 Task: Find connections with filter location Ingrāj Bāzār with filter topic #Industrieswith filter profile language German with filter current company State Street with filter school Central University of Rajasthan, Jaipur with filter industry Nuclear Electric Power Generation with filter service category Financial Advisory with filter keywords title Technical Writer
Action: Mouse moved to (722, 97)
Screenshot: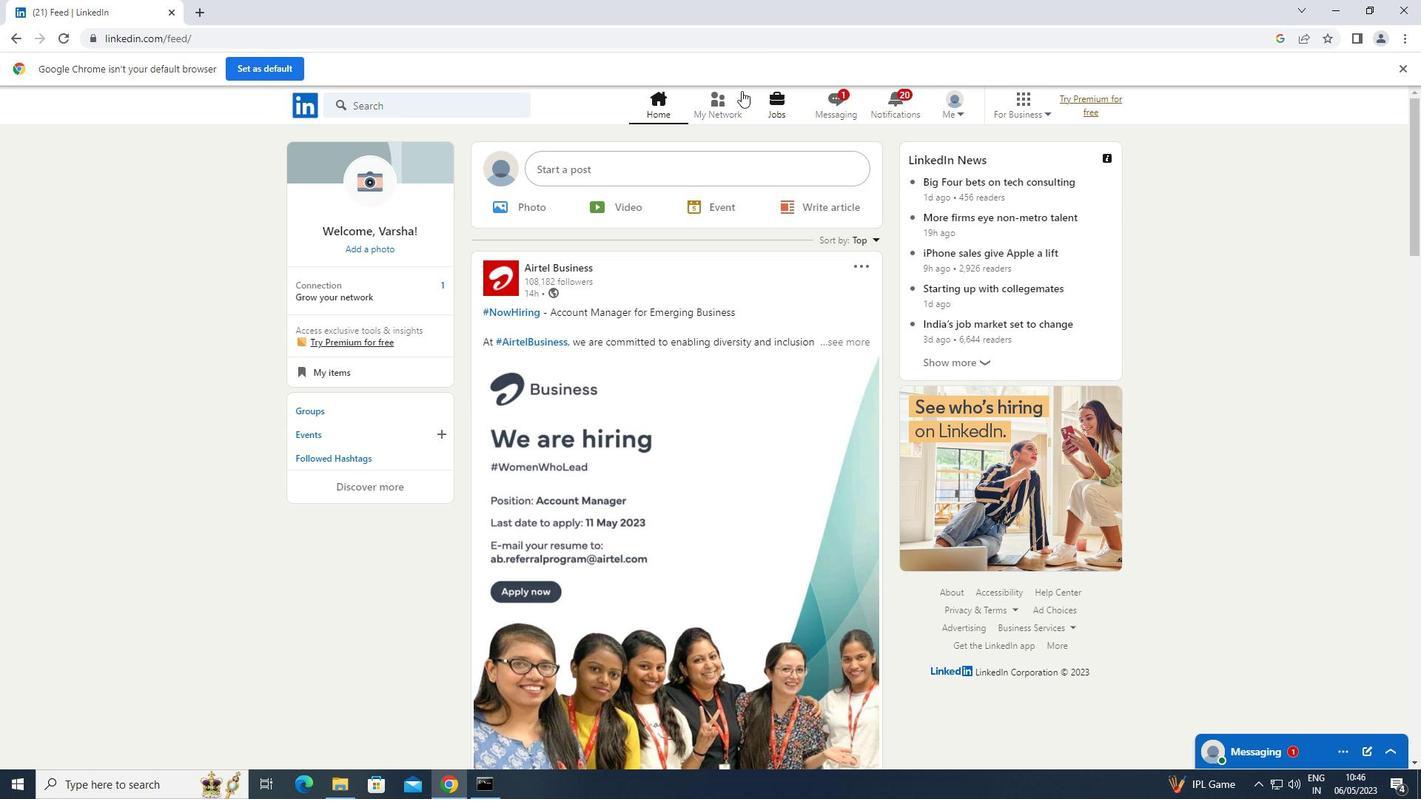 
Action: Mouse pressed left at (722, 97)
Screenshot: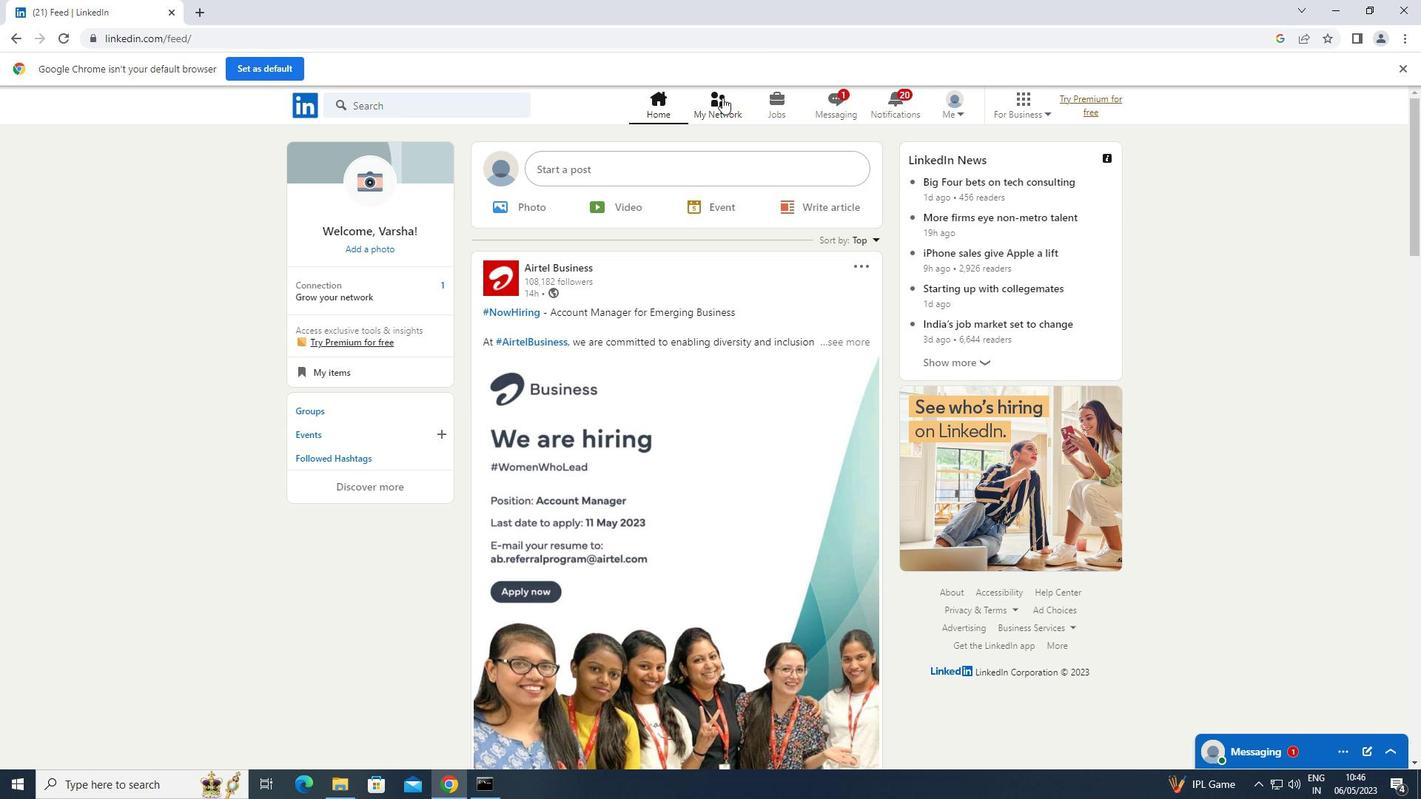 
Action: Mouse moved to (376, 179)
Screenshot: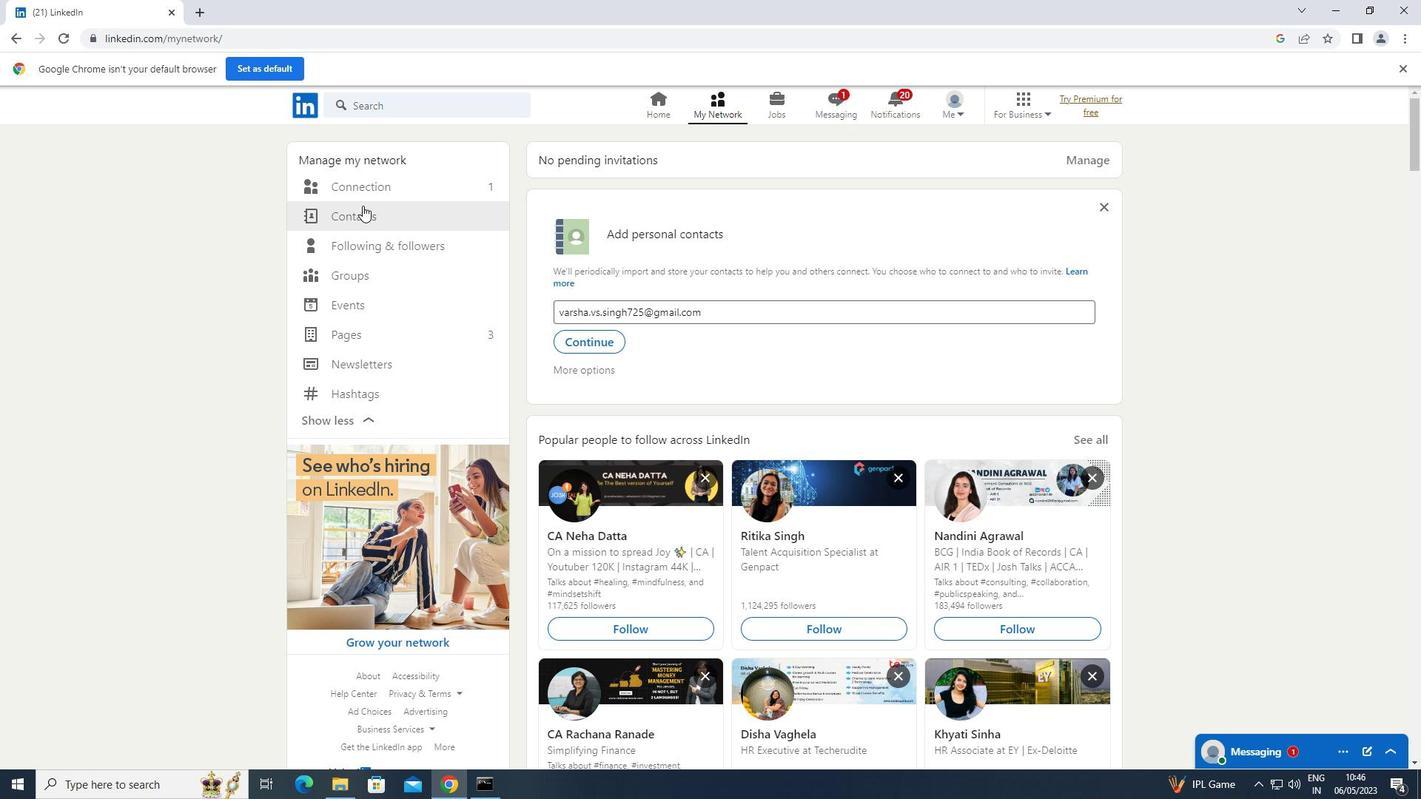 
Action: Mouse pressed left at (376, 179)
Screenshot: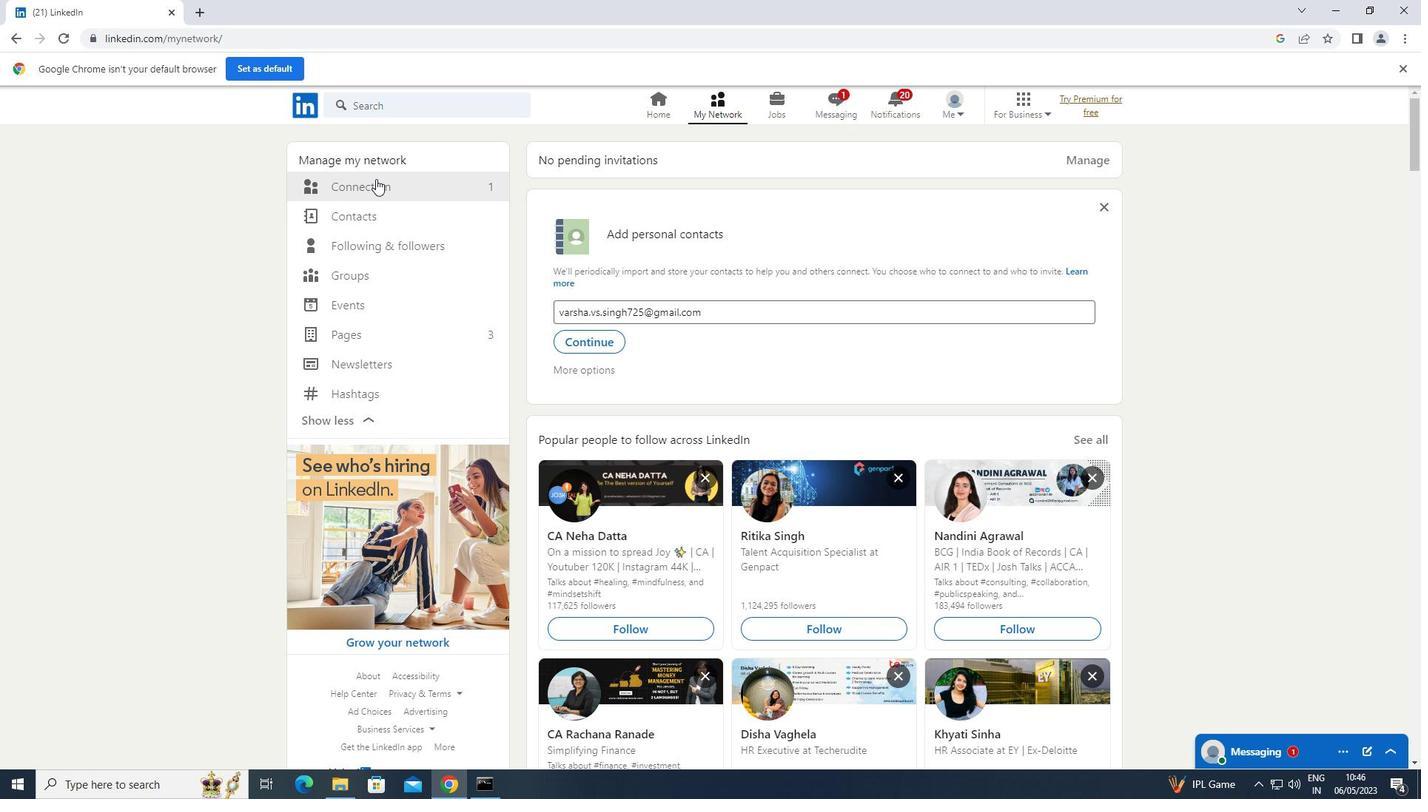 
Action: Mouse moved to (808, 191)
Screenshot: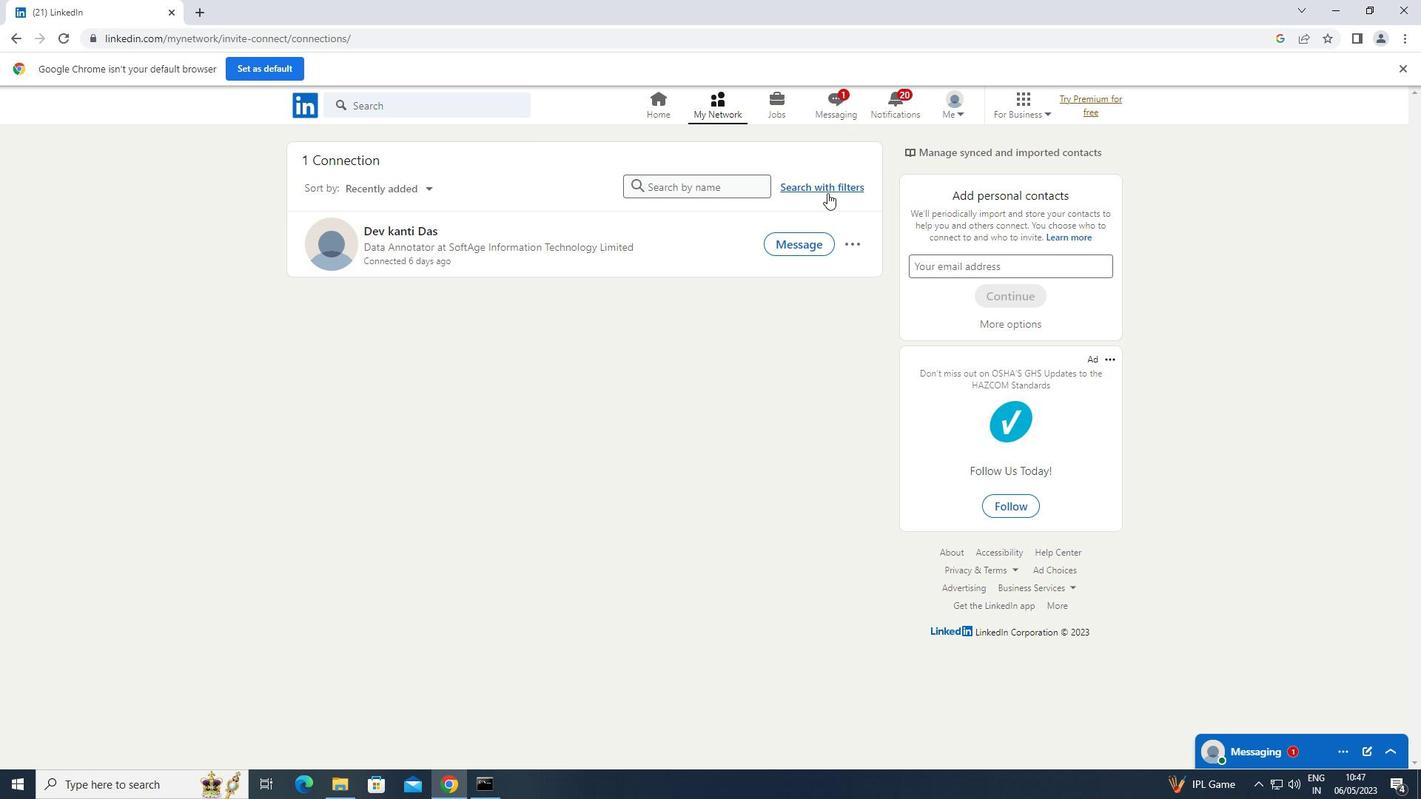 
Action: Mouse pressed left at (808, 191)
Screenshot: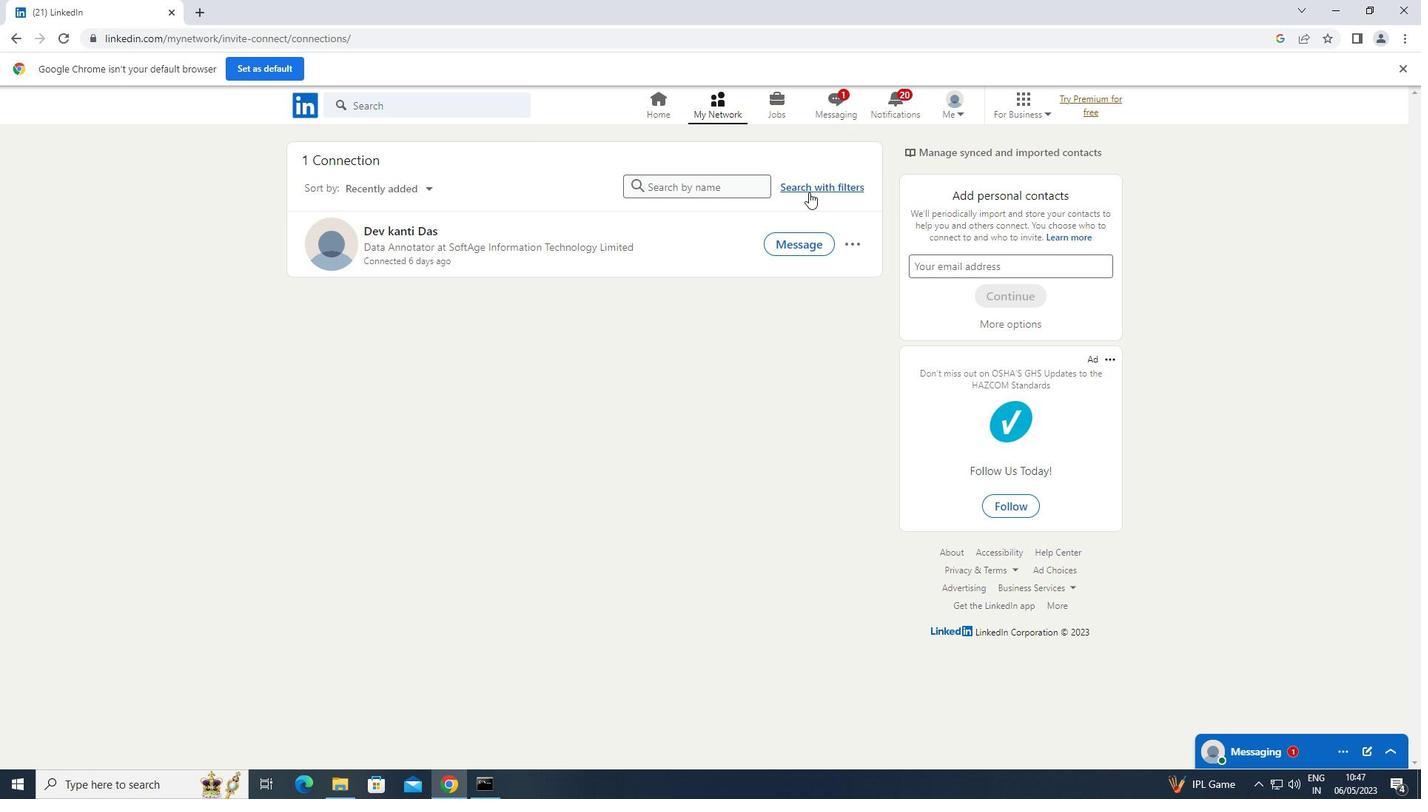 
Action: Mouse moved to (755, 152)
Screenshot: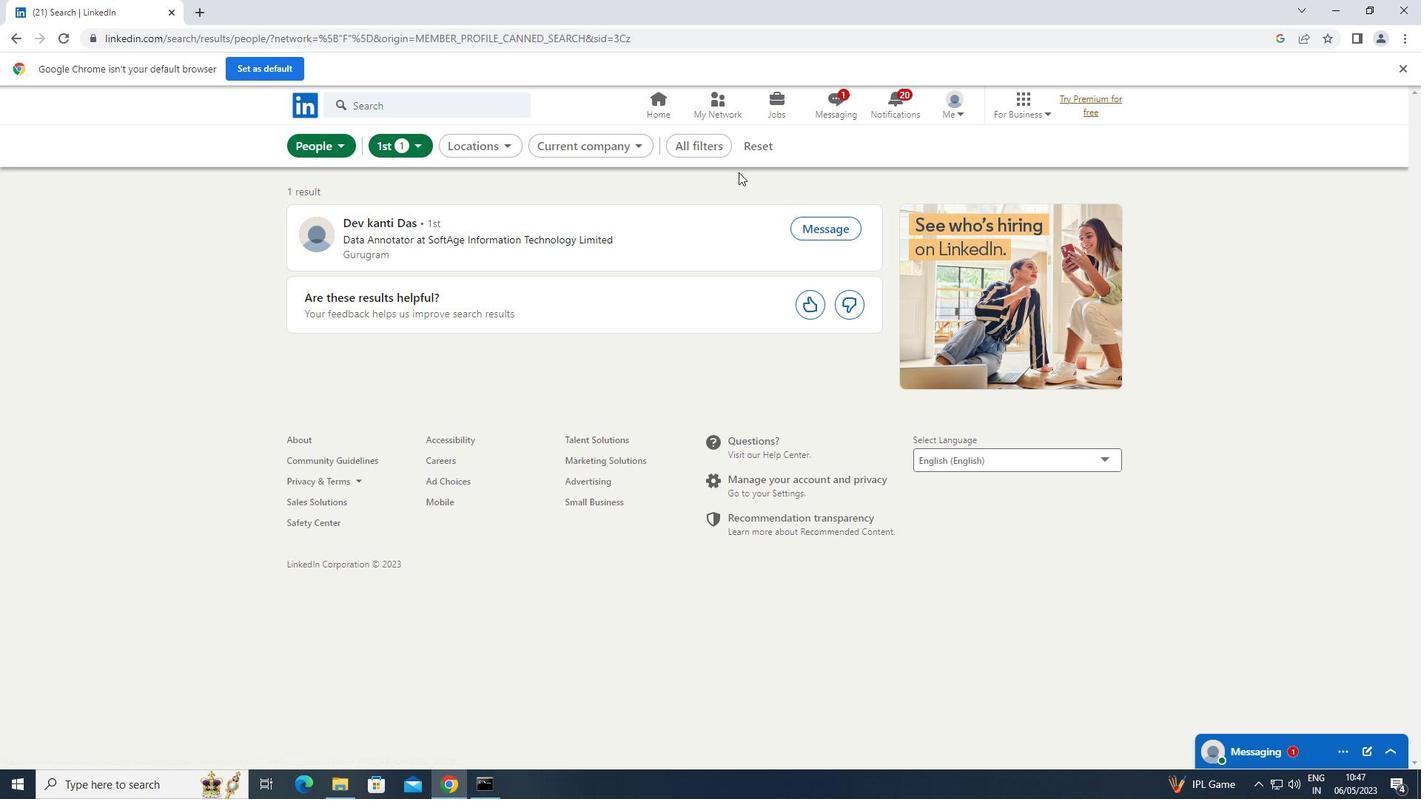 
Action: Mouse pressed left at (755, 152)
Screenshot: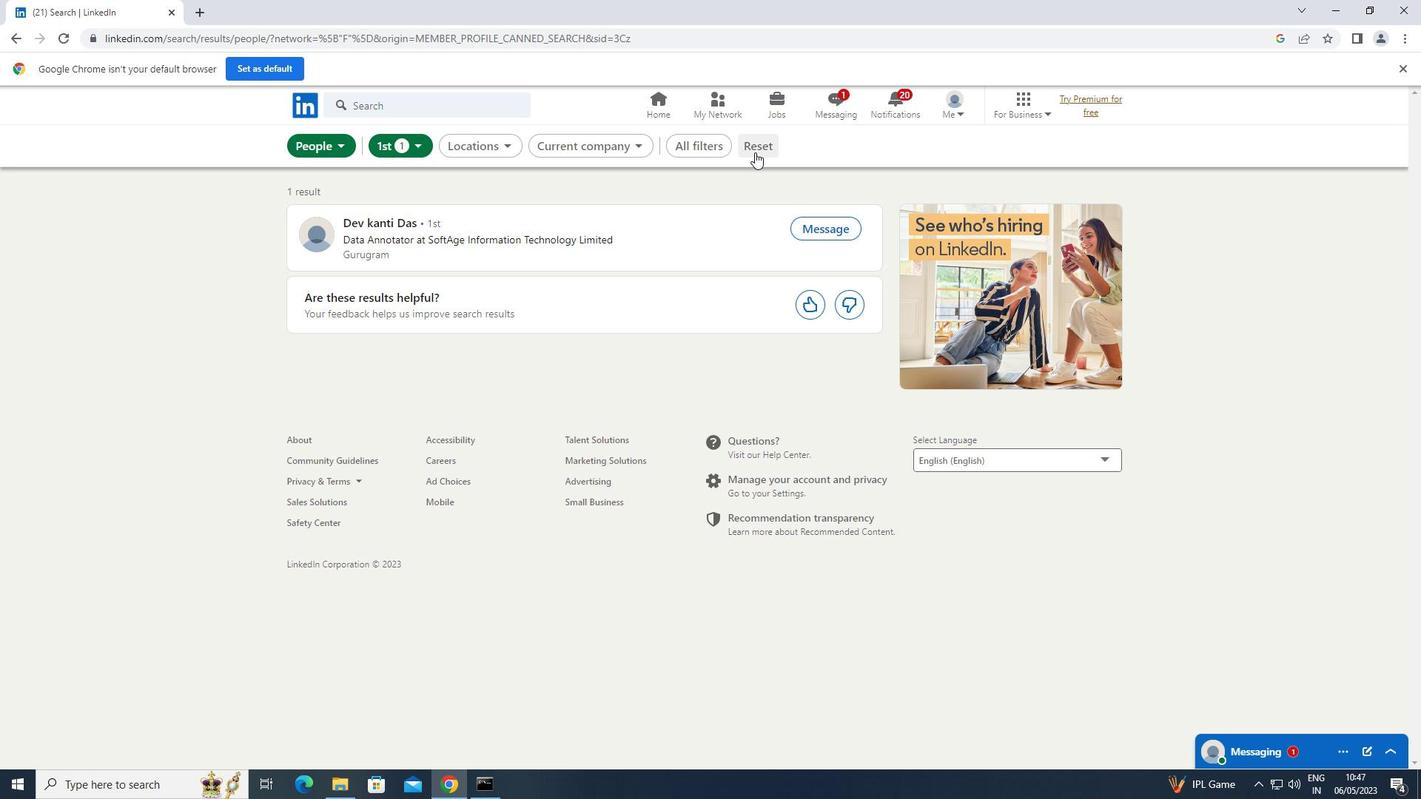 
Action: Mouse moved to (737, 151)
Screenshot: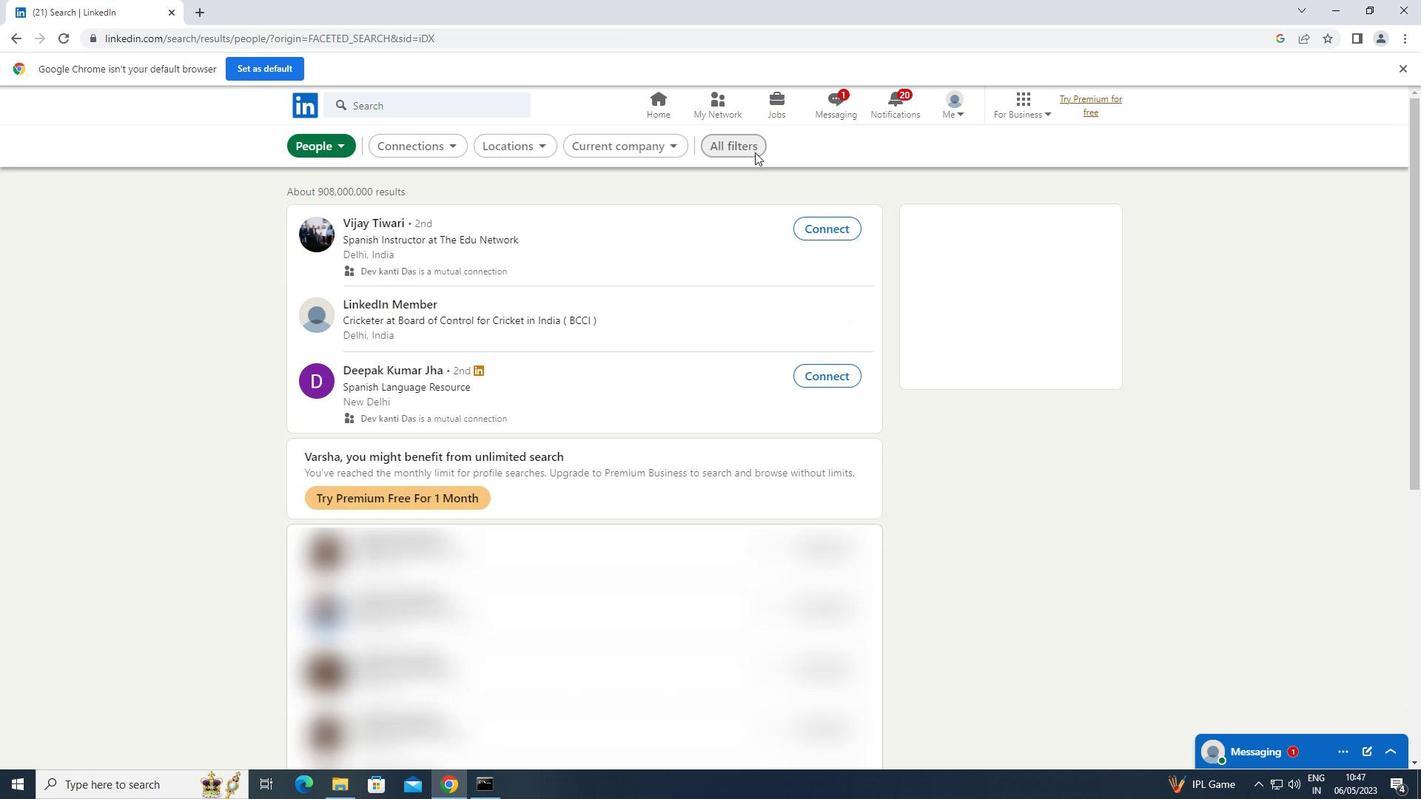 
Action: Mouse pressed left at (737, 151)
Screenshot: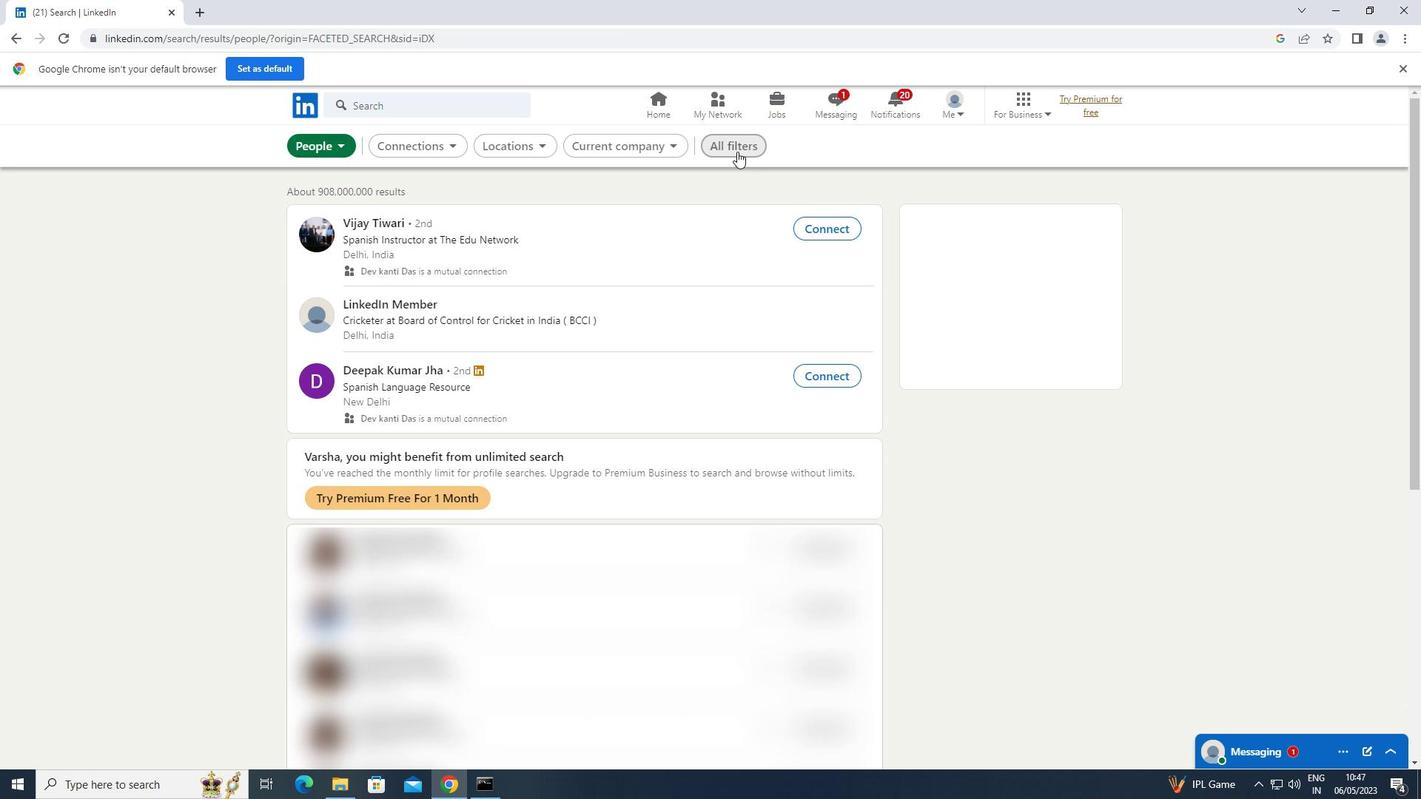 
Action: Mouse moved to (1181, 353)
Screenshot: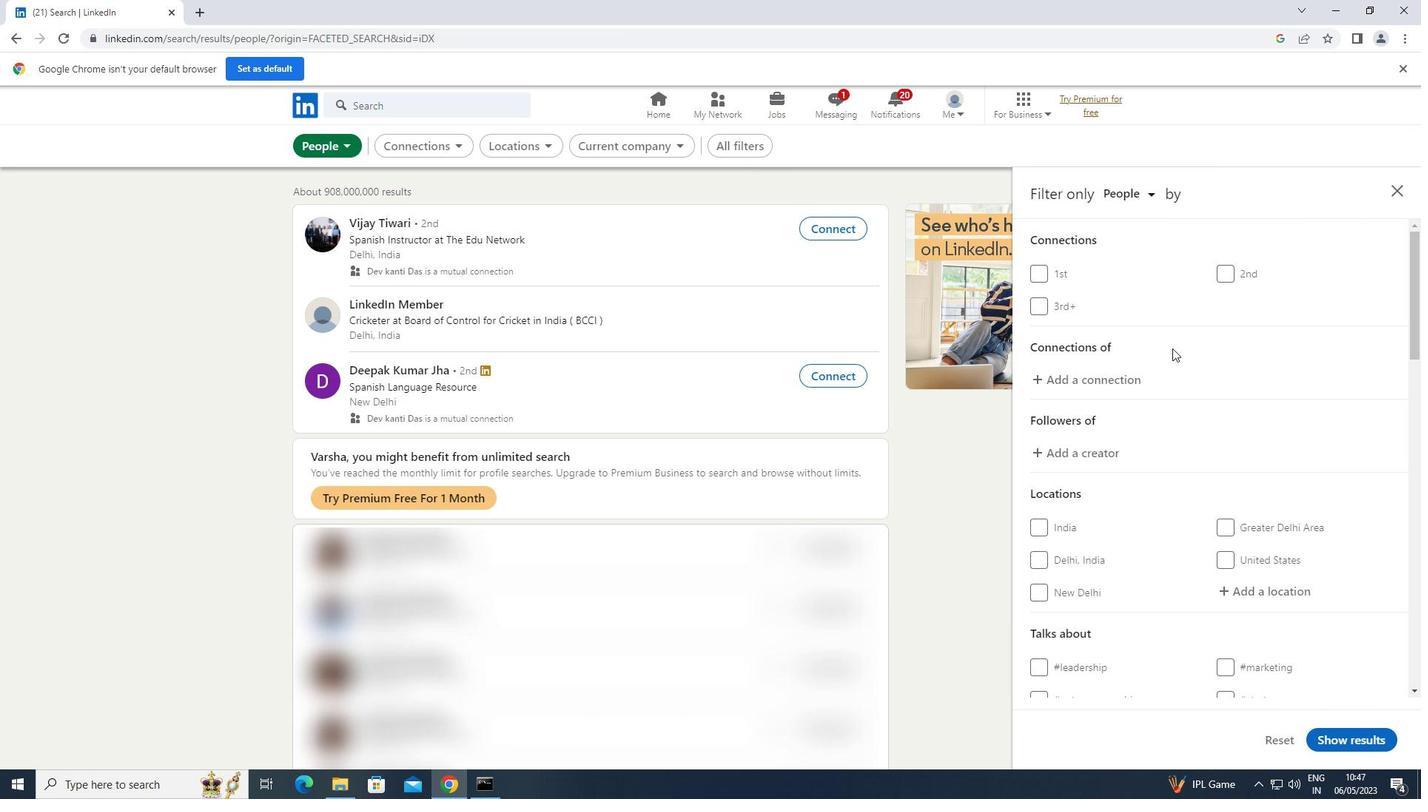 
Action: Mouse scrolled (1181, 352) with delta (0, 0)
Screenshot: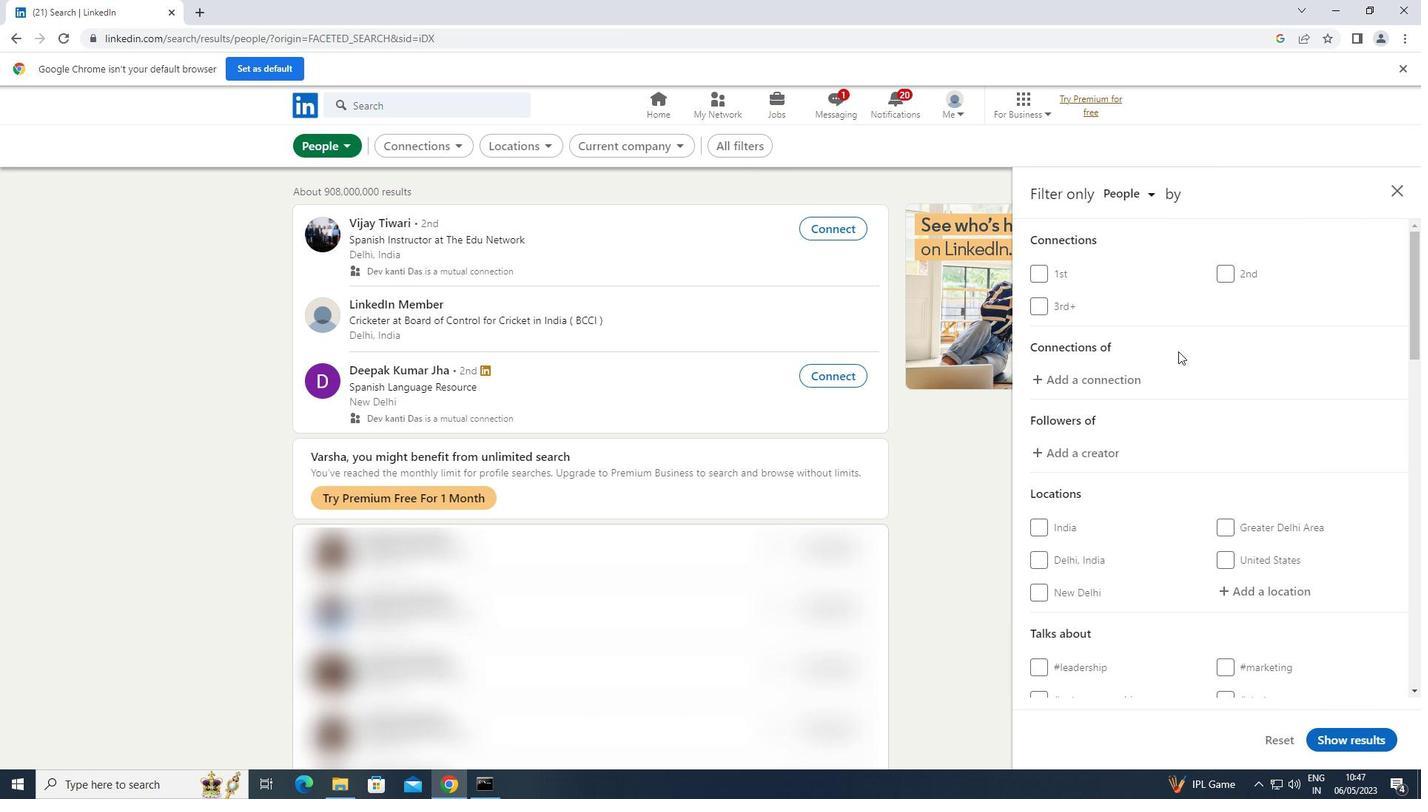 
Action: Mouse moved to (1181, 353)
Screenshot: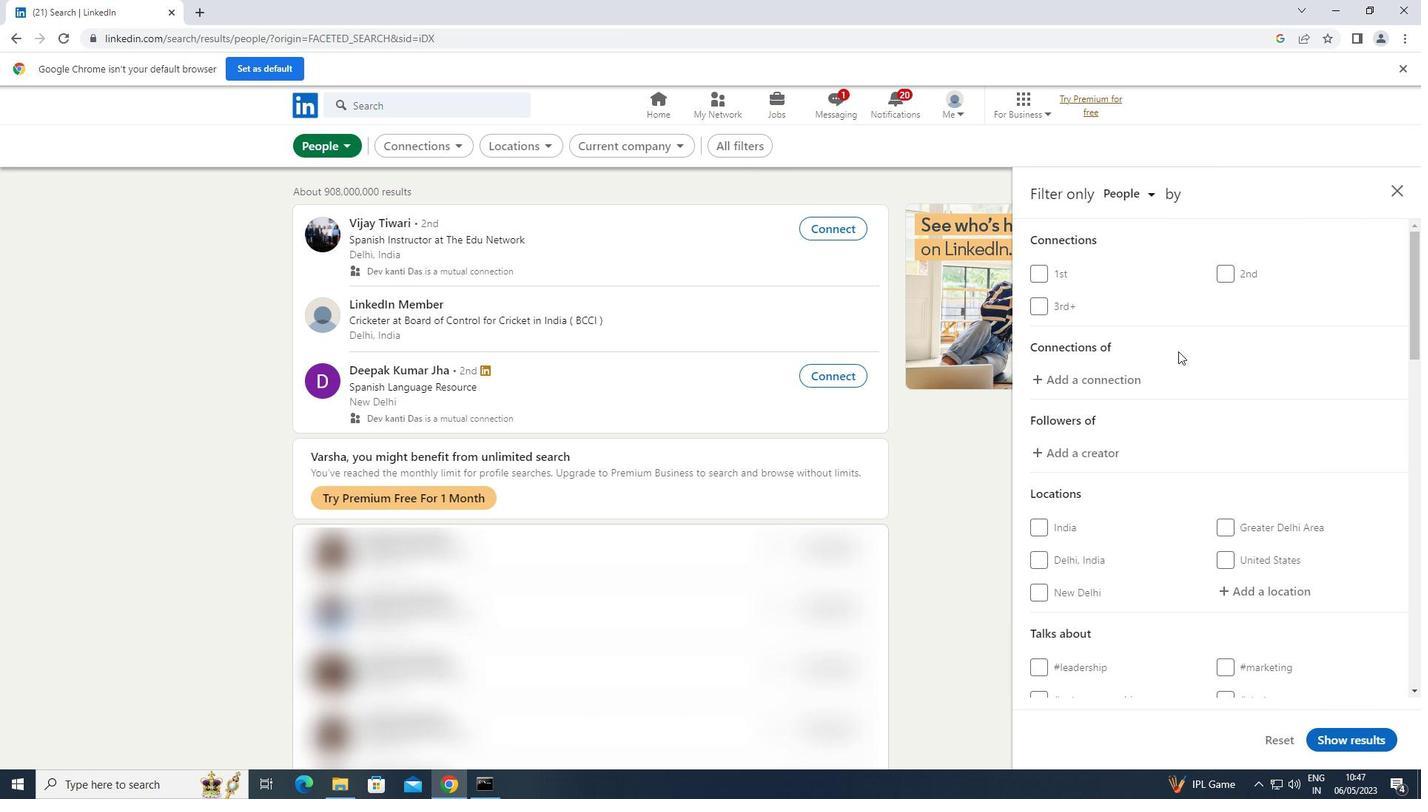 
Action: Mouse scrolled (1181, 353) with delta (0, 0)
Screenshot: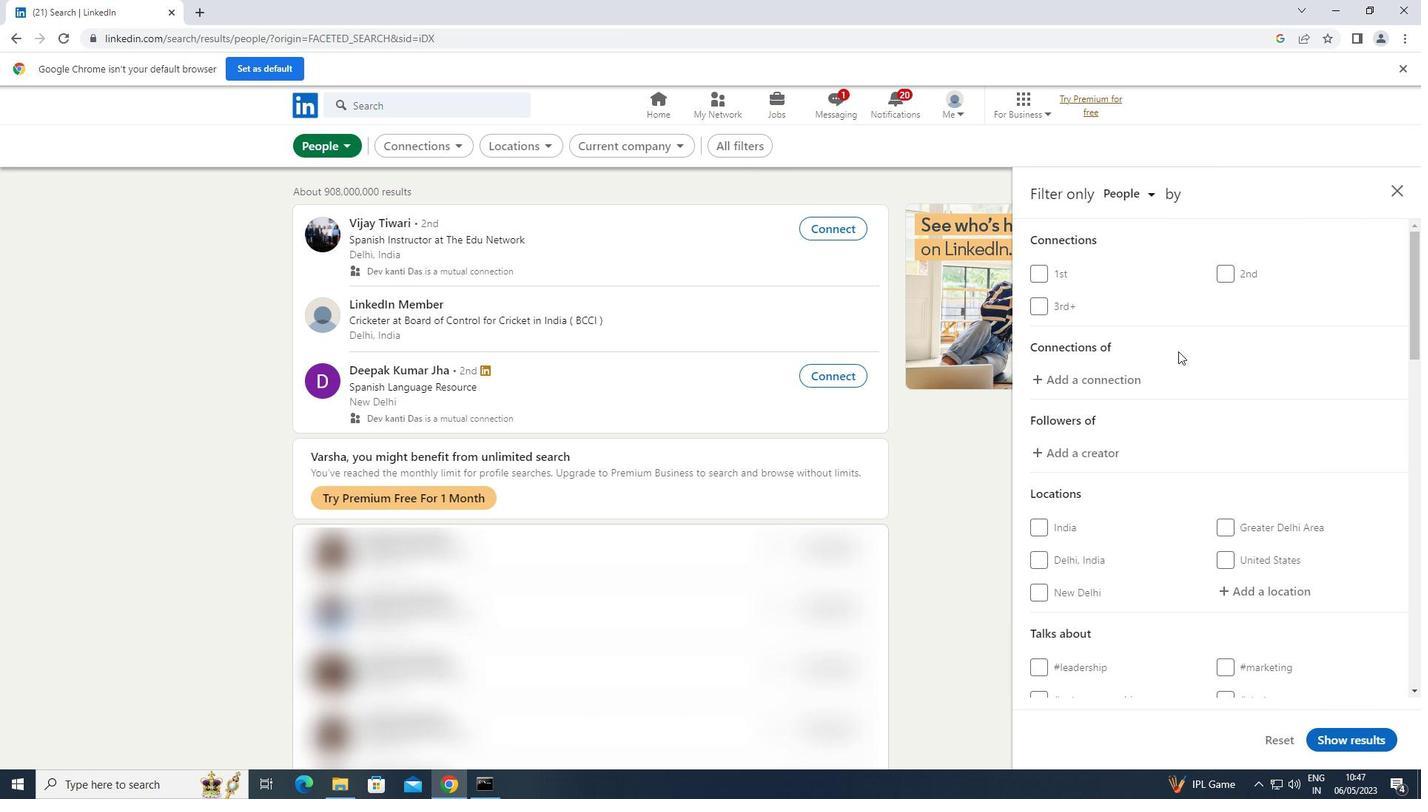 
Action: Mouse scrolled (1181, 353) with delta (0, 0)
Screenshot: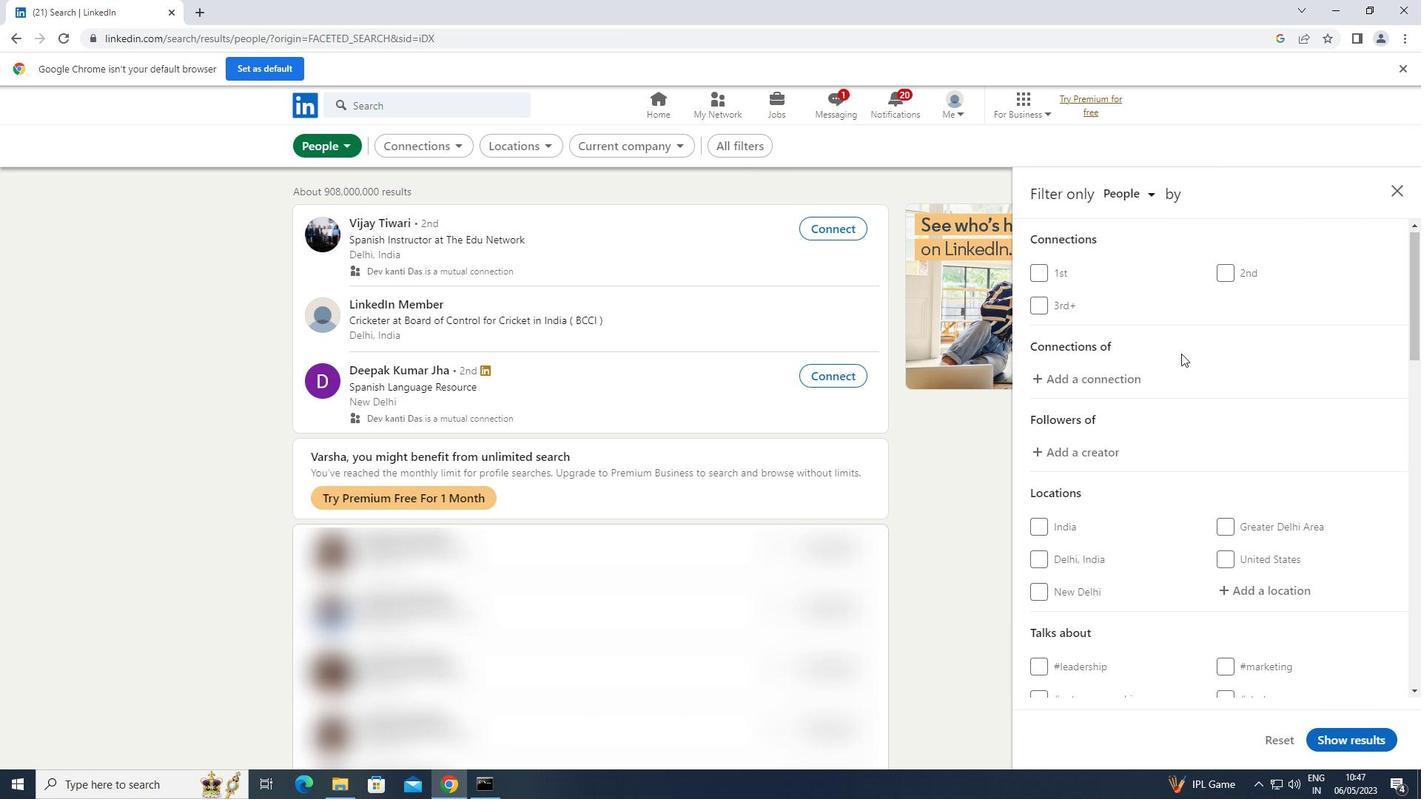 
Action: Mouse moved to (1250, 370)
Screenshot: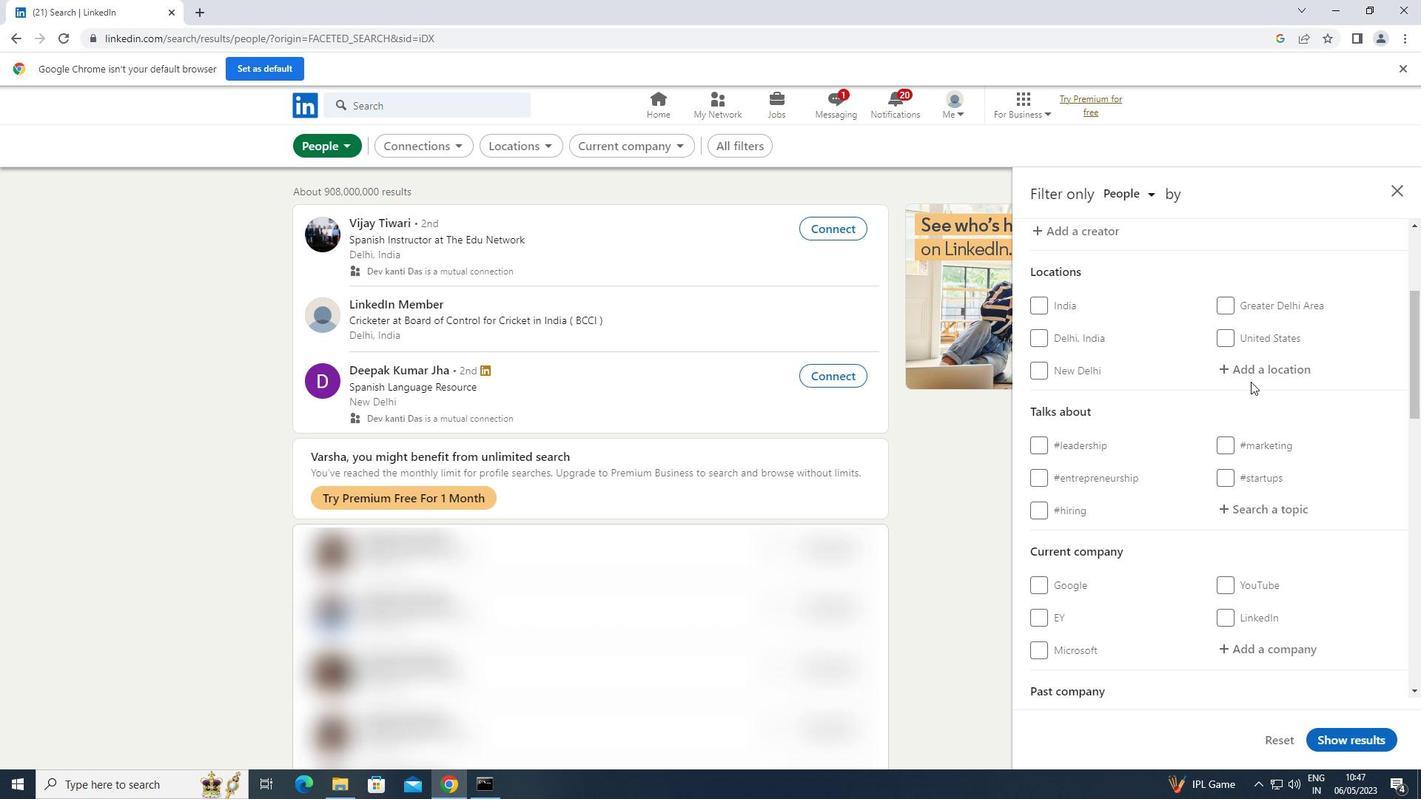 
Action: Mouse pressed left at (1250, 370)
Screenshot: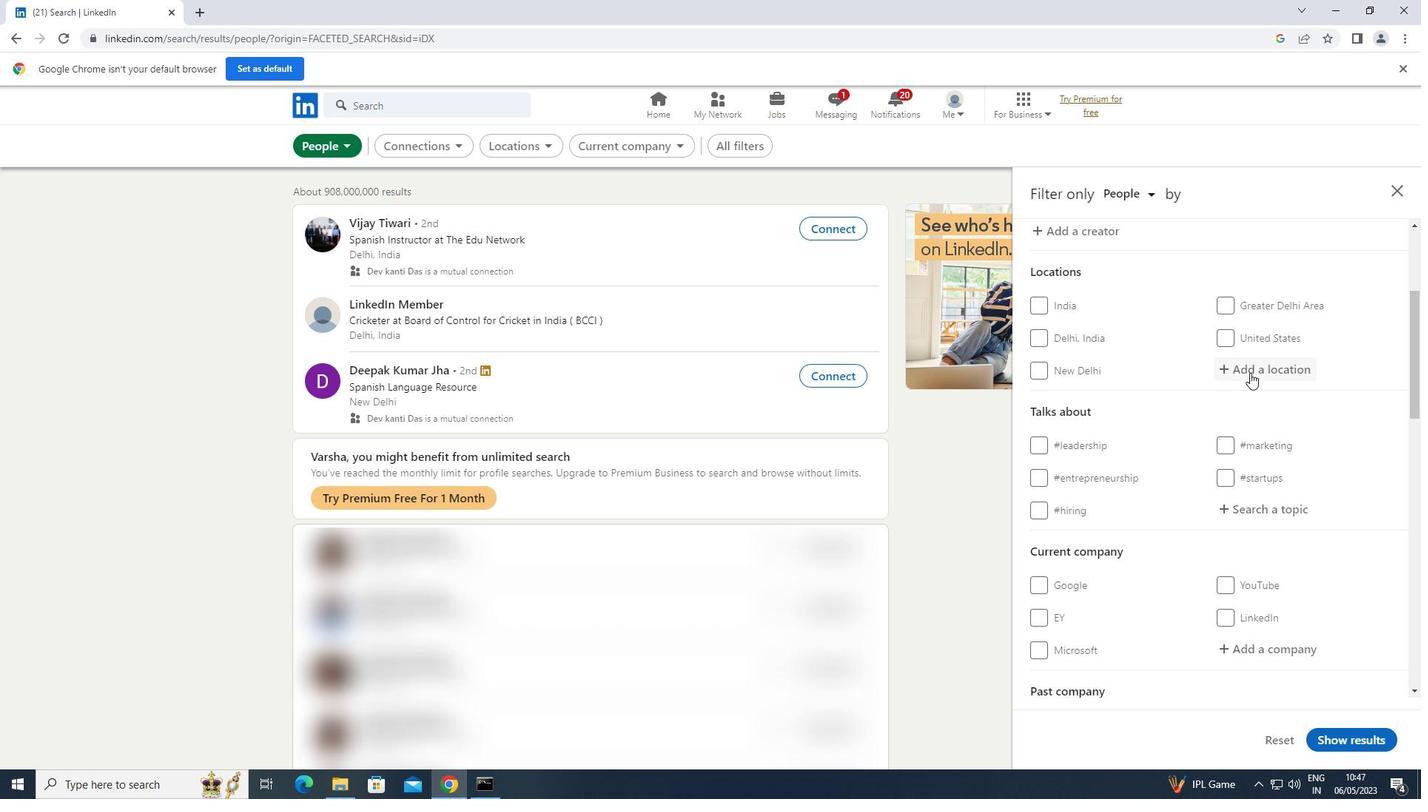 
Action: Mouse moved to (1250, 370)
Screenshot: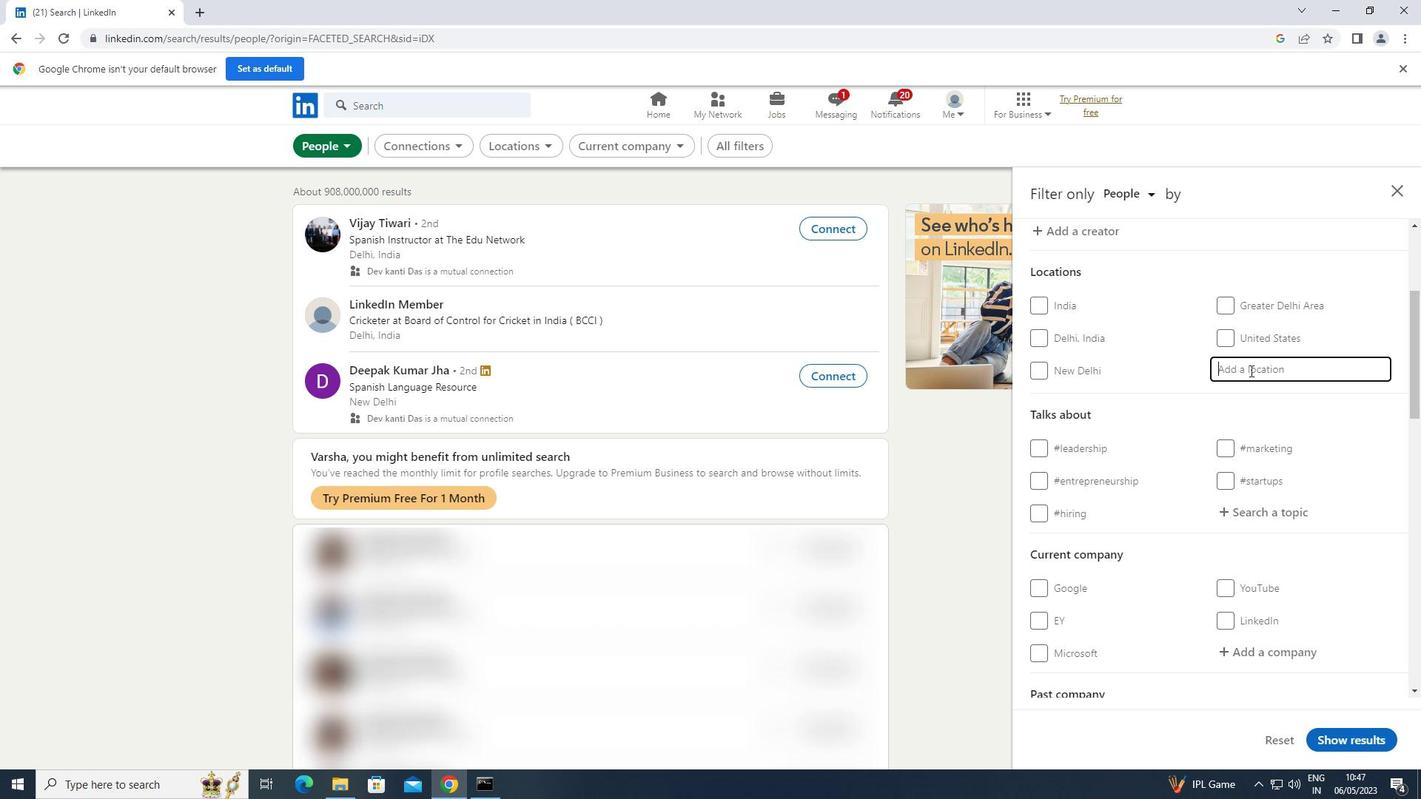 
Action: Key pressed <Key.shift>INGRAJ<Key.space><Key.shift><Key.shift><Key.shift><Key.shift>BAZAR
Screenshot: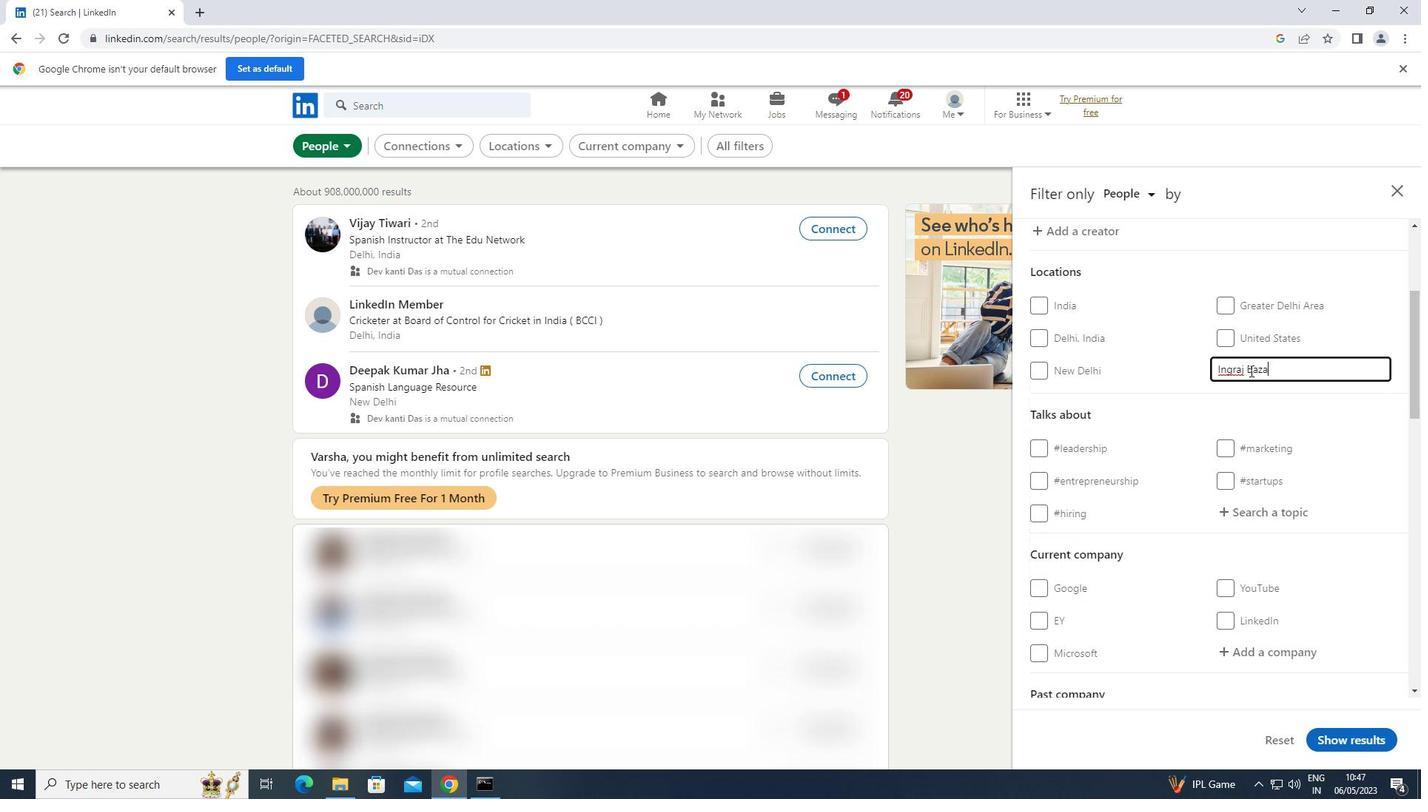
Action: Mouse moved to (1262, 507)
Screenshot: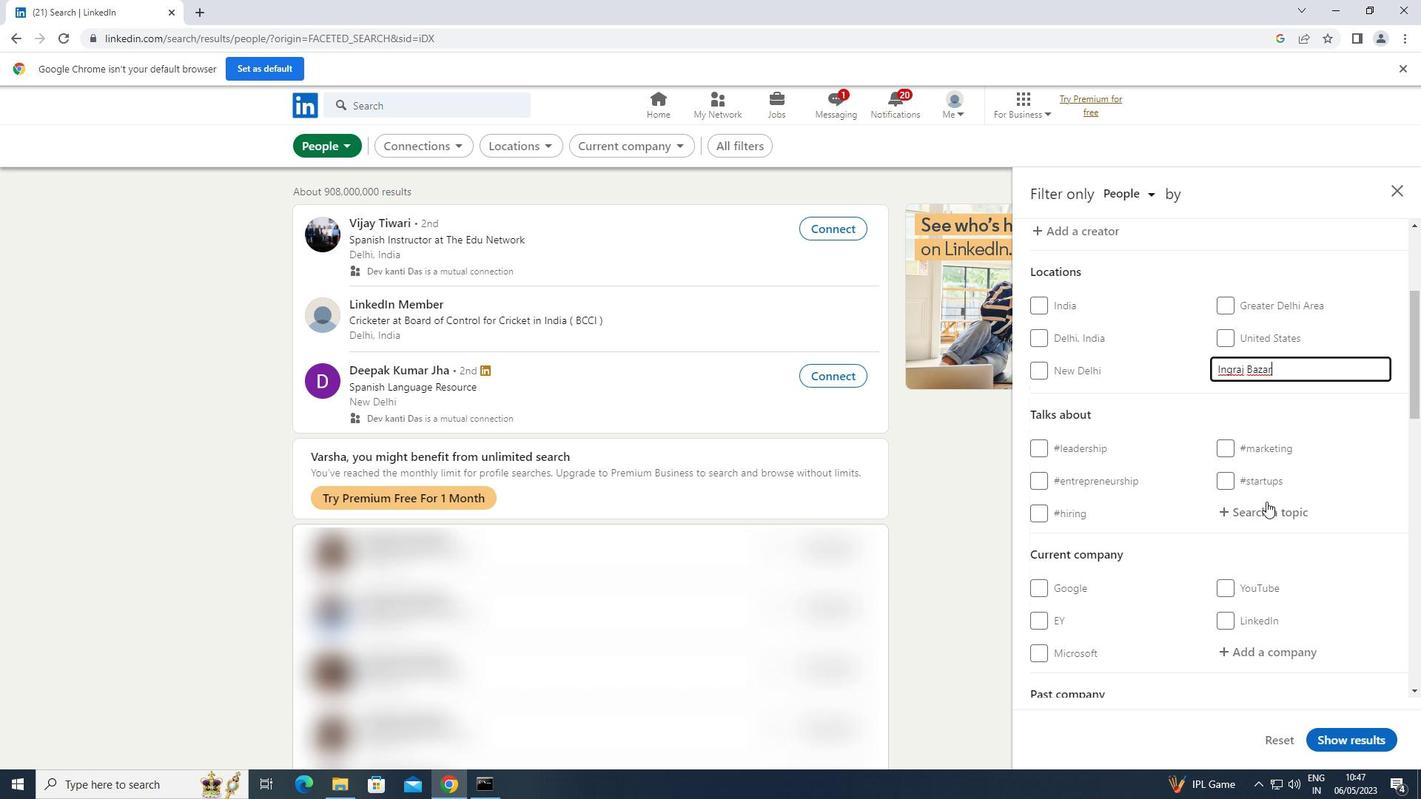 
Action: Mouse pressed left at (1262, 507)
Screenshot: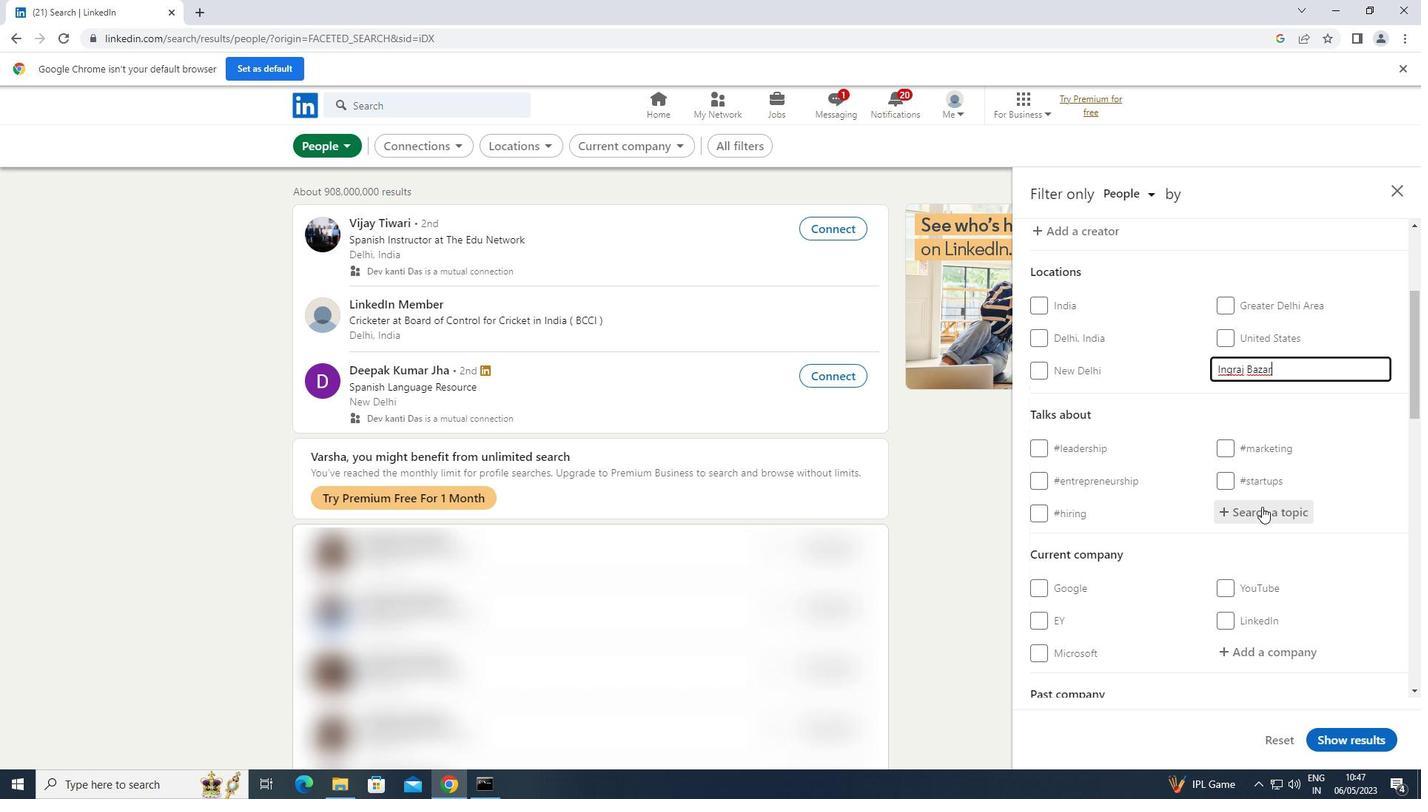 
Action: Key pressed <Key.shift>INDUSTRIES
Screenshot: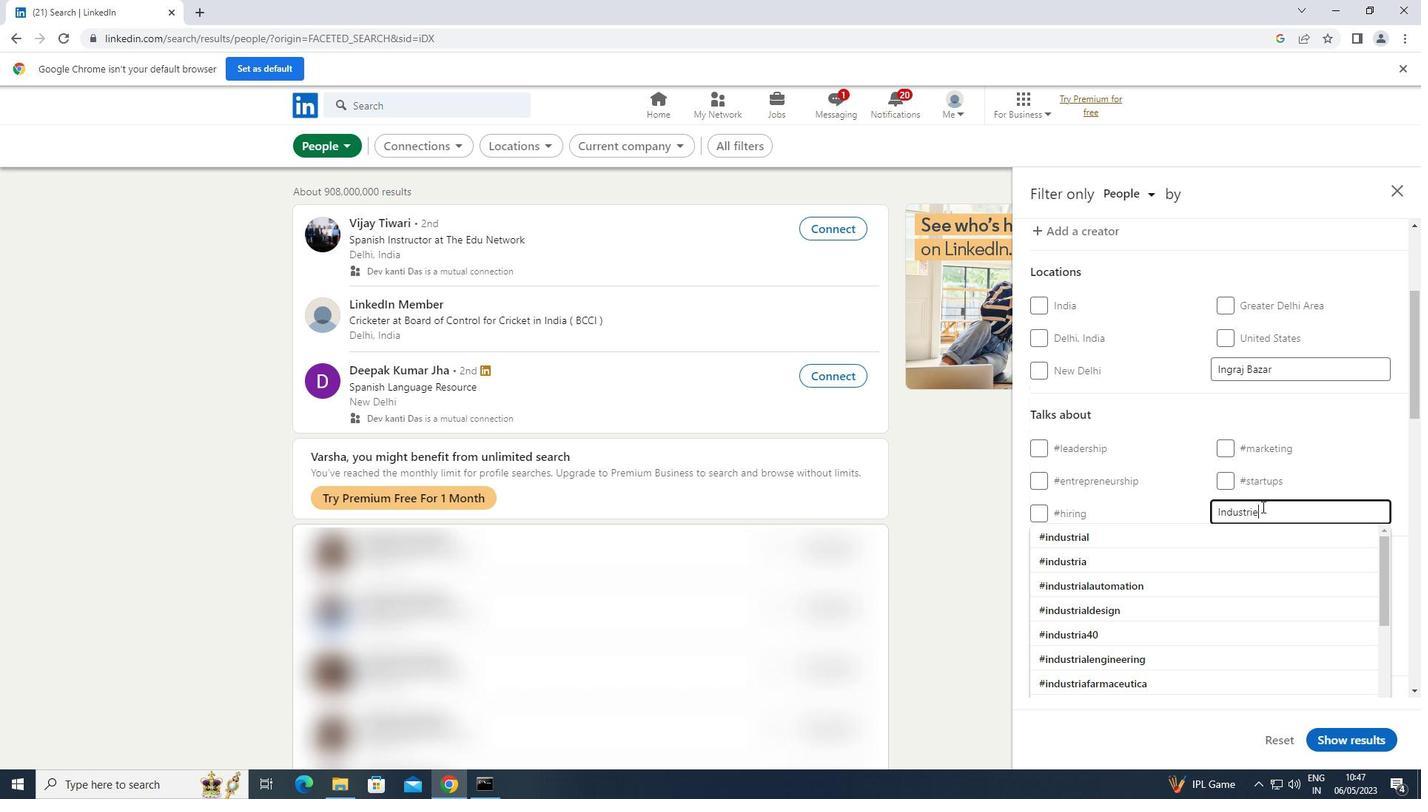 
Action: Mouse moved to (1152, 536)
Screenshot: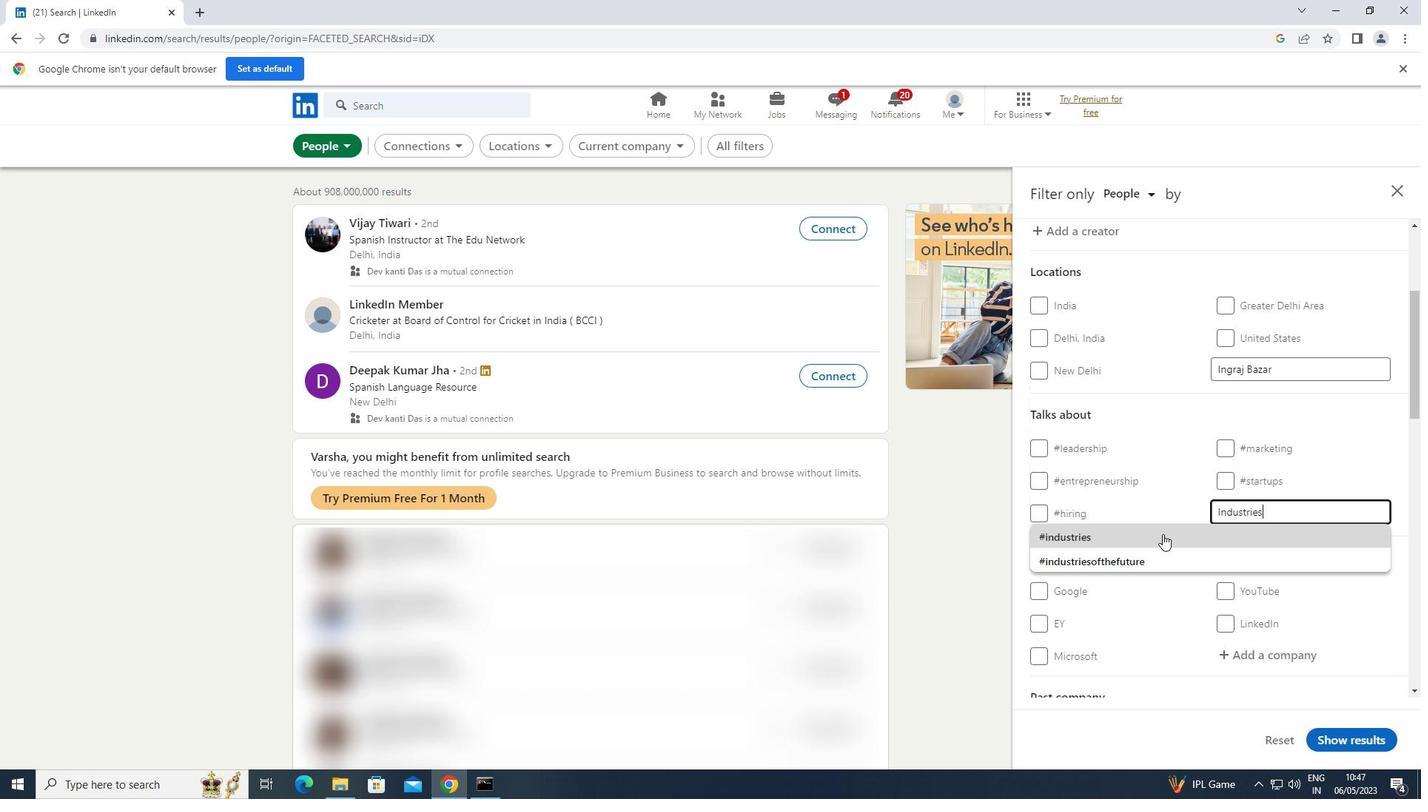 
Action: Mouse pressed left at (1152, 536)
Screenshot: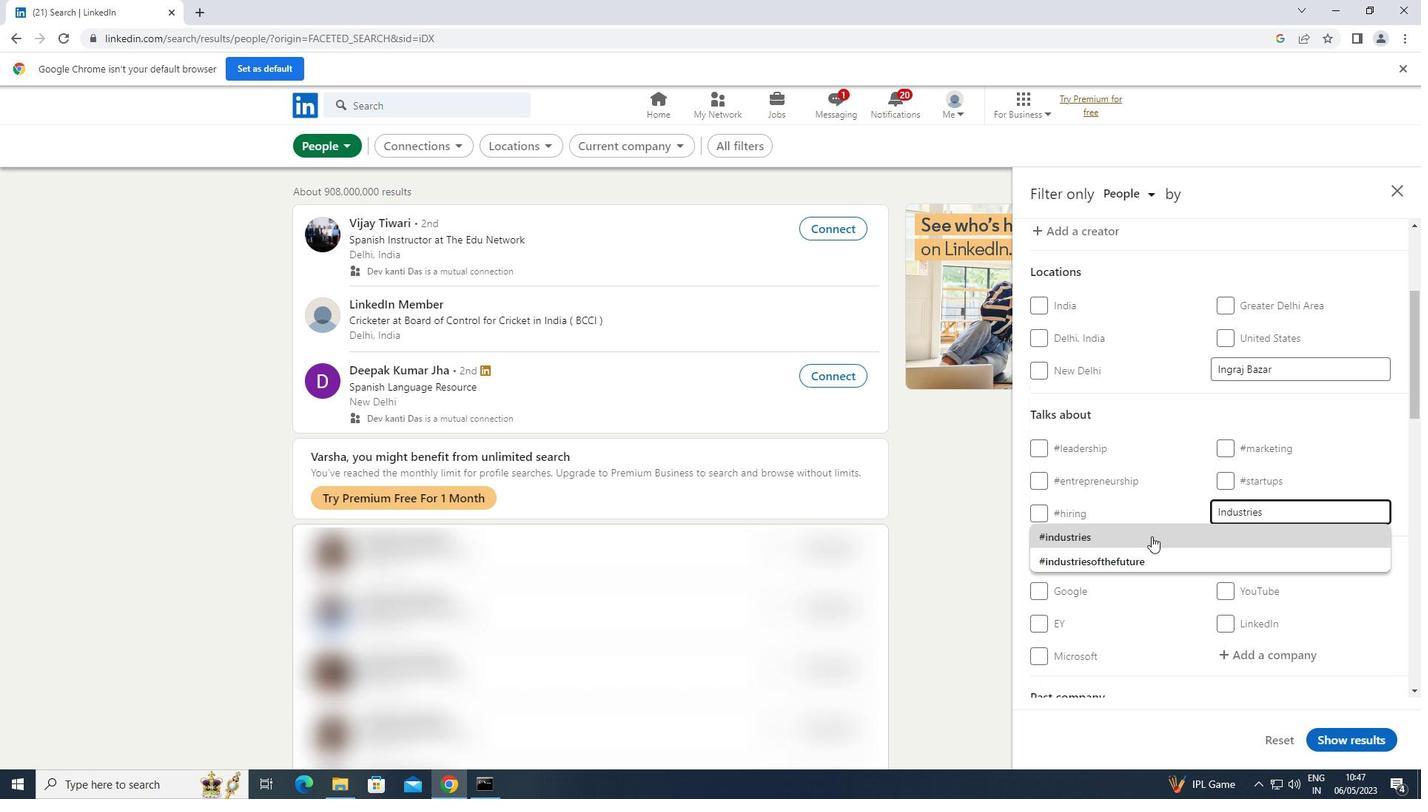 
Action: Mouse scrolled (1152, 536) with delta (0, 0)
Screenshot: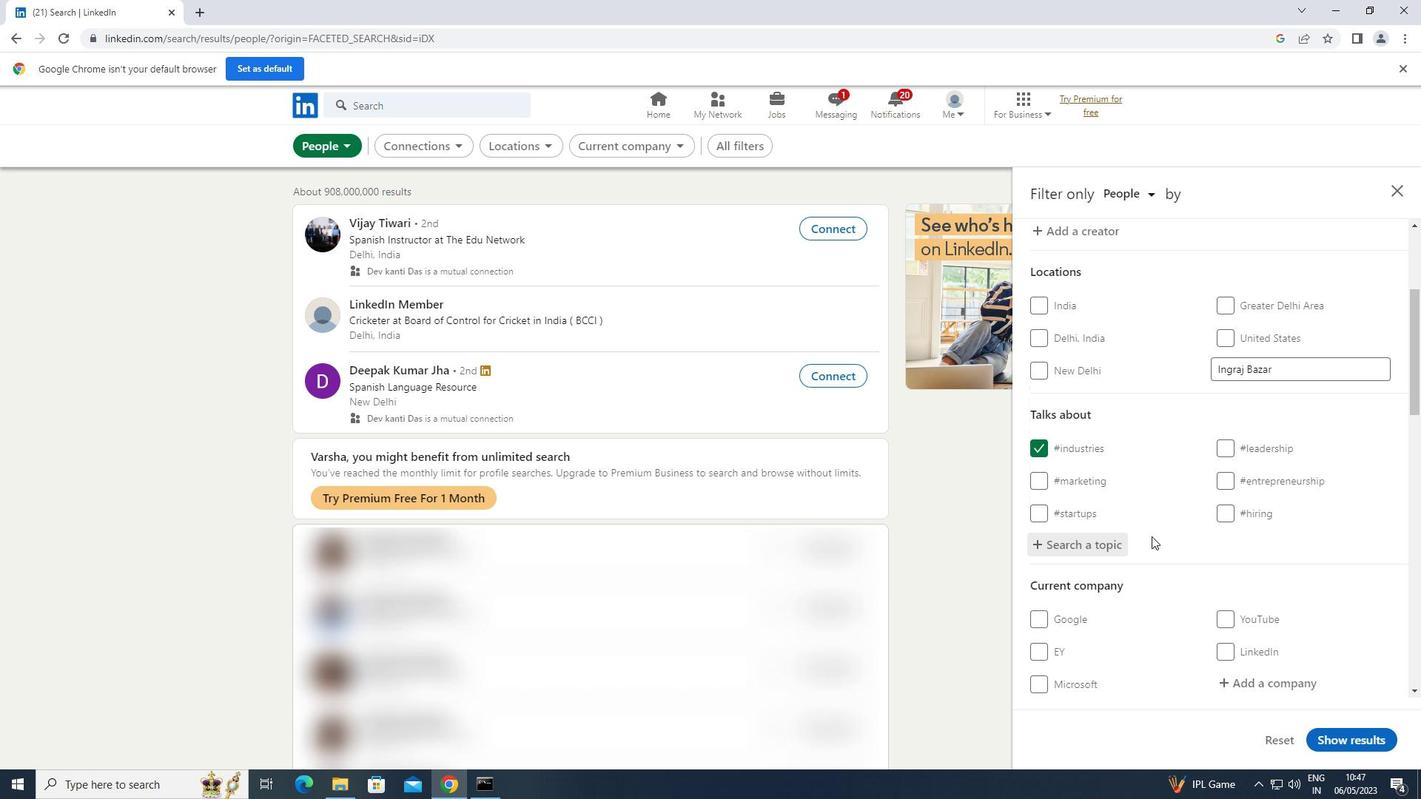 
Action: Mouse scrolled (1152, 536) with delta (0, 0)
Screenshot: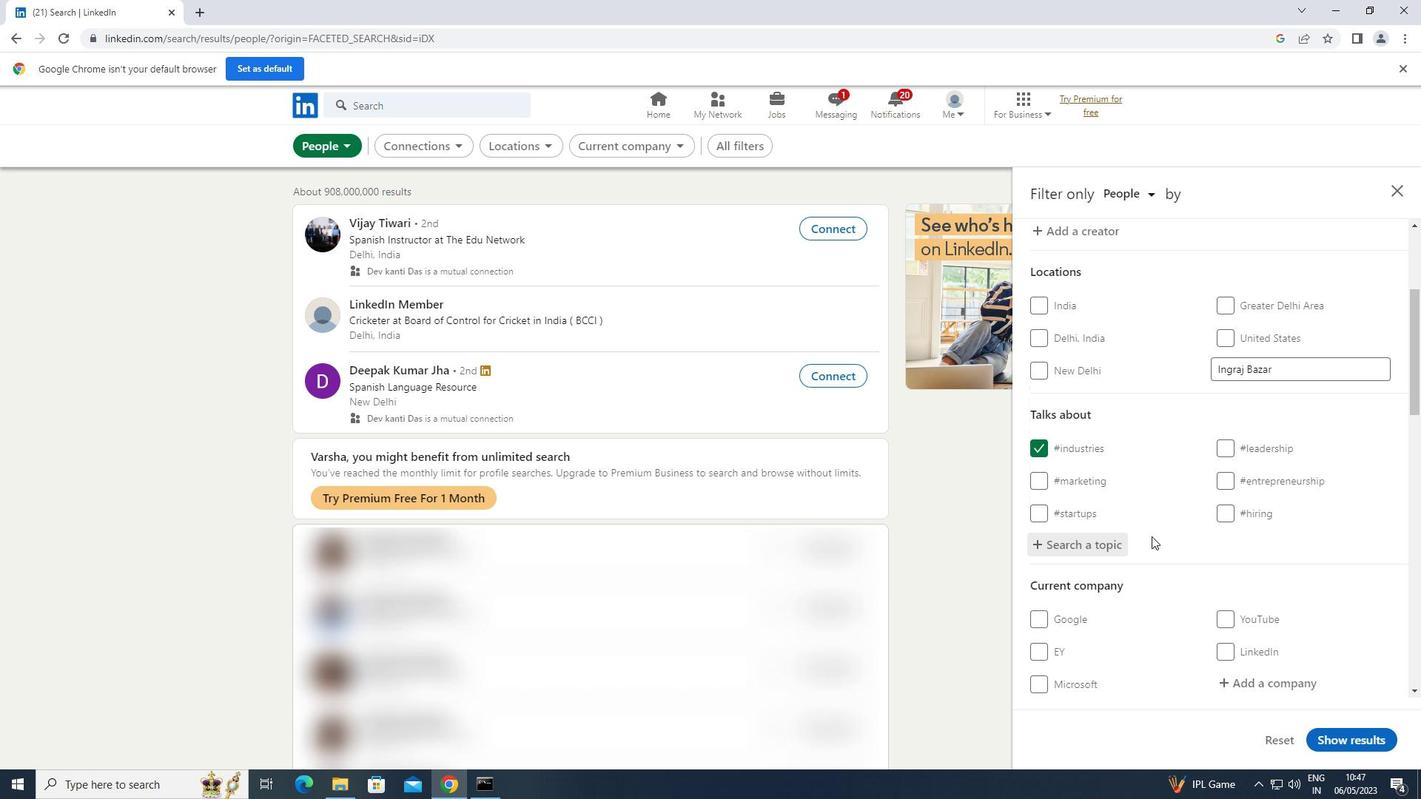 
Action: Mouse scrolled (1152, 536) with delta (0, 0)
Screenshot: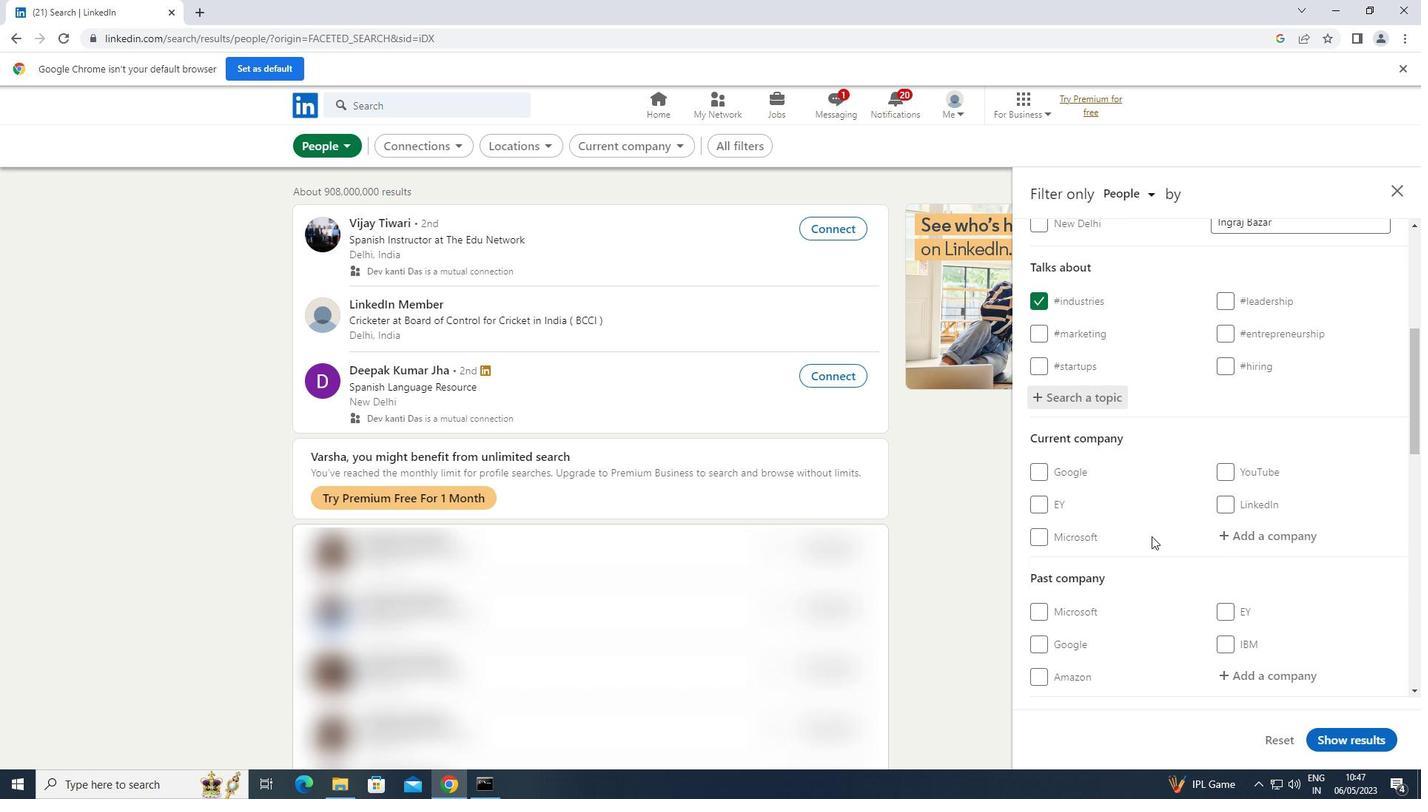 
Action: Mouse scrolled (1152, 536) with delta (0, 0)
Screenshot: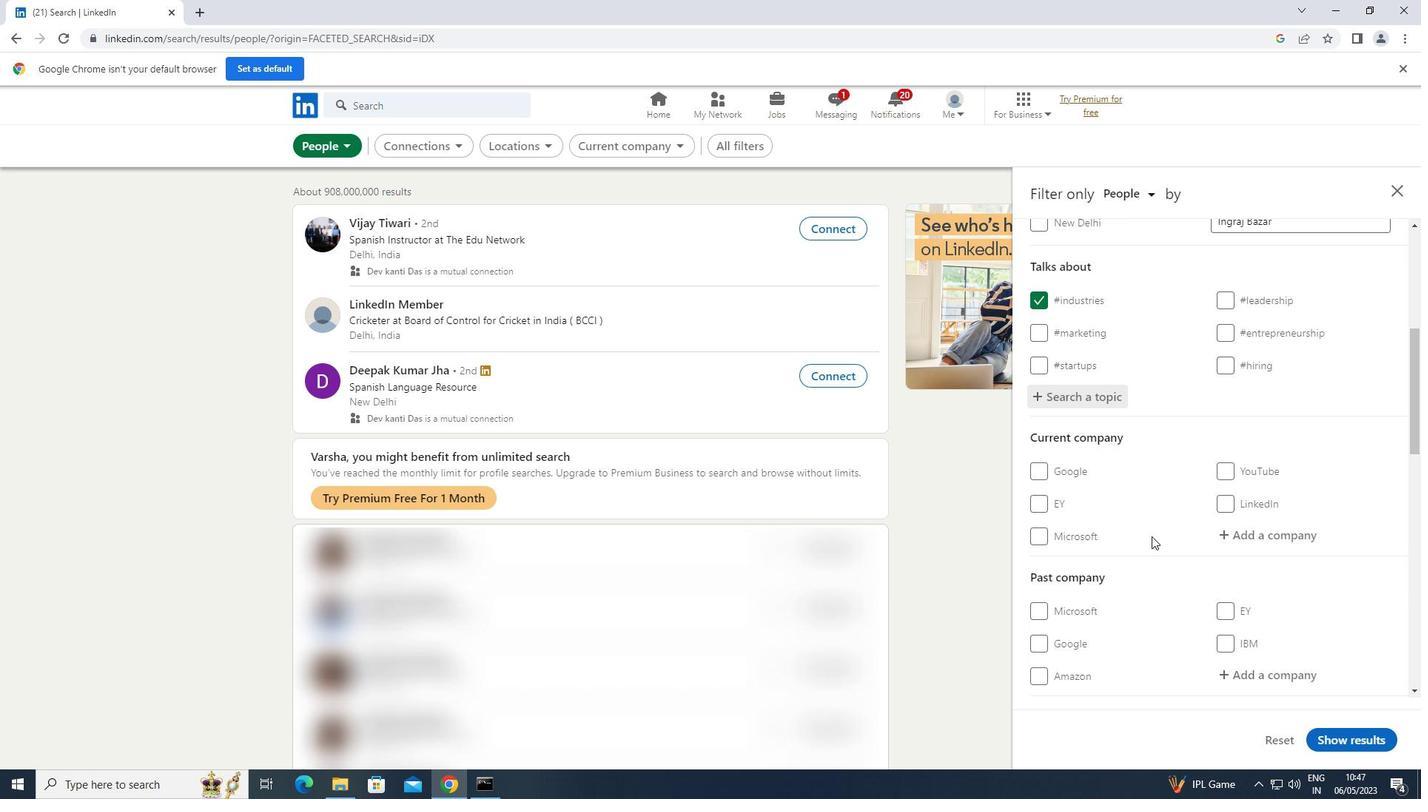 
Action: Mouse scrolled (1152, 536) with delta (0, 0)
Screenshot: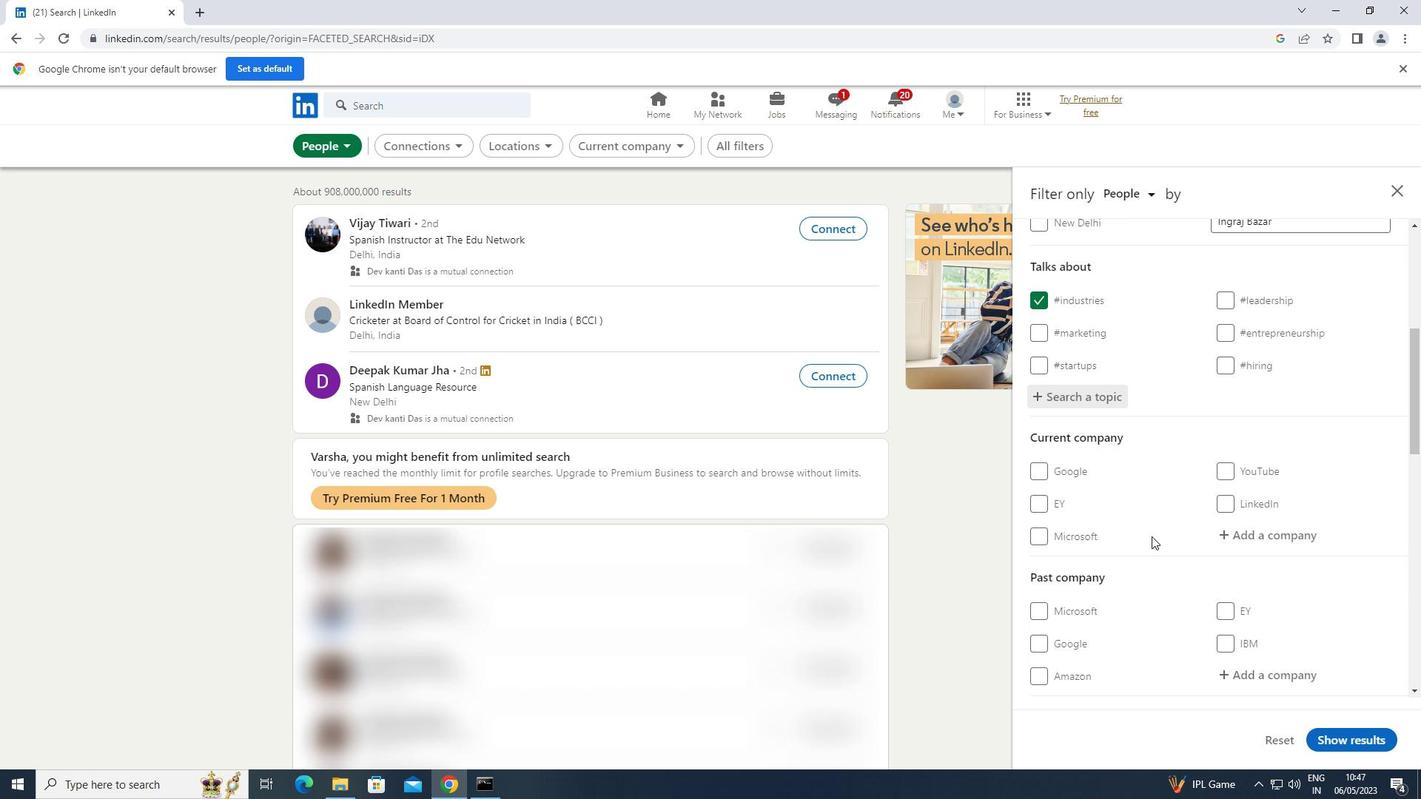 
Action: Mouse scrolled (1152, 536) with delta (0, 0)
Screenshot: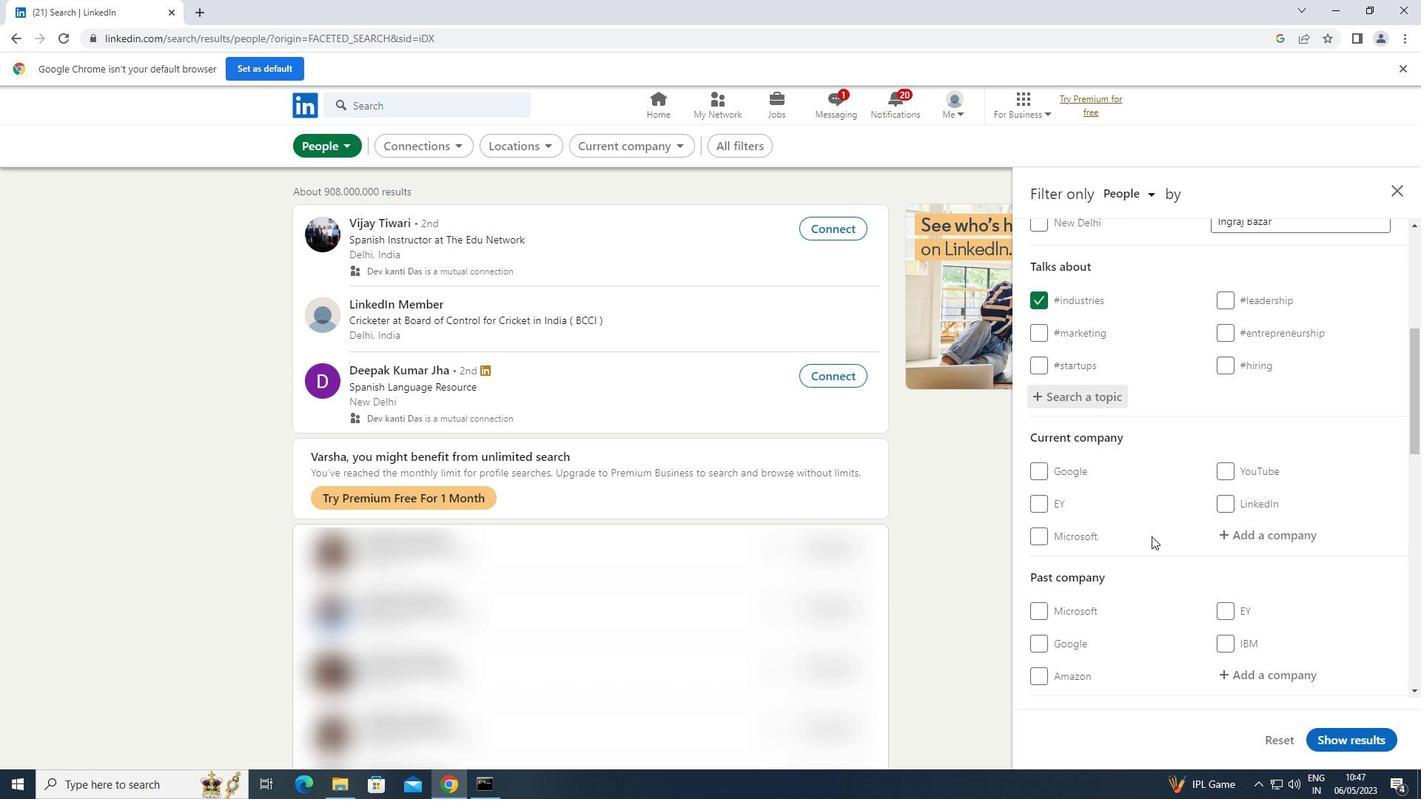 
Action: Mouse scrolled (1152, 536) with delta (0, 0)
Screenshot: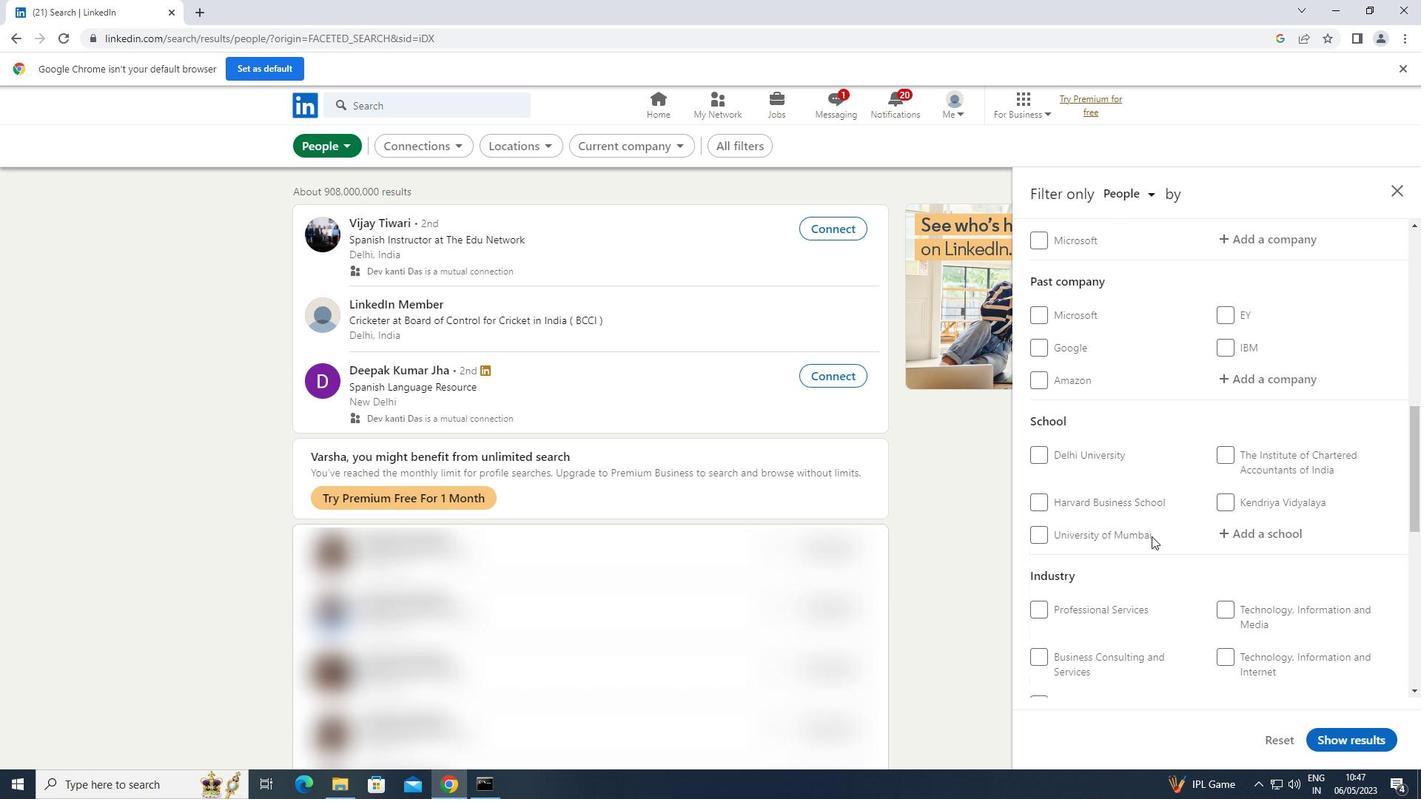 
Action: Mouse scrolled (1152, 536) with delta (0, 0)
Screenshot: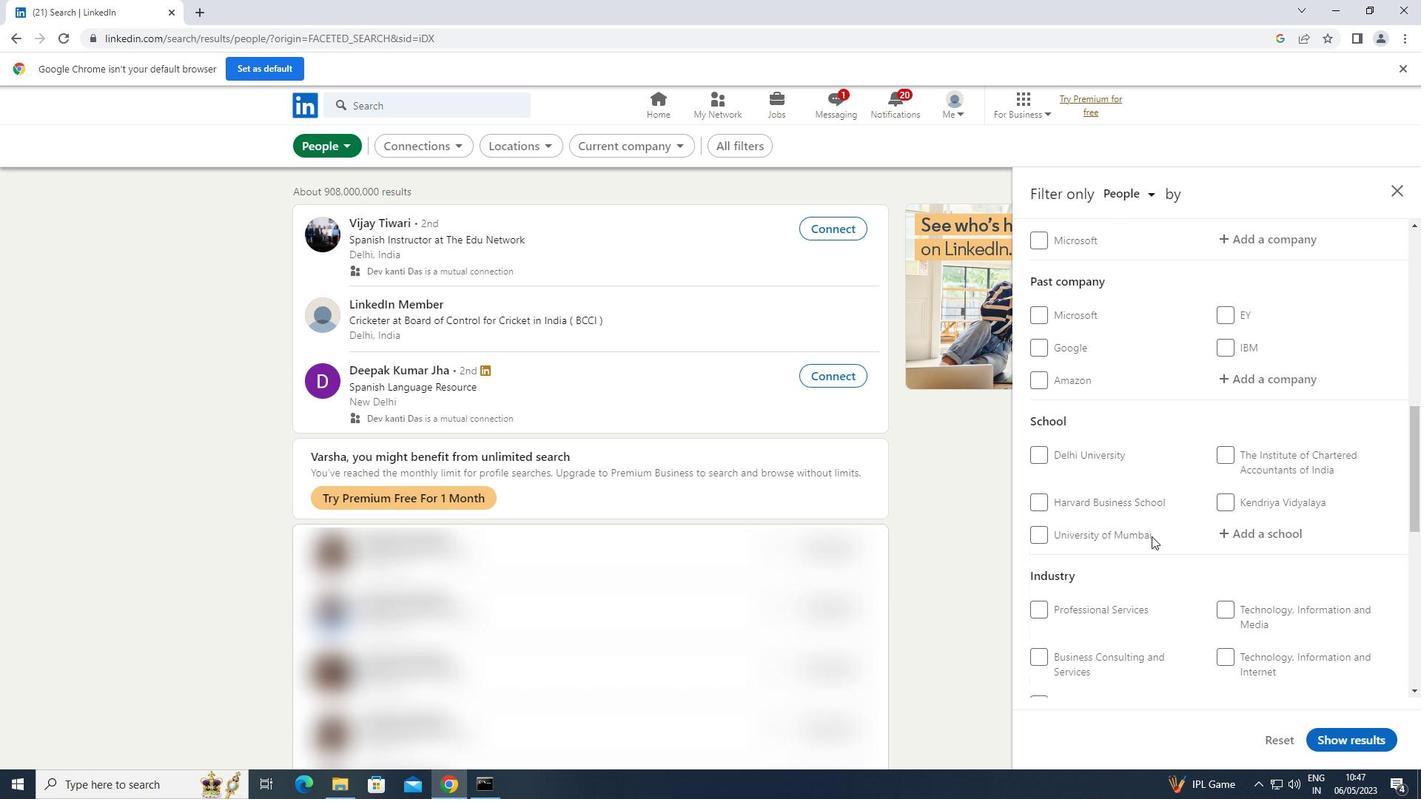 
Action: Mouse scrolled (1152, 536) with delta (0, 0)
Screenshot: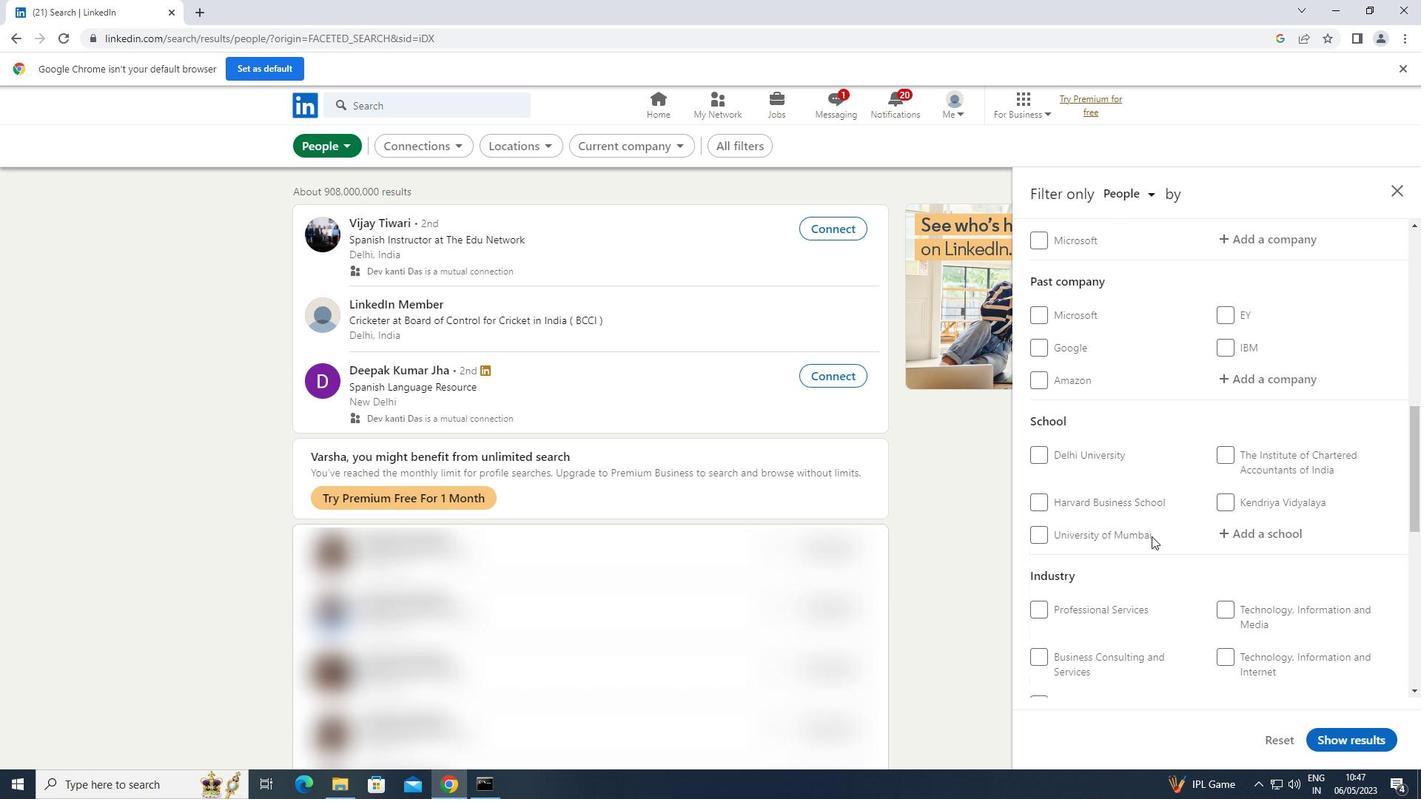 
Action: Mouse scrolled (1152, 536) with delta (0, 0)
Screenshot: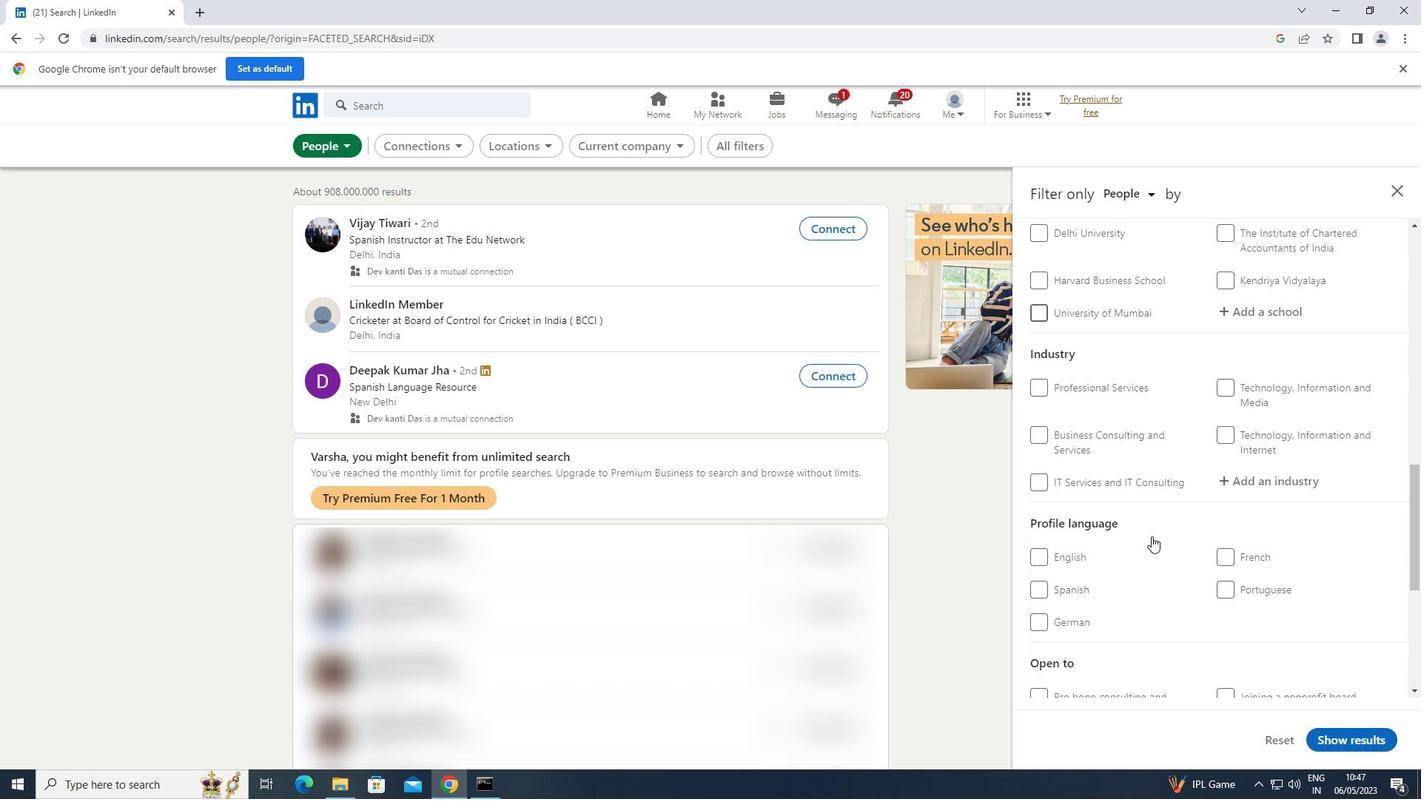 
Action: Mouse moved to (1040, 550)
Screenshot: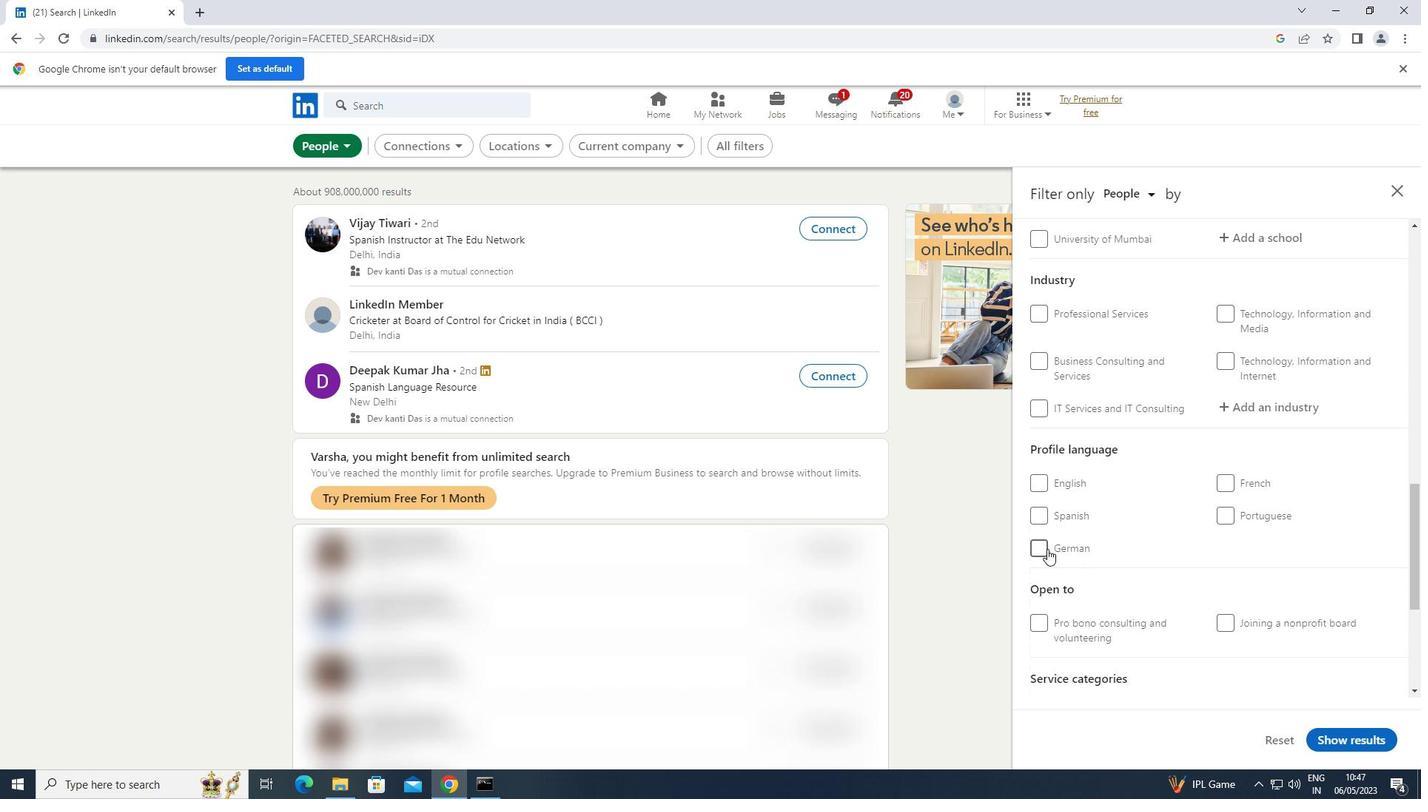 
Action: Mouse pressed left at (1040, 550)
Screenshot: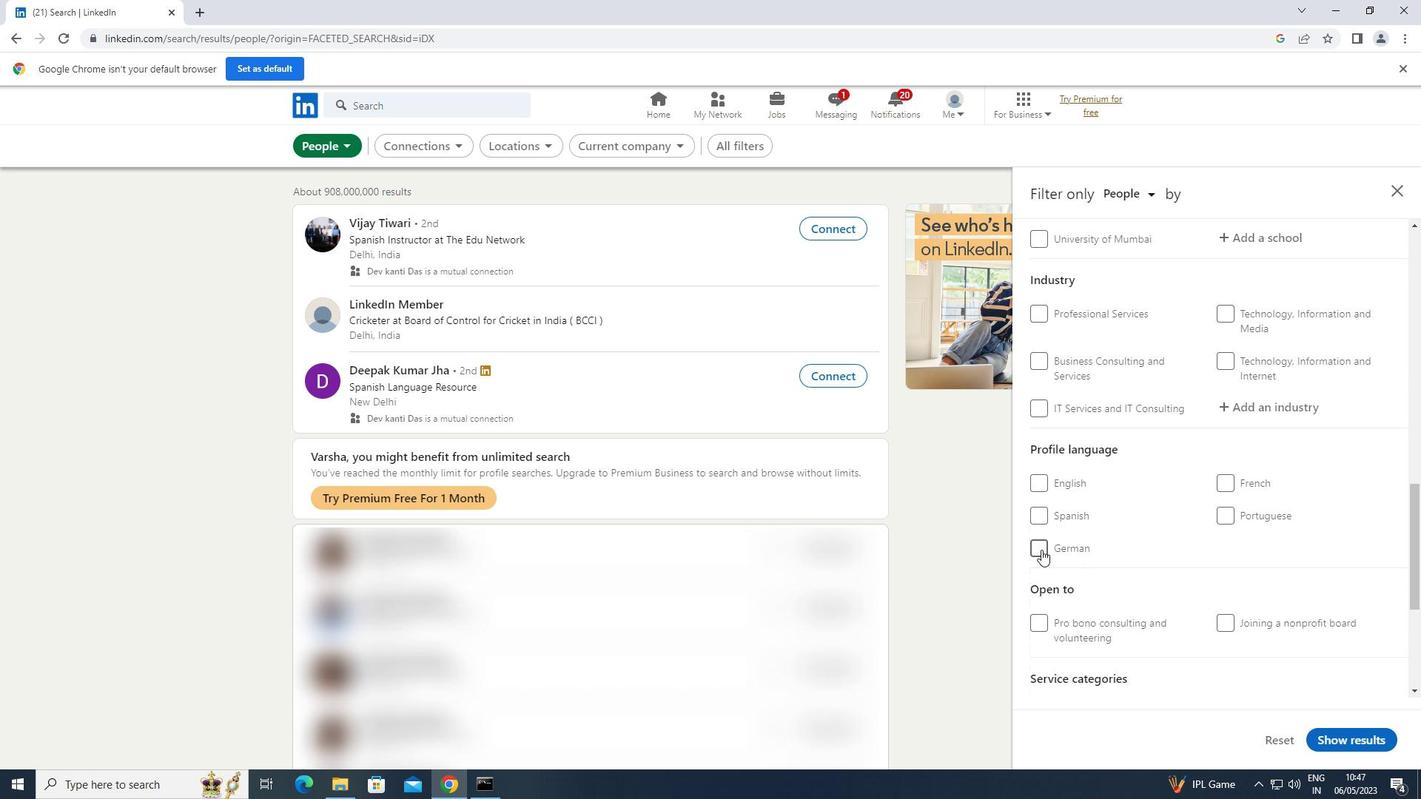 
Action: Mouse moved to (1103, 519)
Screenshot: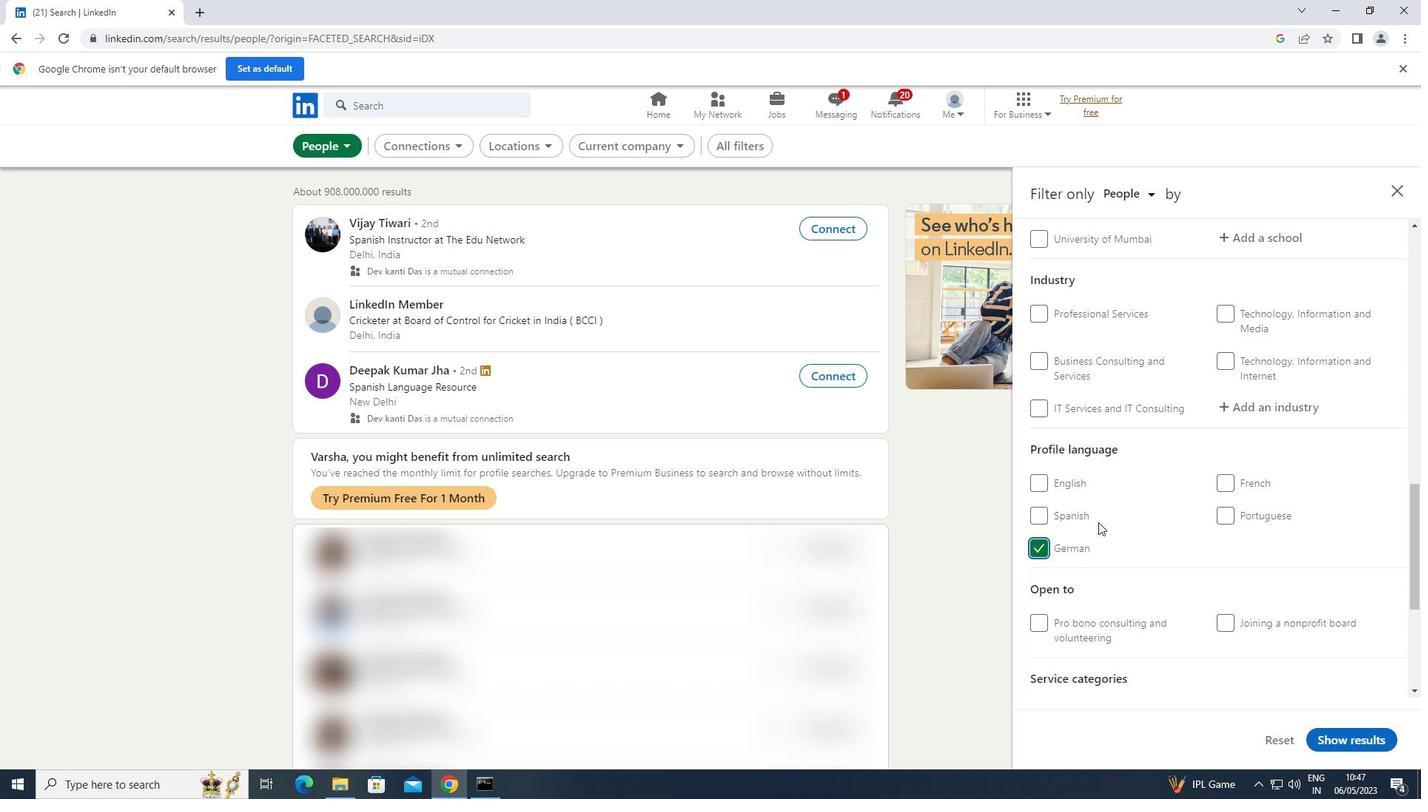 
Action: Mouse scrolled (1103, 520) with delta (0, 0)
Screenshot: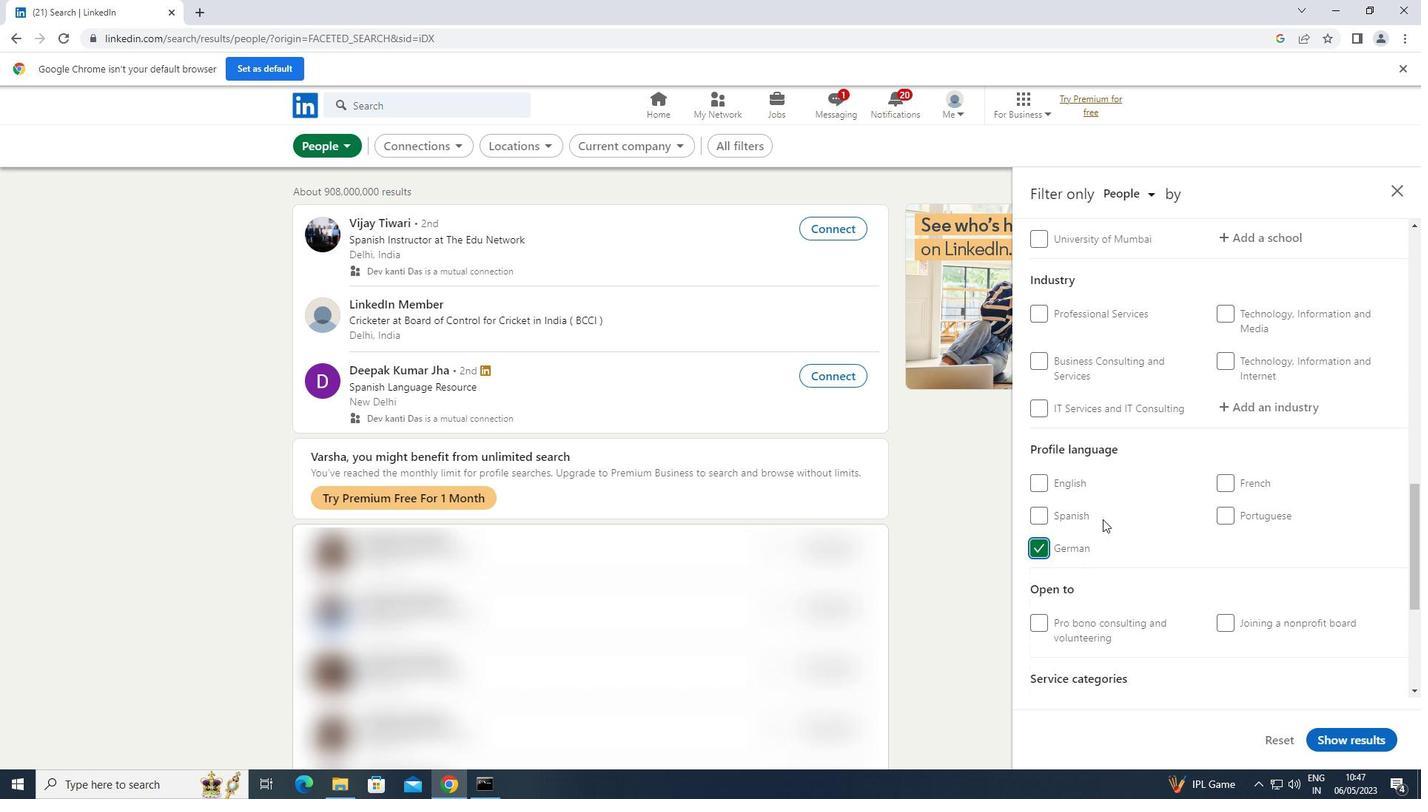 
Action: Mouse scrolled (1103, 520) with delta (0, 0)
Screenshot: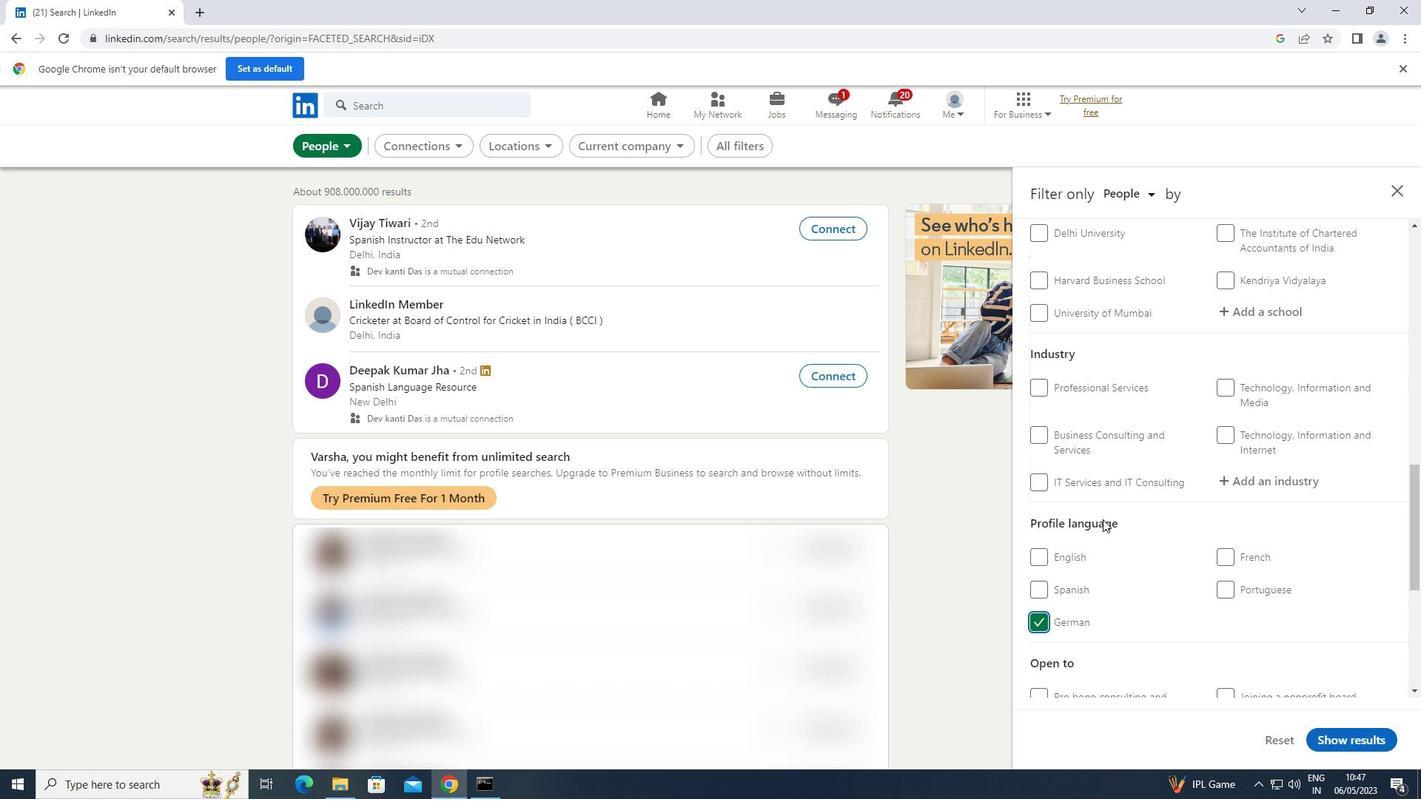 
Action: Mouse scrolled (1103, 520) with delta (0, 0)
Screenshot: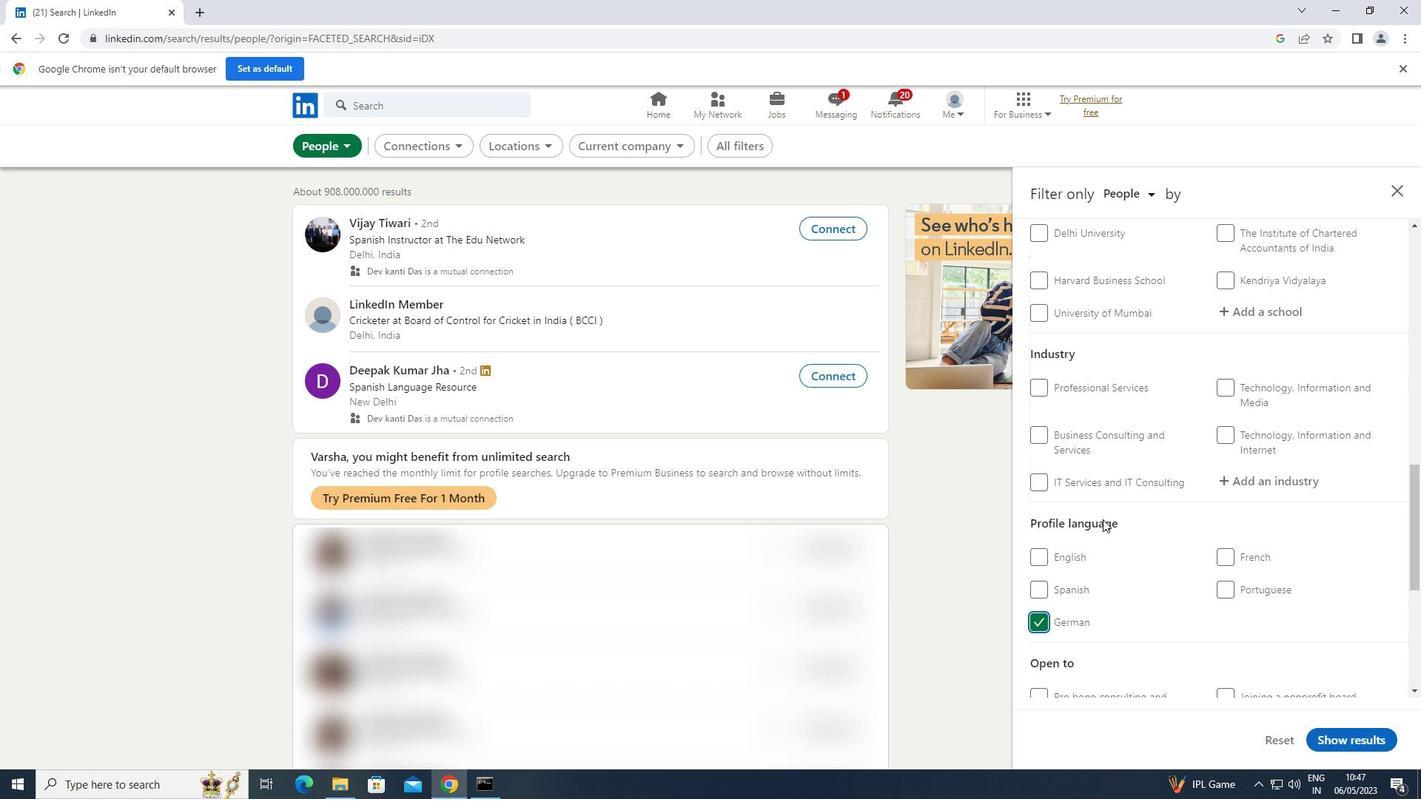 
Action: Mouse scrolled (1103, 520) with delta (0, 0)
Screenshot: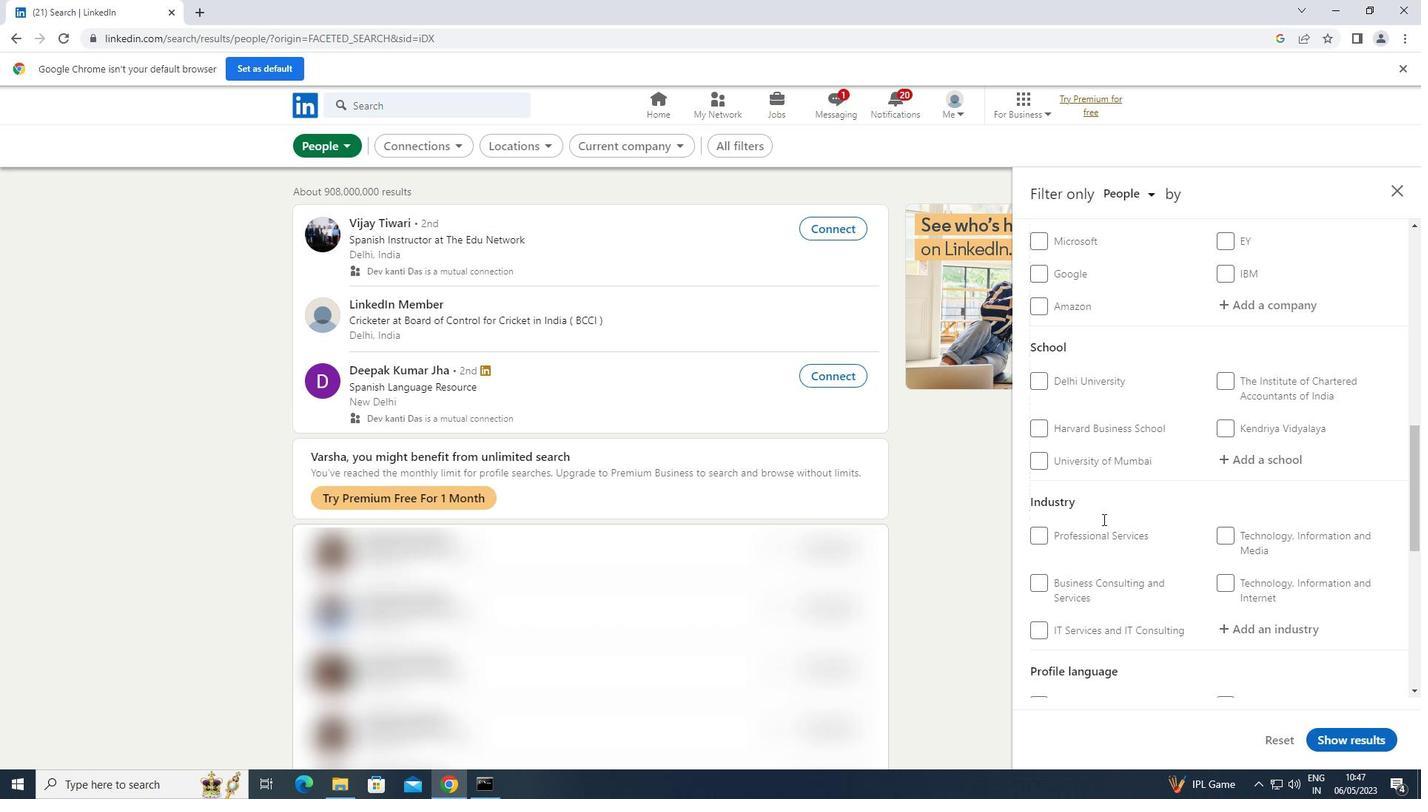 
Action: Mouse scrolled (1103, 520) with delta (0, 0)
Screenshot: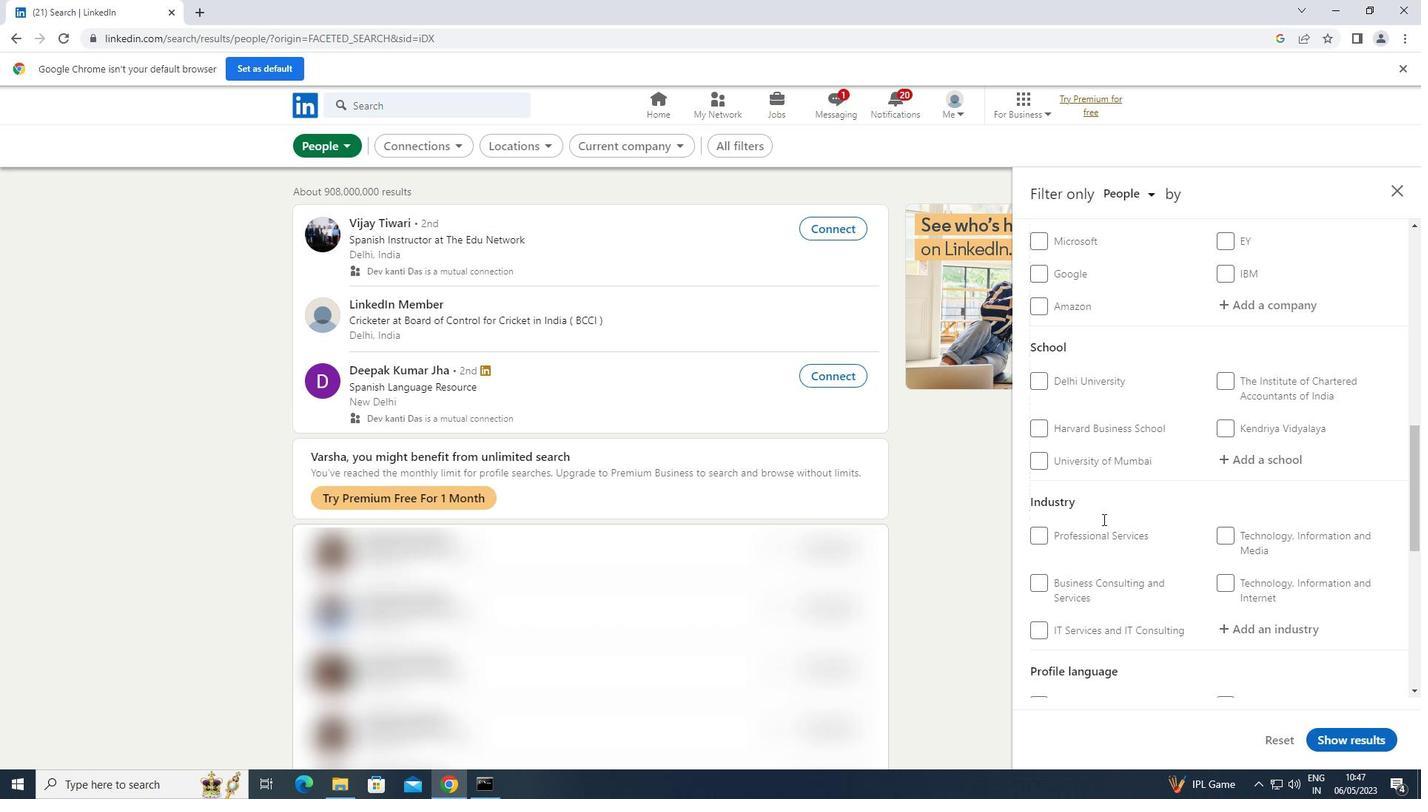 
Action: Mouse scrolled (1103, 520) with delta (0, 0)
Screenshot: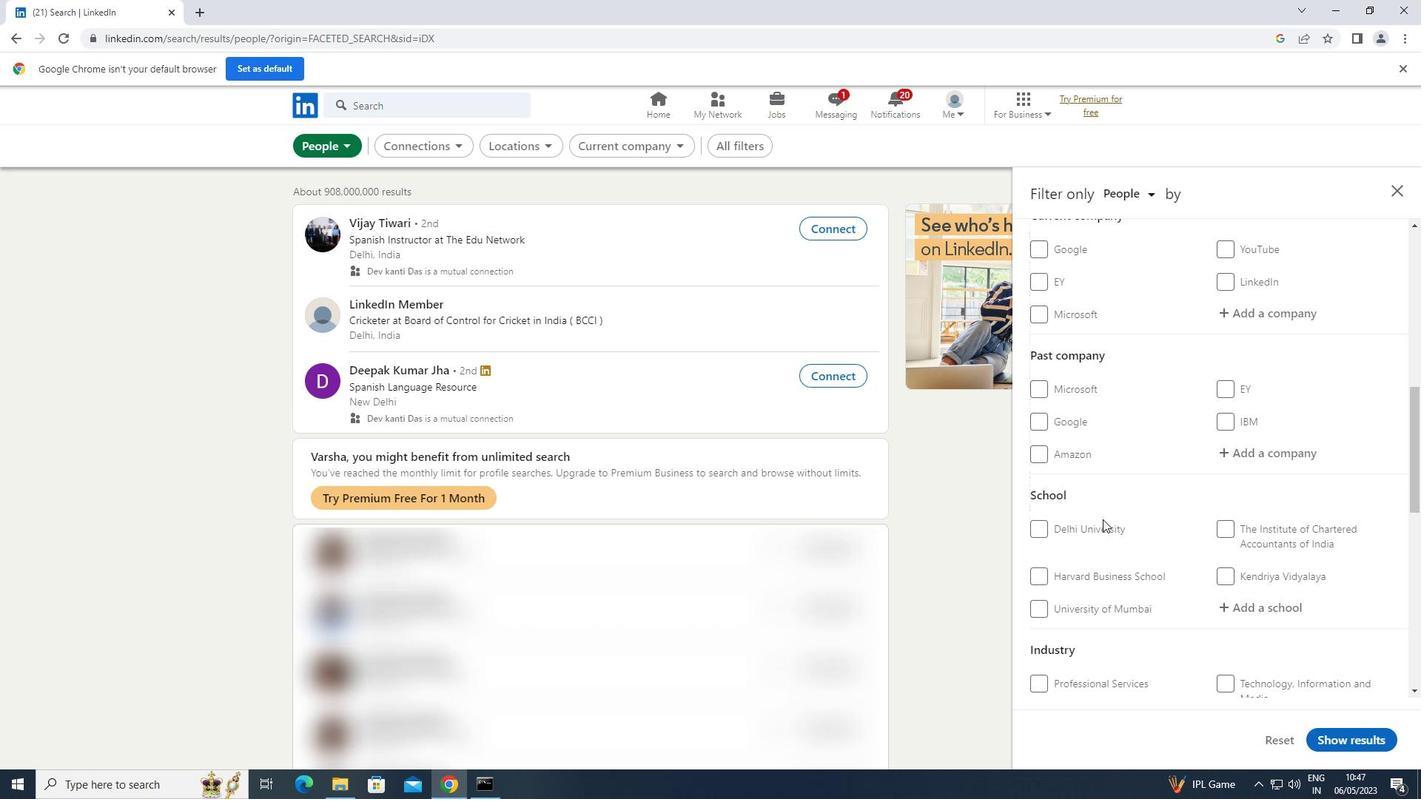 
Action: Mouse scrolled (1103, 520) with delta (0, 0)
Screenshot: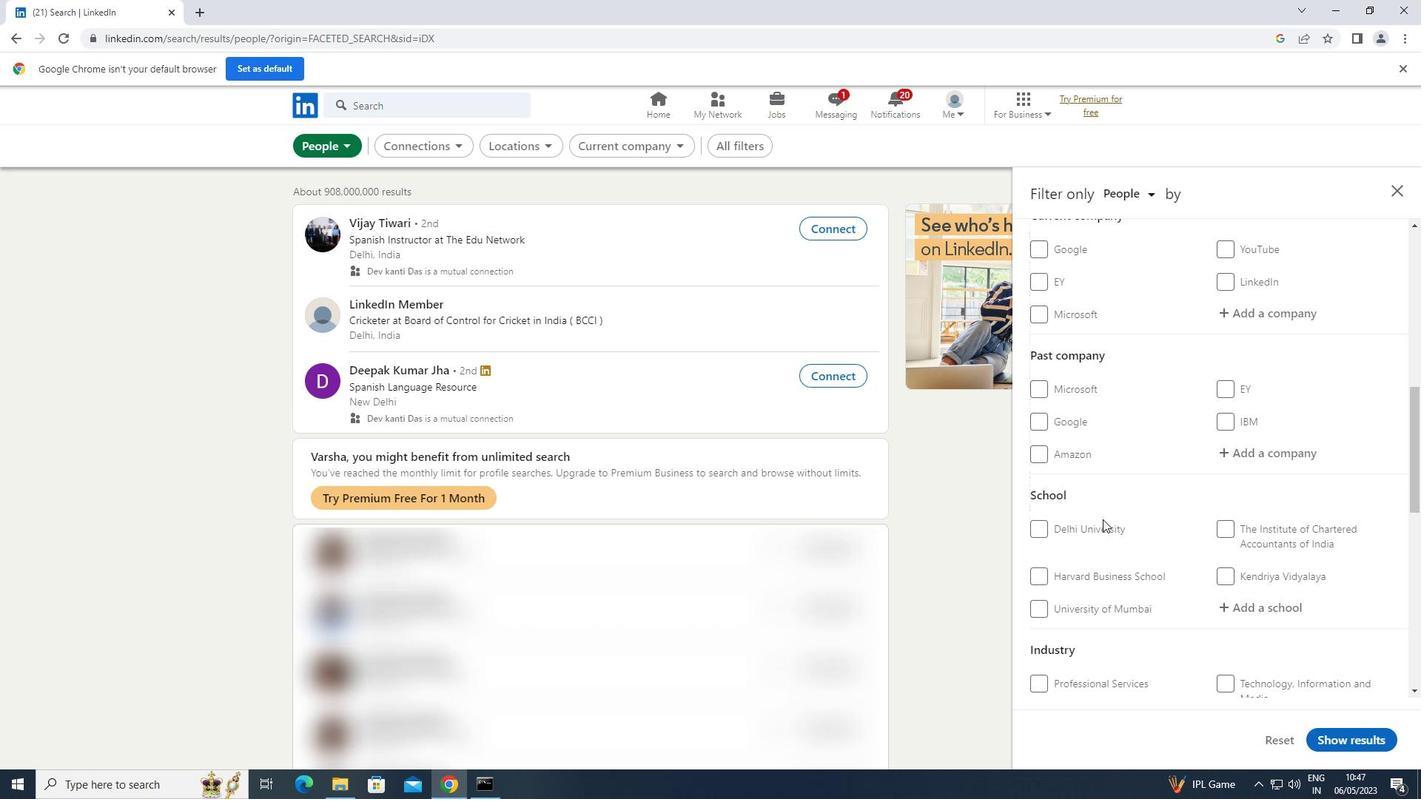 
Action: Mouse moved to (1260, 465)
Screenshot: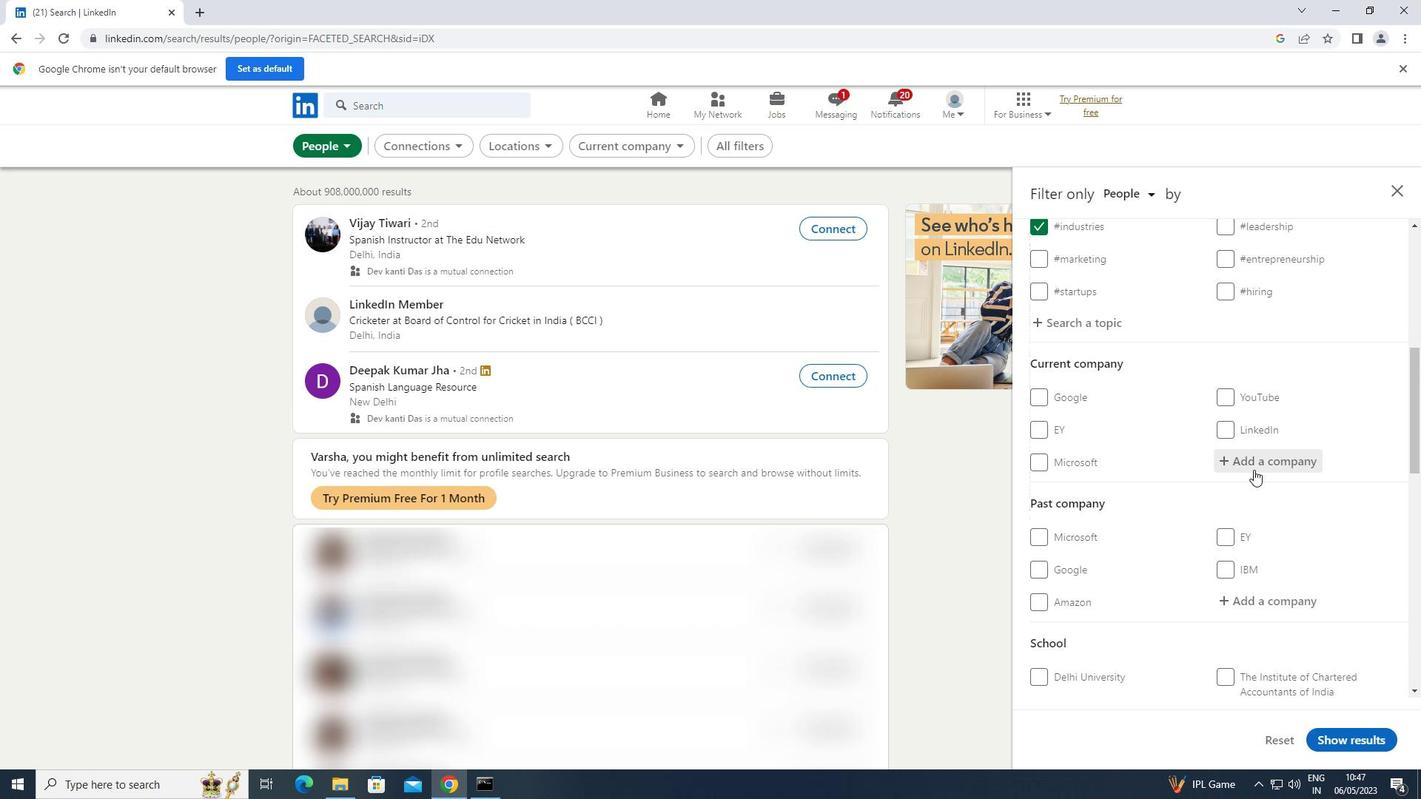 
Action: Mouse pressed left at (1260, 465)
Screenshot: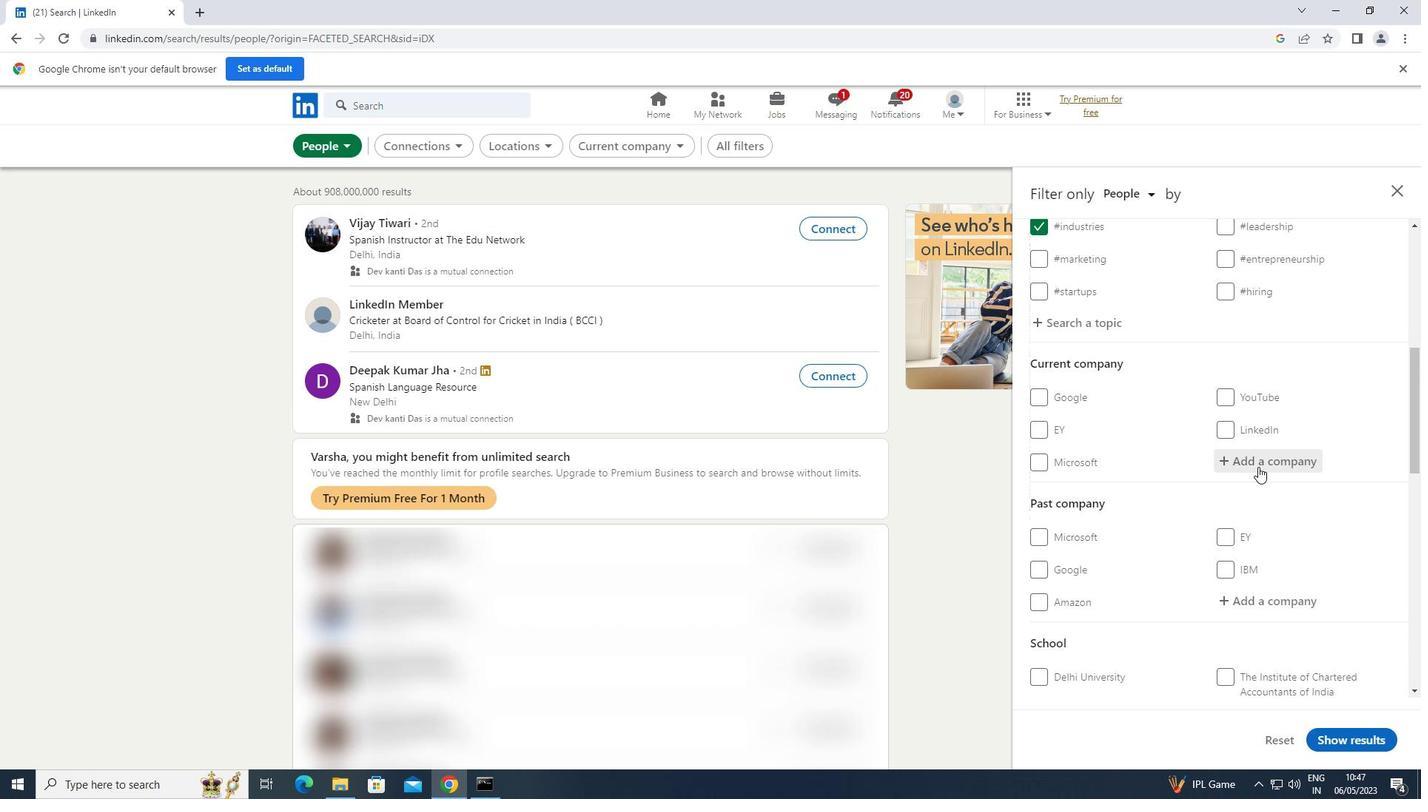 
Action: Key pressed <Key.shift>STATE<Key.space>
Screenshot: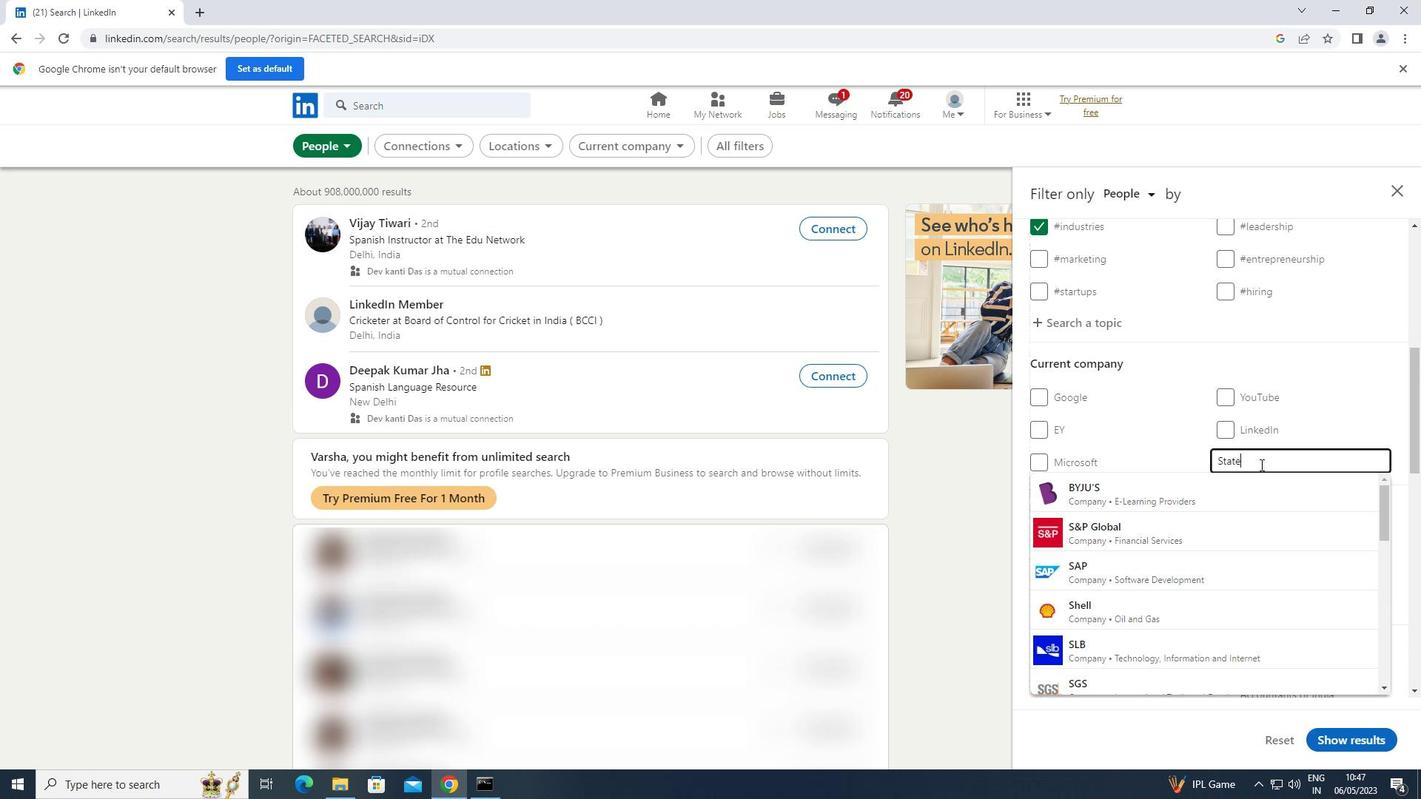 
Action: Mouse moved to (1140, 493)
Screenshot: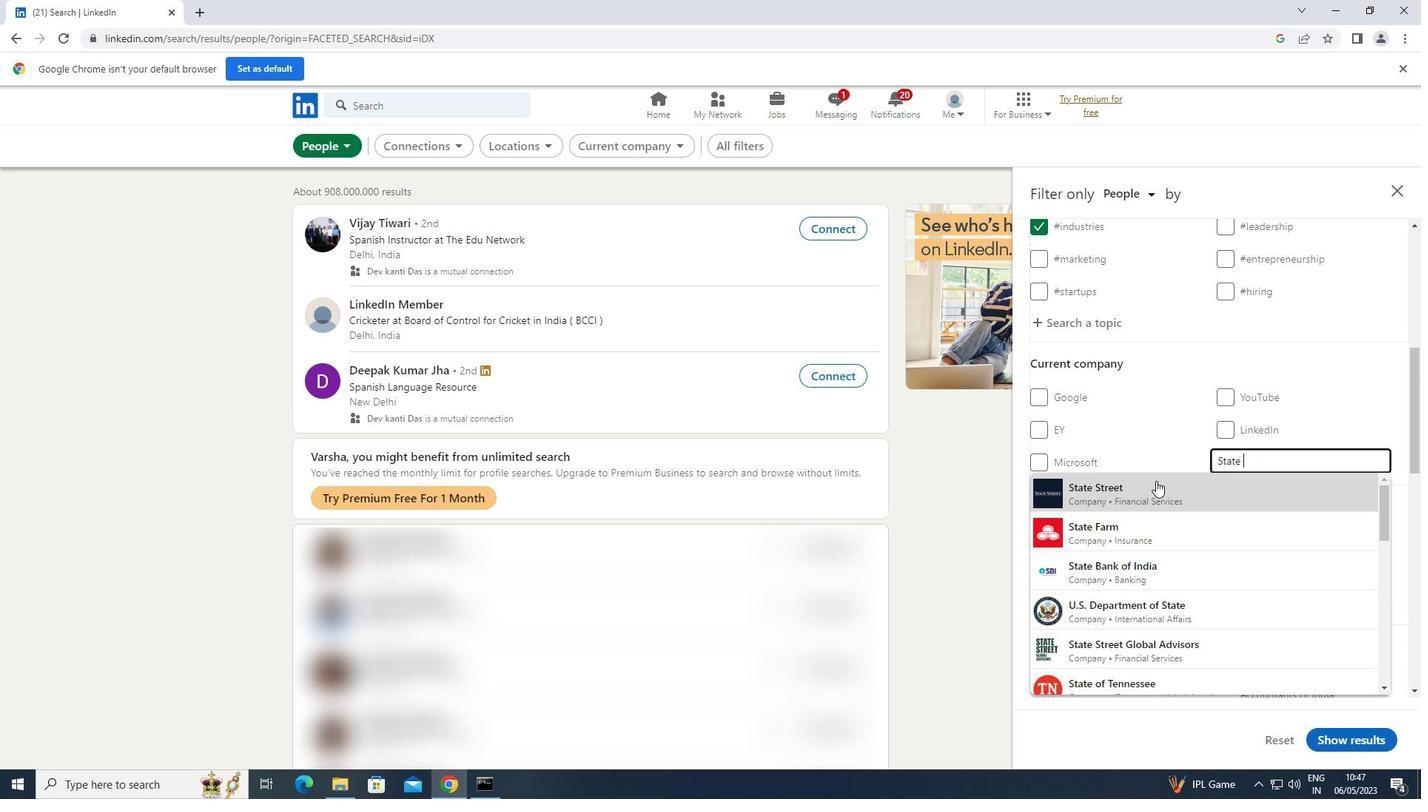 
Action: Mouse pressed left at (1140, 493)
Screenshot: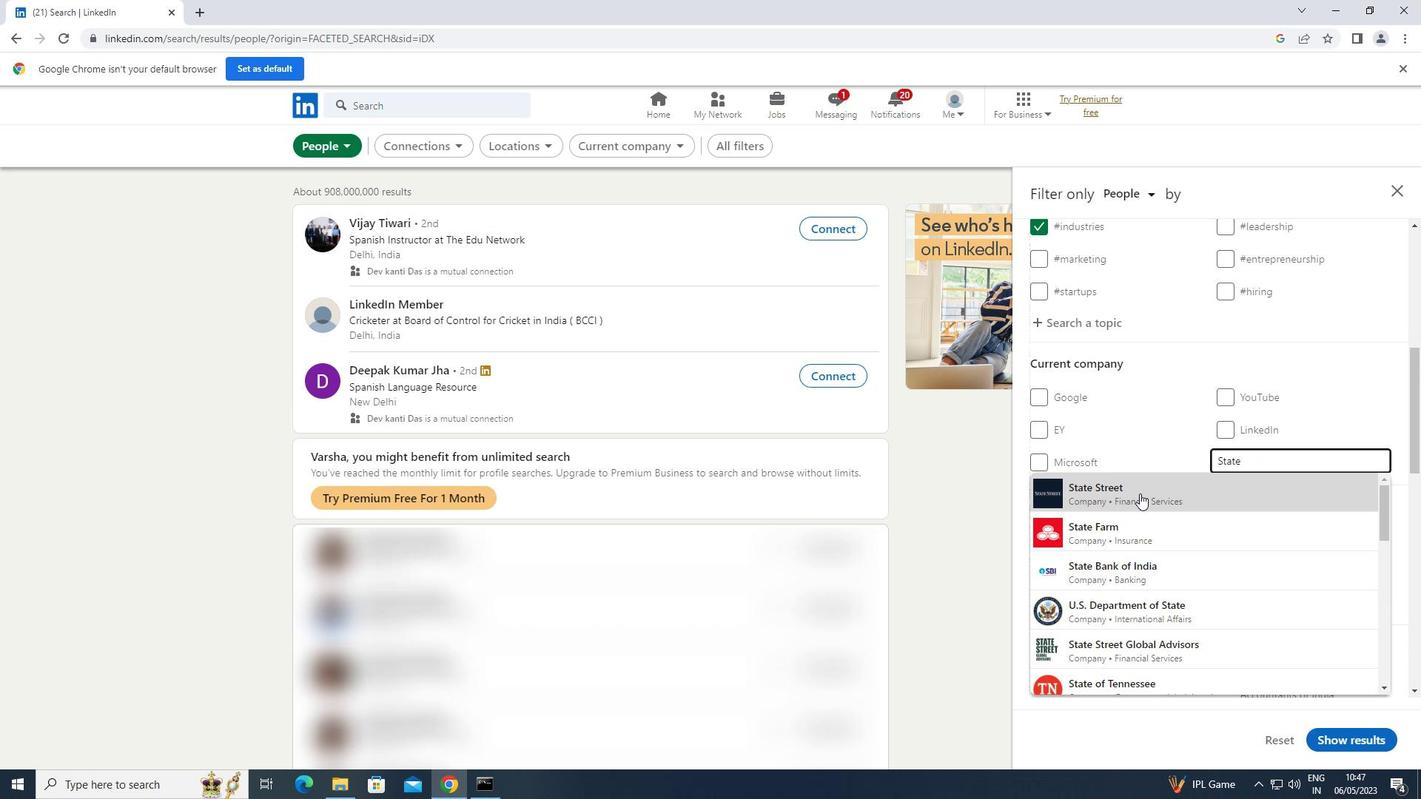 
Action: Mouse scrolled (1140, 493) with delta (0, 0)
Screenshot: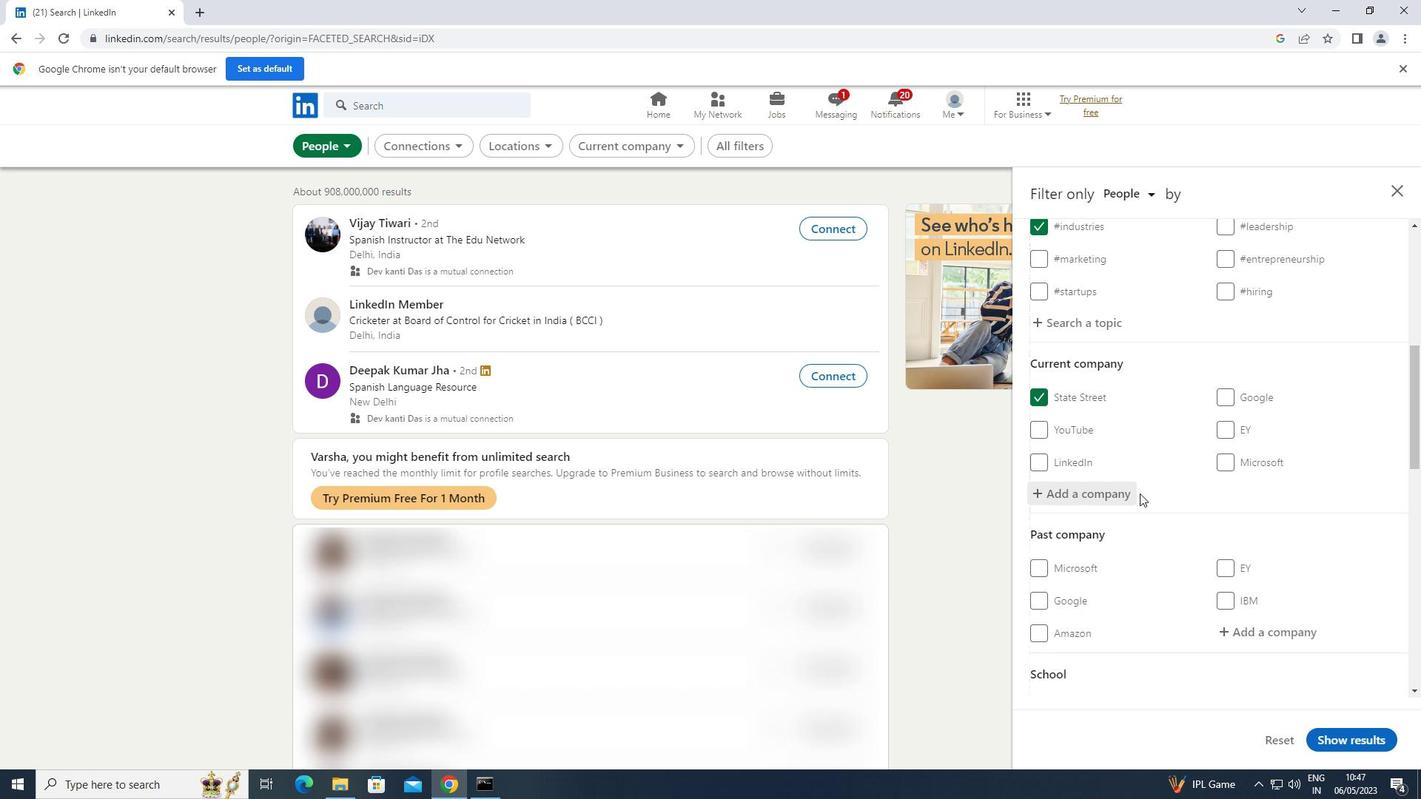 
Action: Mouse scrolled (1140, 493) with delta (0, 0)
Screenshot: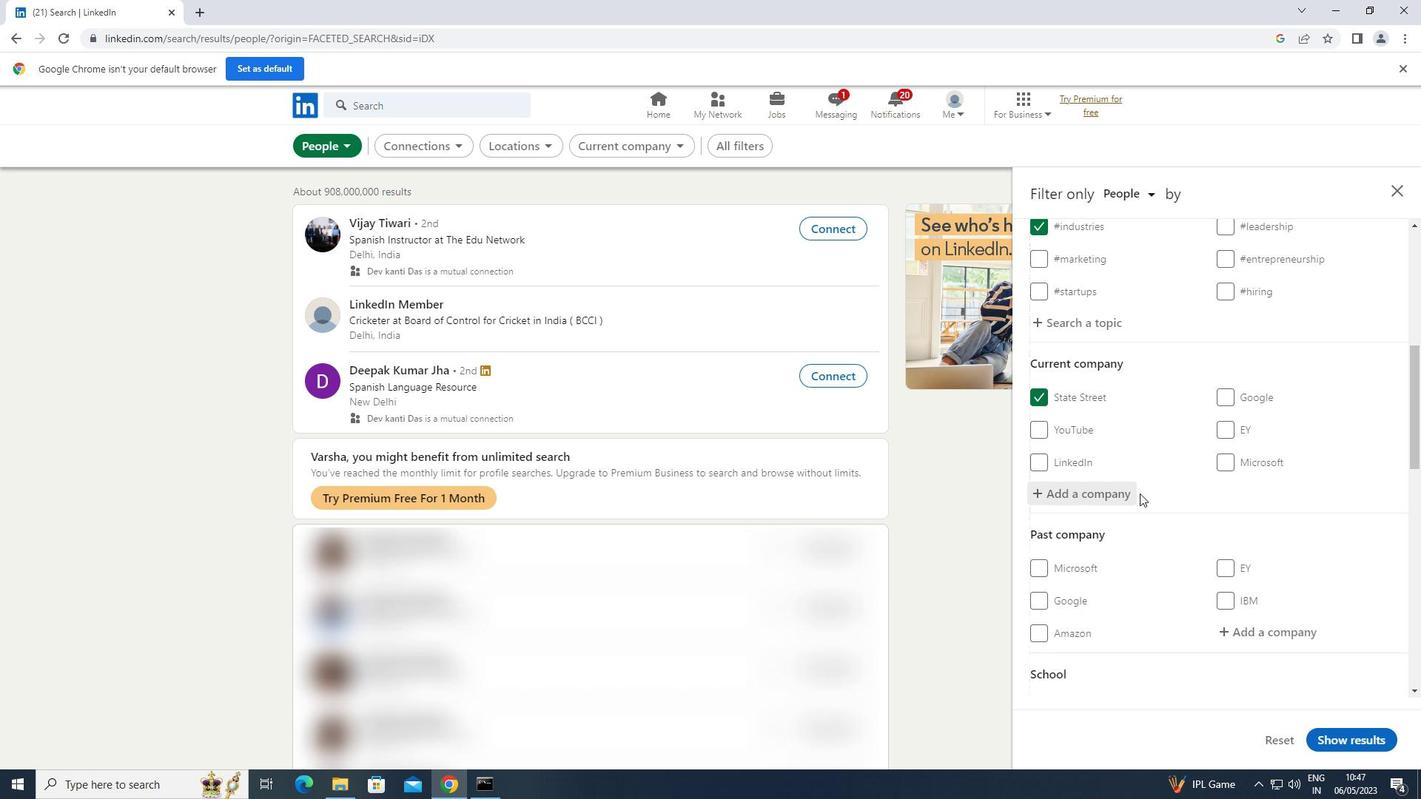 
Action: Mouse scrolled (1140, 493) with delta (0, 0)
Screenshot: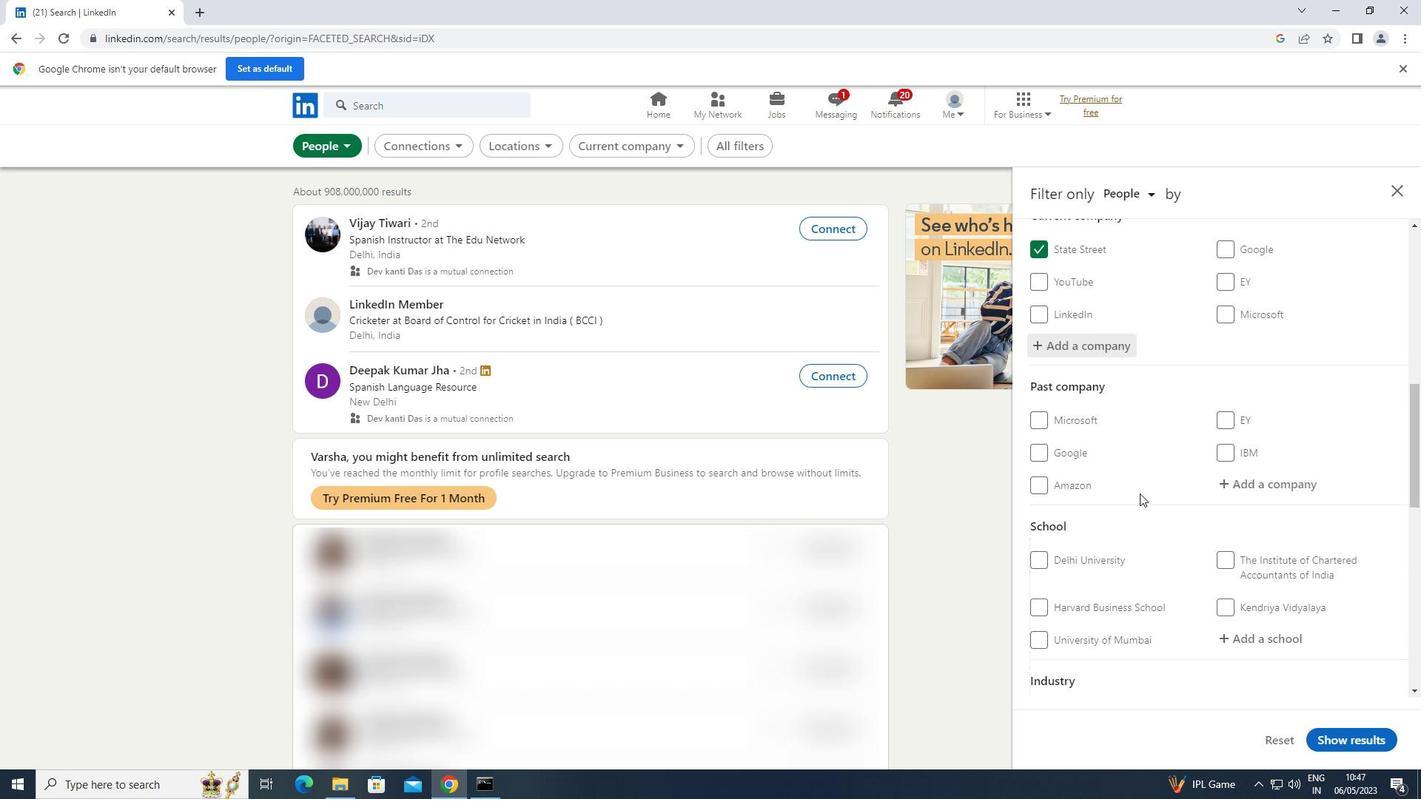 
Action: Mouse moved to (1238, 562)
Screenshot: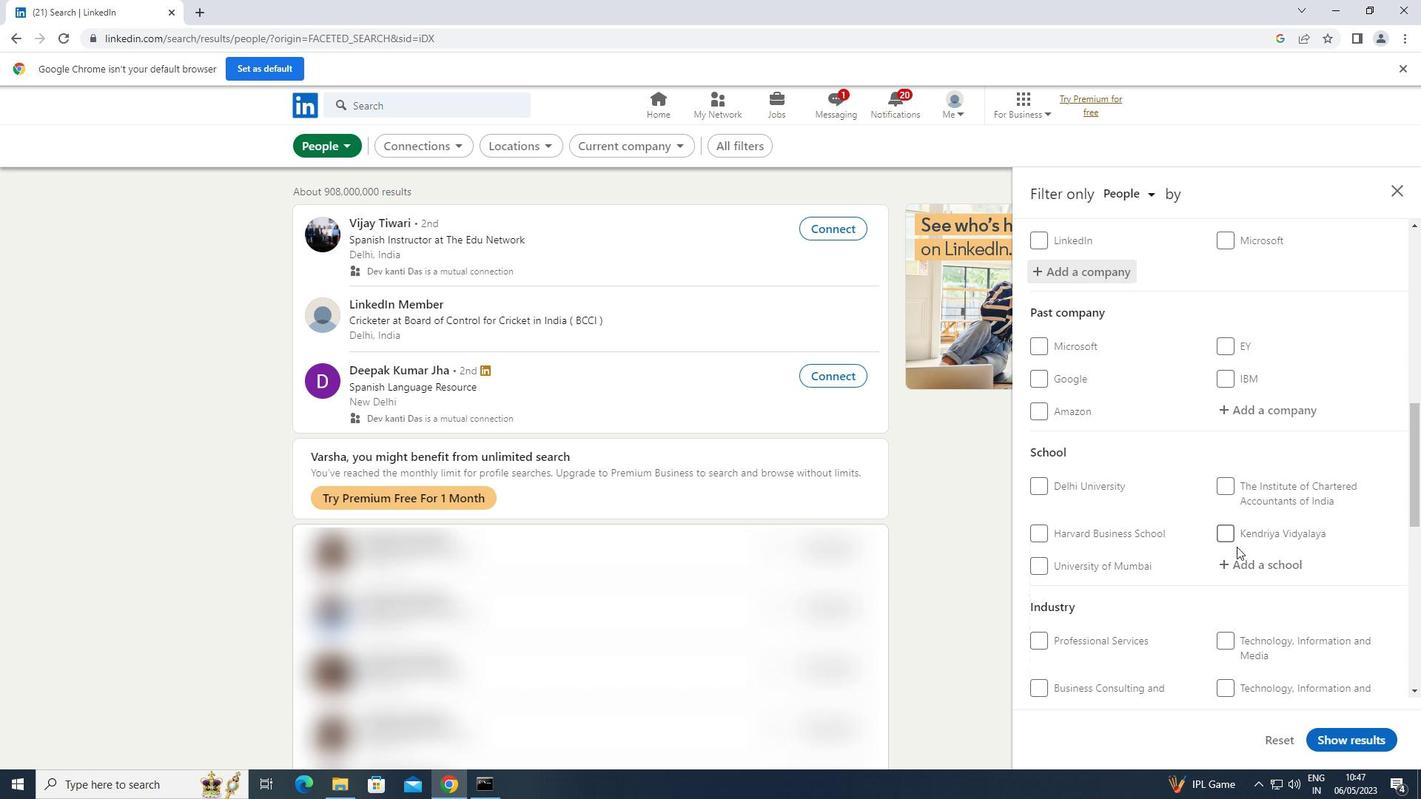 
Action: Mouse pressed left at (1238, 562)
Screenshot: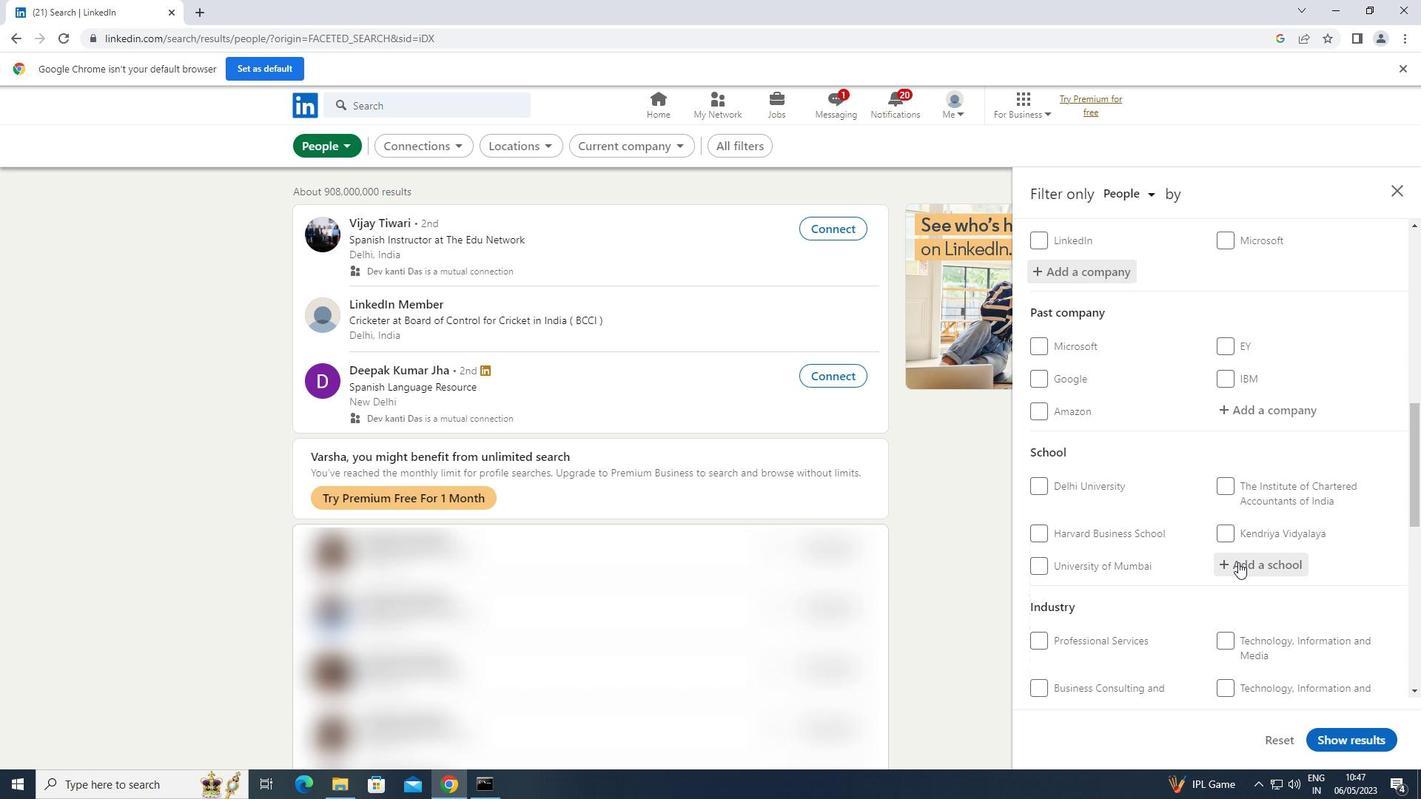 
Action: Key pressed <Key.shift>CENTRAL<Key.space><Key.shift>UNIVERSITY<Key.space>OF<Key.space><Key.shift>RAJAS
Screenshot: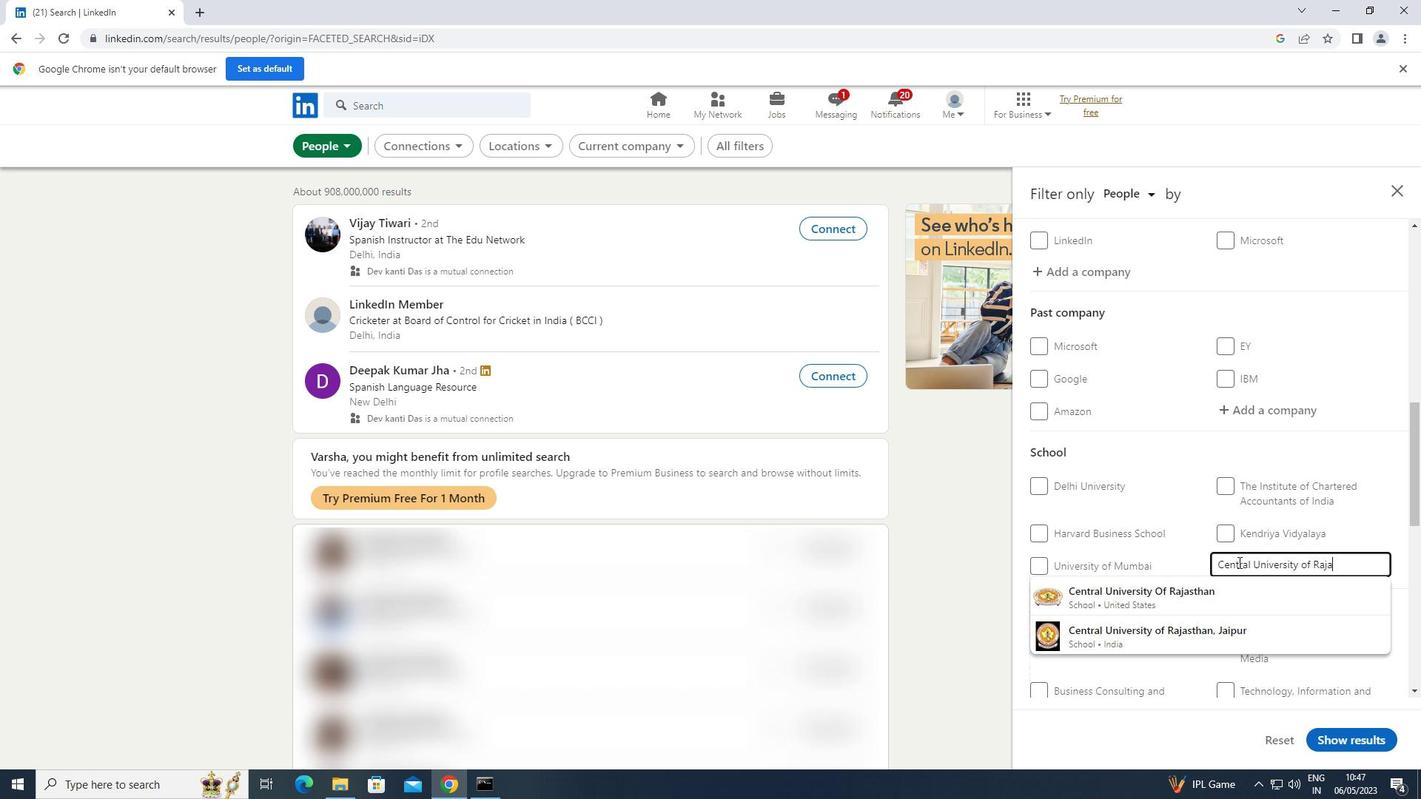 
Action: Mouse moved to (1186, 639)
Screenshot: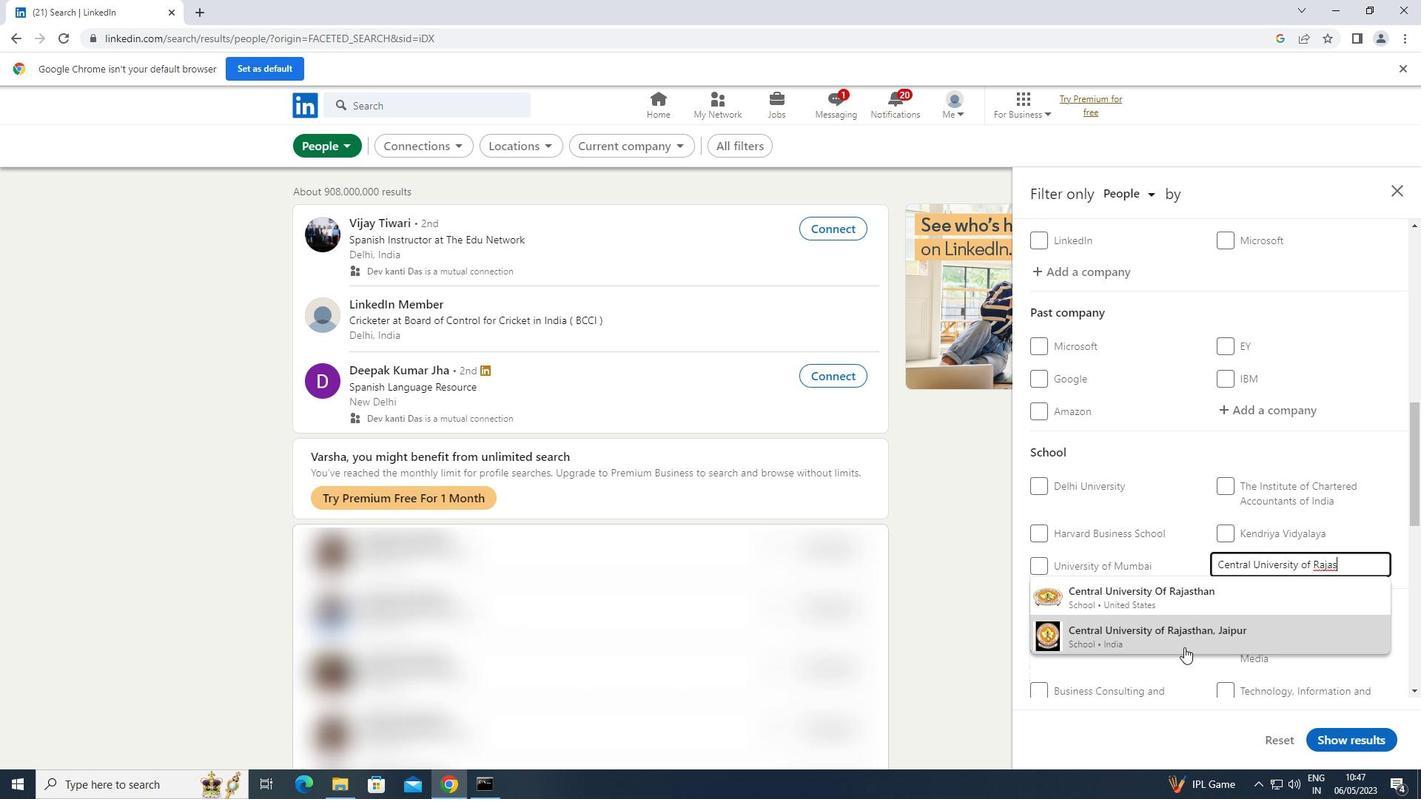 
Action: Mouse pressed left at (1186, 639)
Screenshot: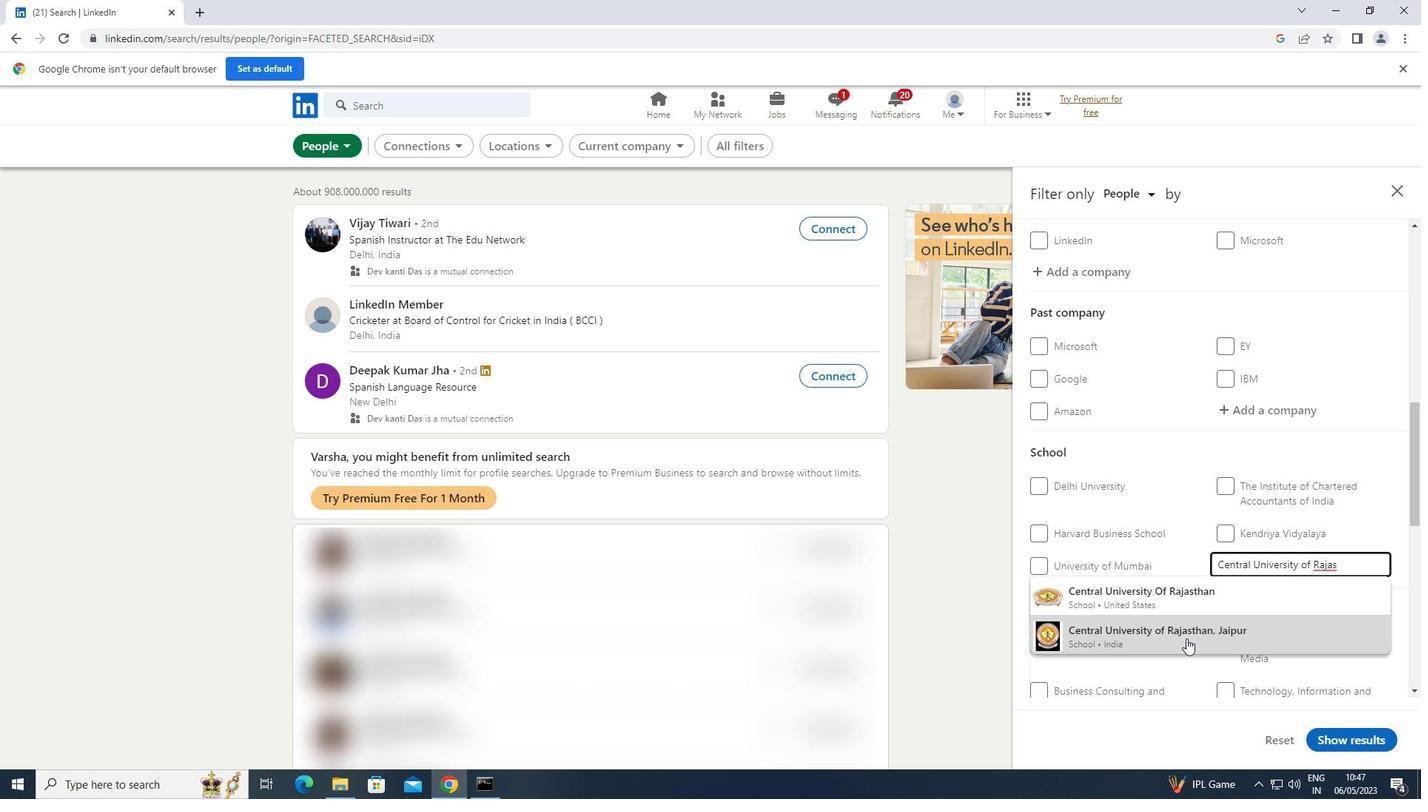 
Action: Mouse moved to (1186, 619)
Screenshot: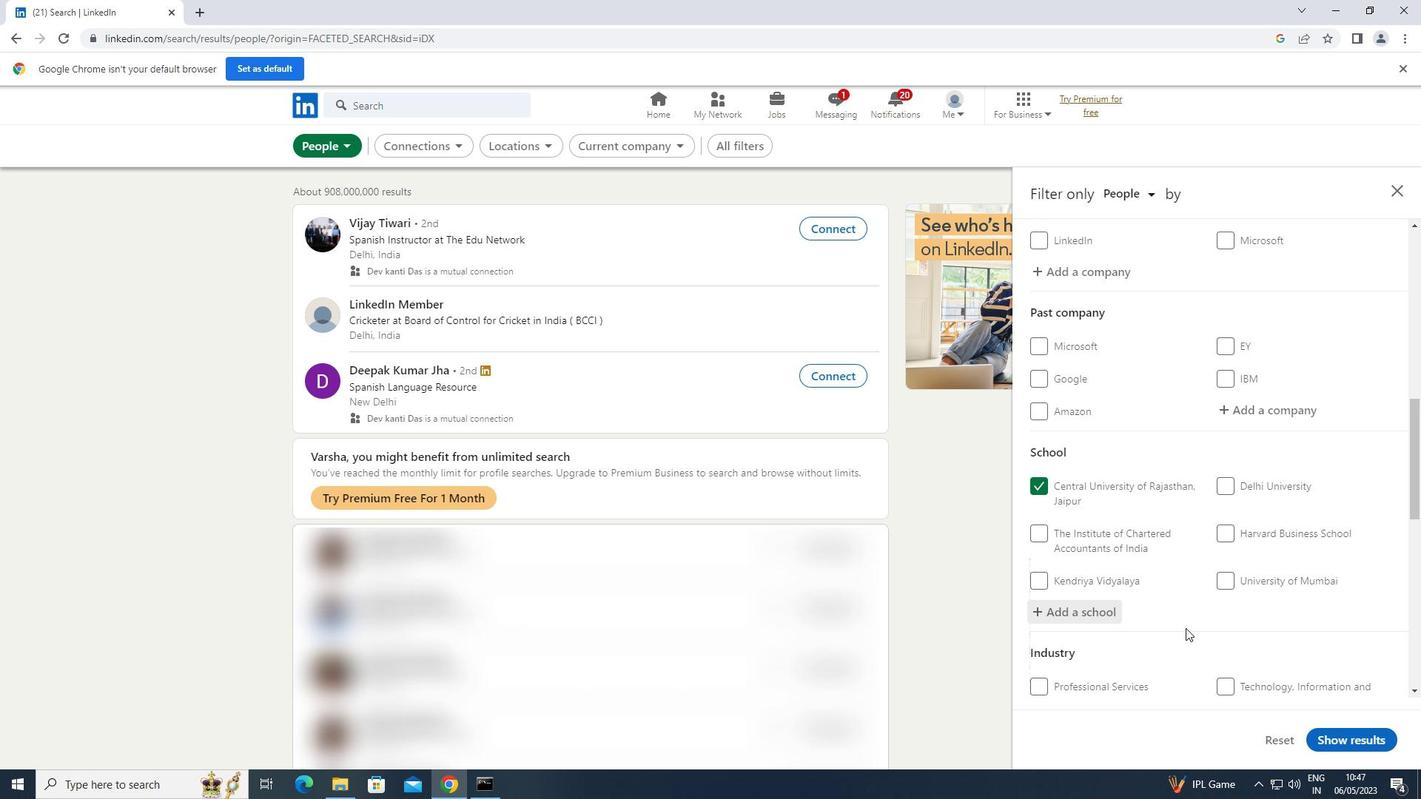 
Action: Mouse scrolled (1186, 619) with delta (0, 0)
Screenshot: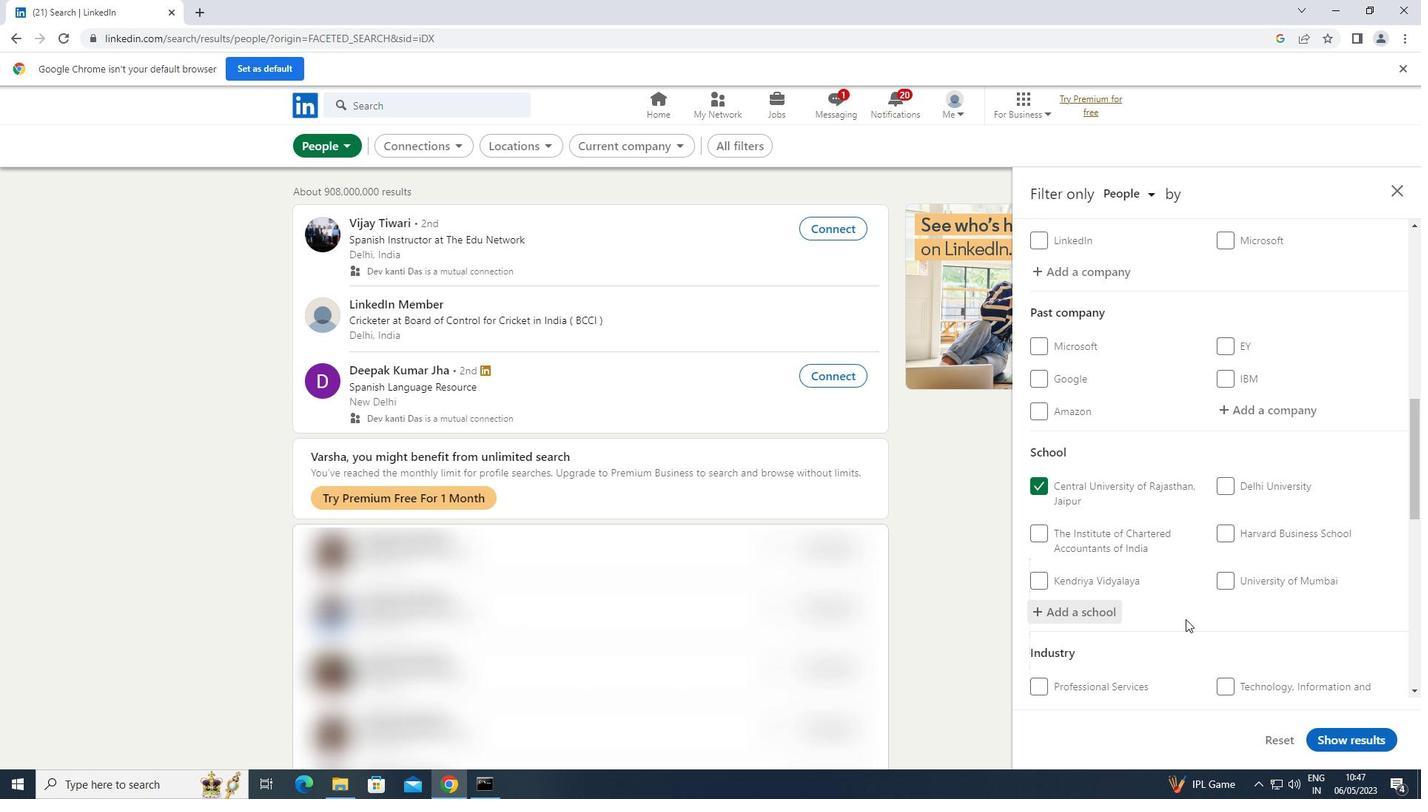 
Action: Mouse scrolled (1186, 619) with delta (0, 0)
Screenshot: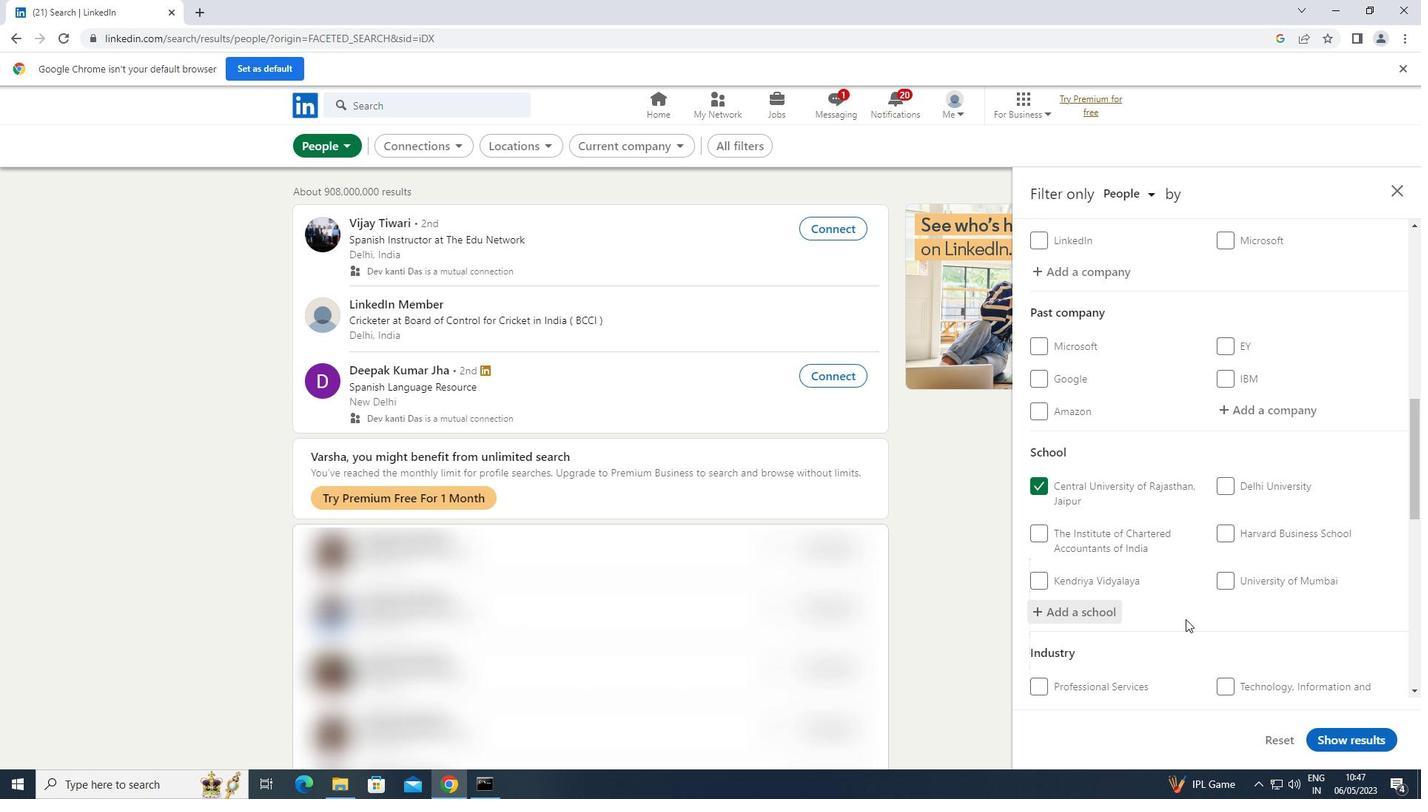 
Action: Mouse moved to (1189, 581)
Screenshot: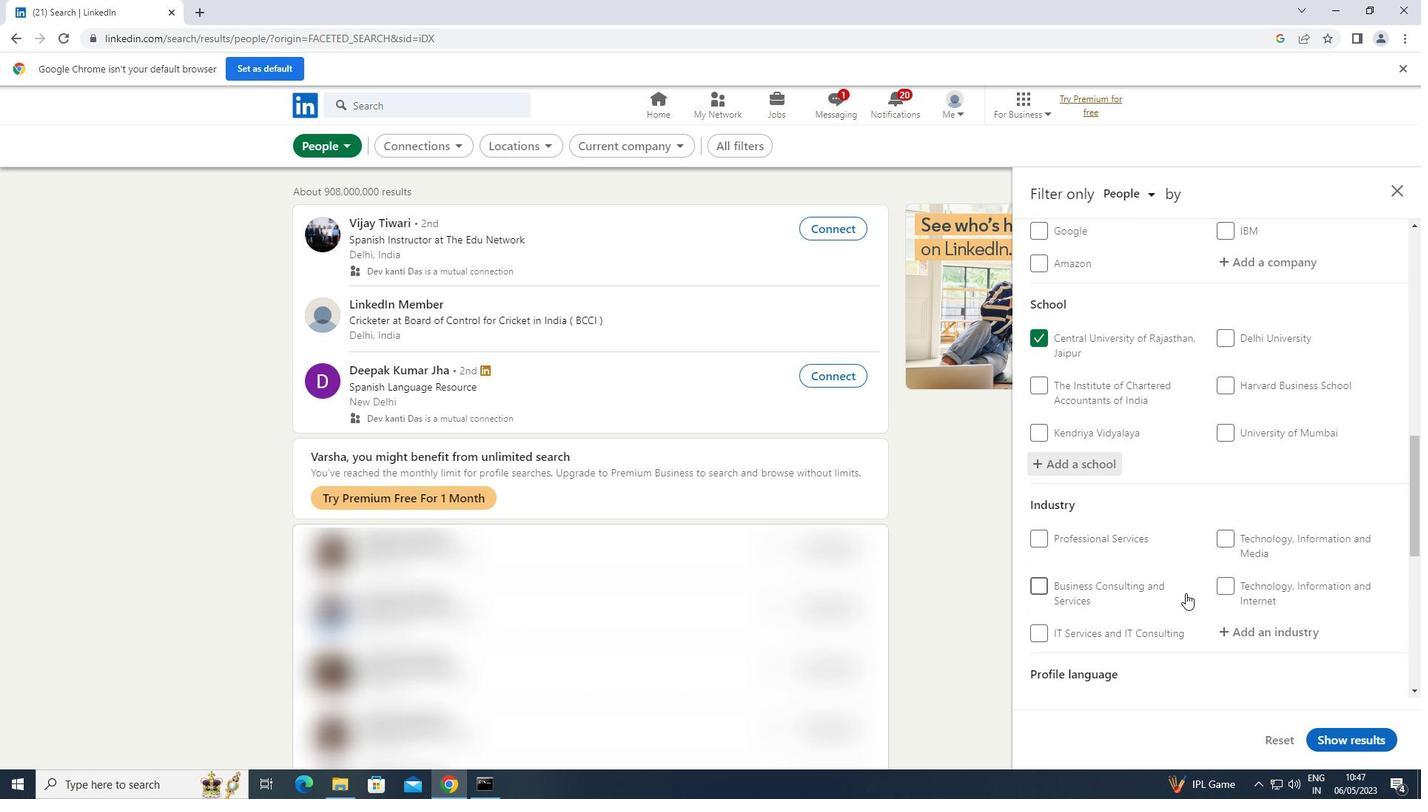 
Action: Mouse scrolled (1189, 580) with delta (0, 0)
Screenshot: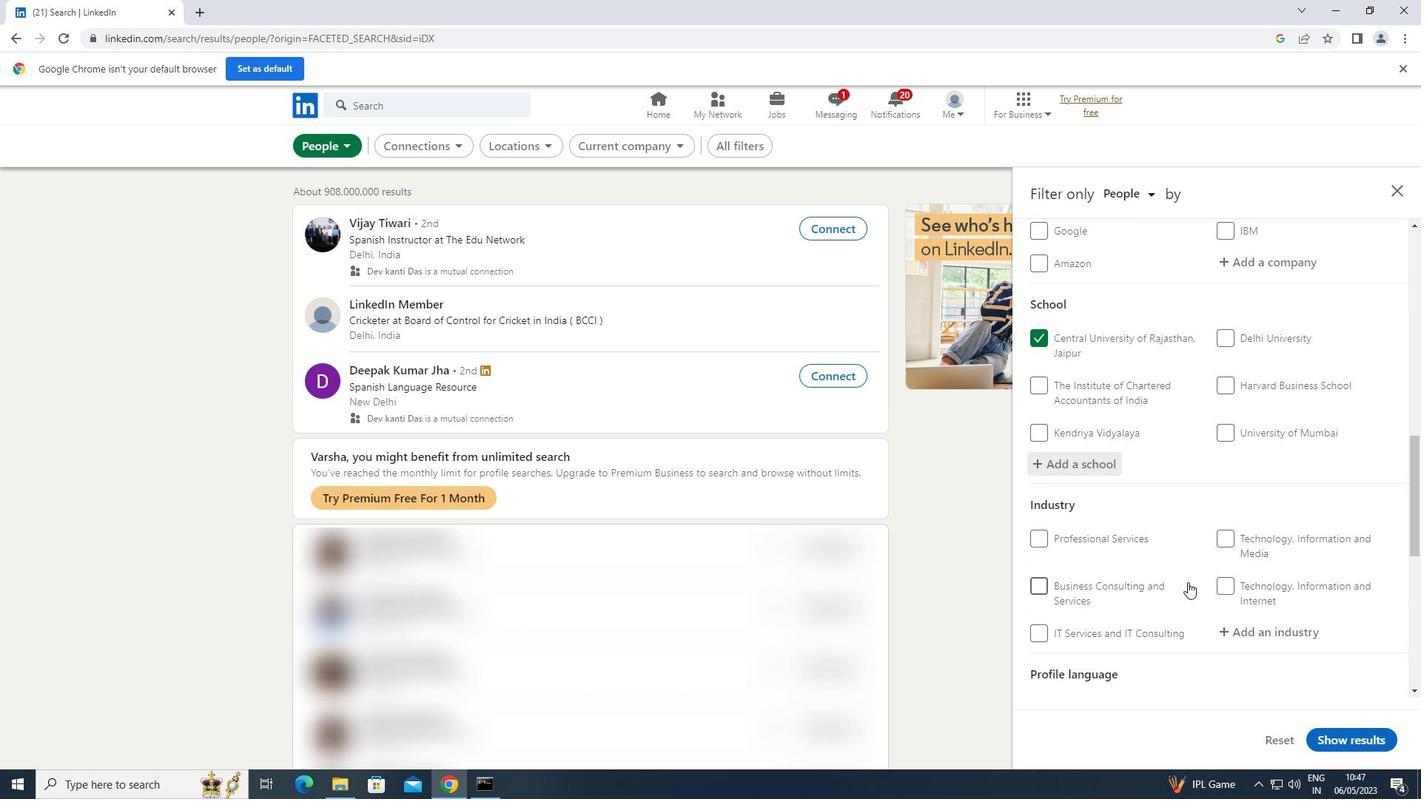
Action: Mouse scrolled (1189, 580) with delta (0, 0)
Screenshot: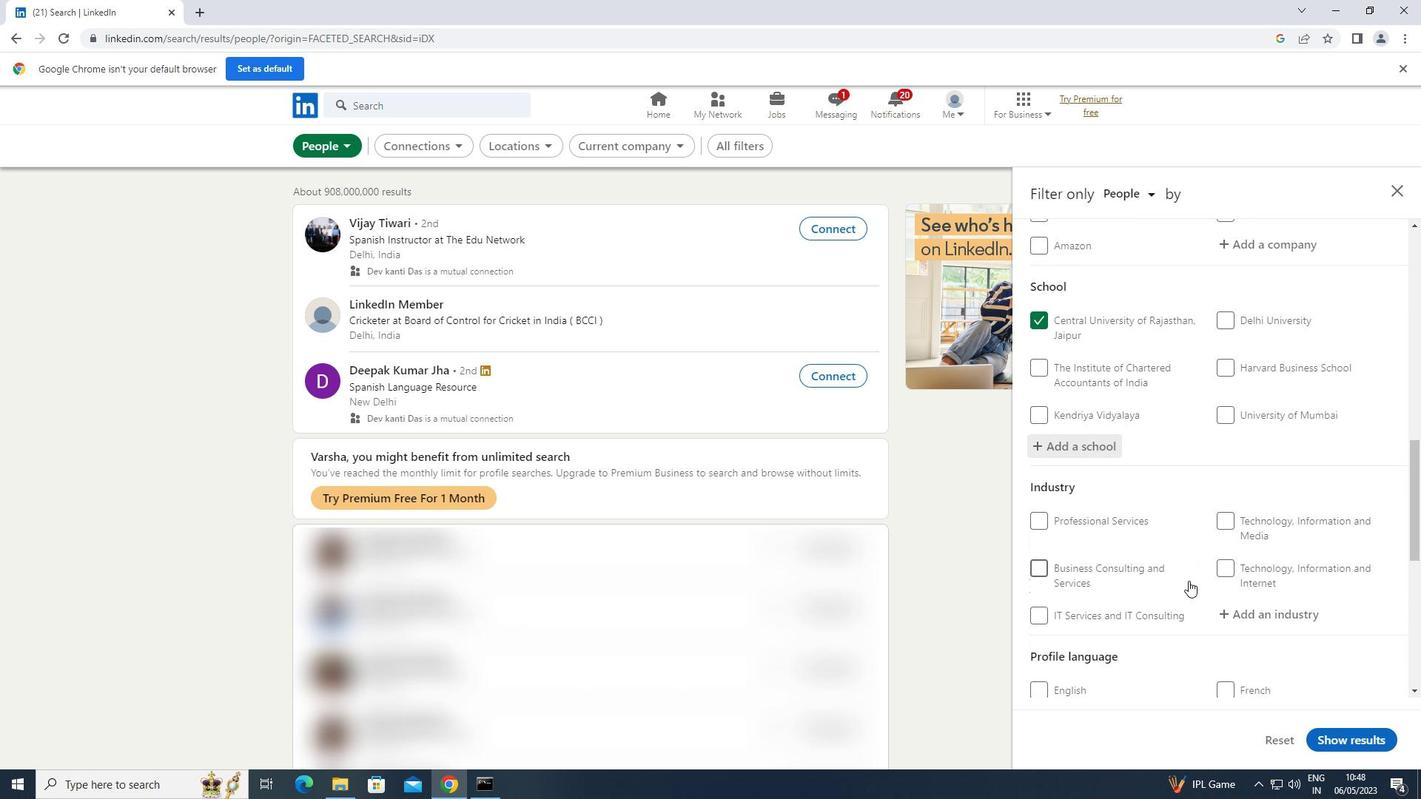 
Action: Mouse moved to (1258, 484)
Screenshot: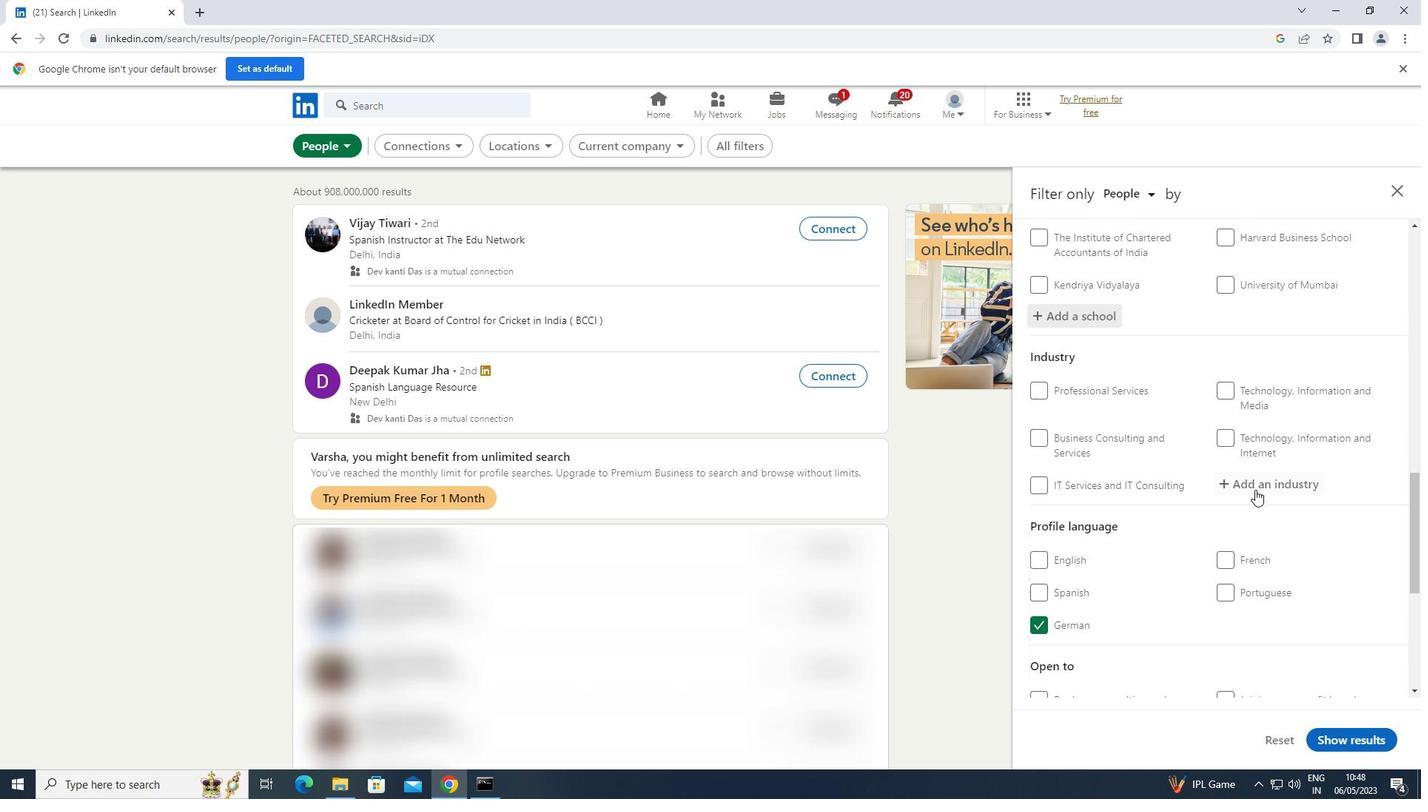 
Action: Mouse pressed left at (1258, 484)
Screenshot: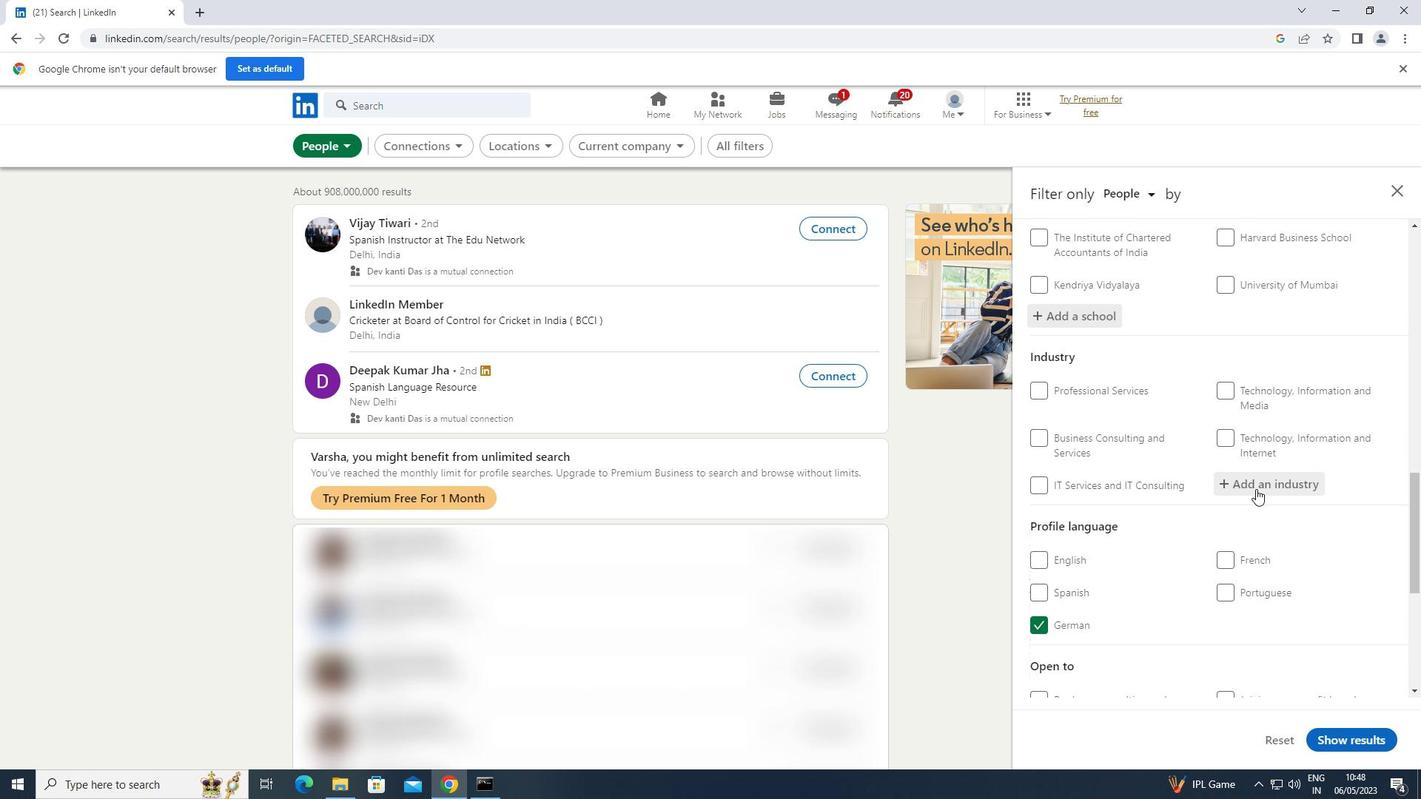 
Action: Key pressed <Key.shift>NUCLEAR<Key.space>
Screenshot: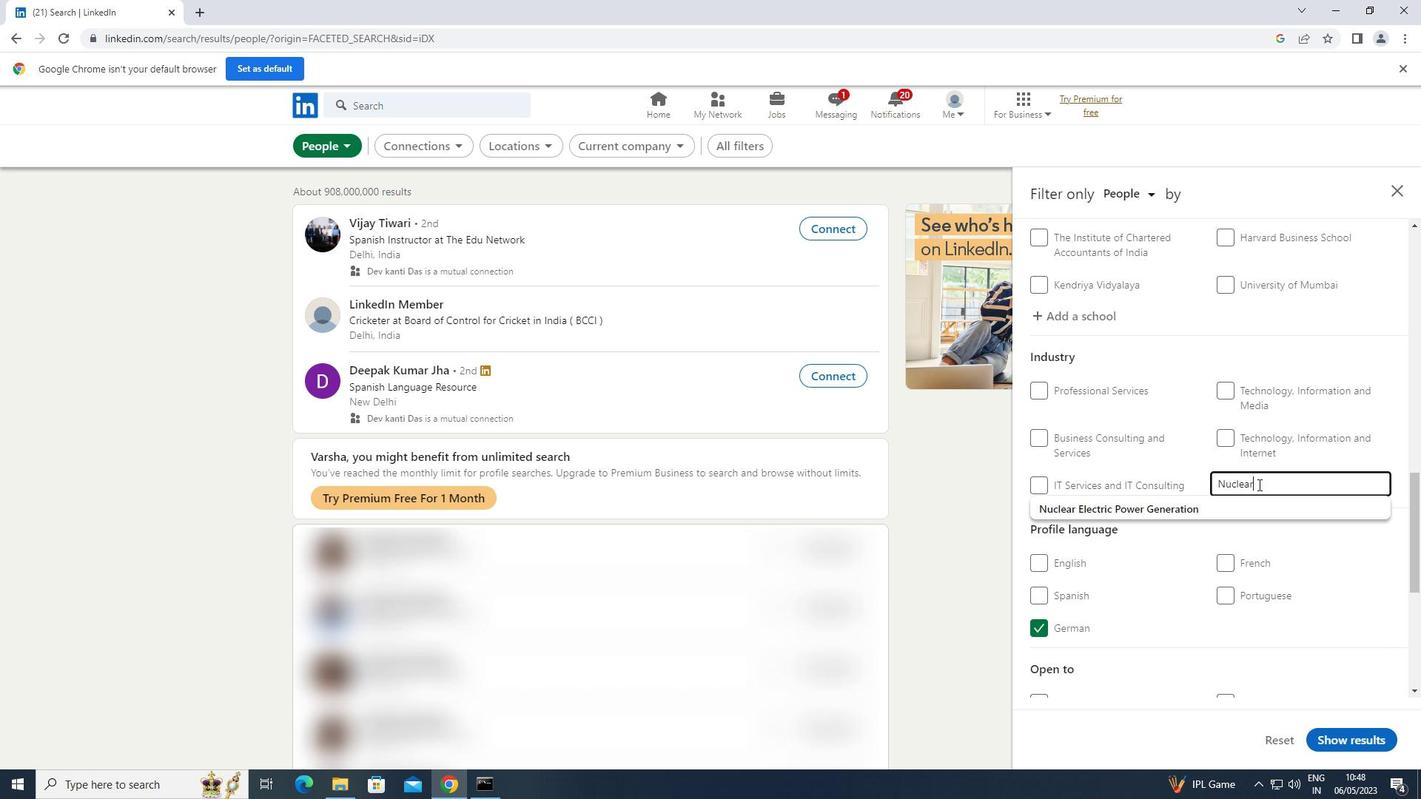 
Action: Mouse moved to (1120, 506)
Screenshot: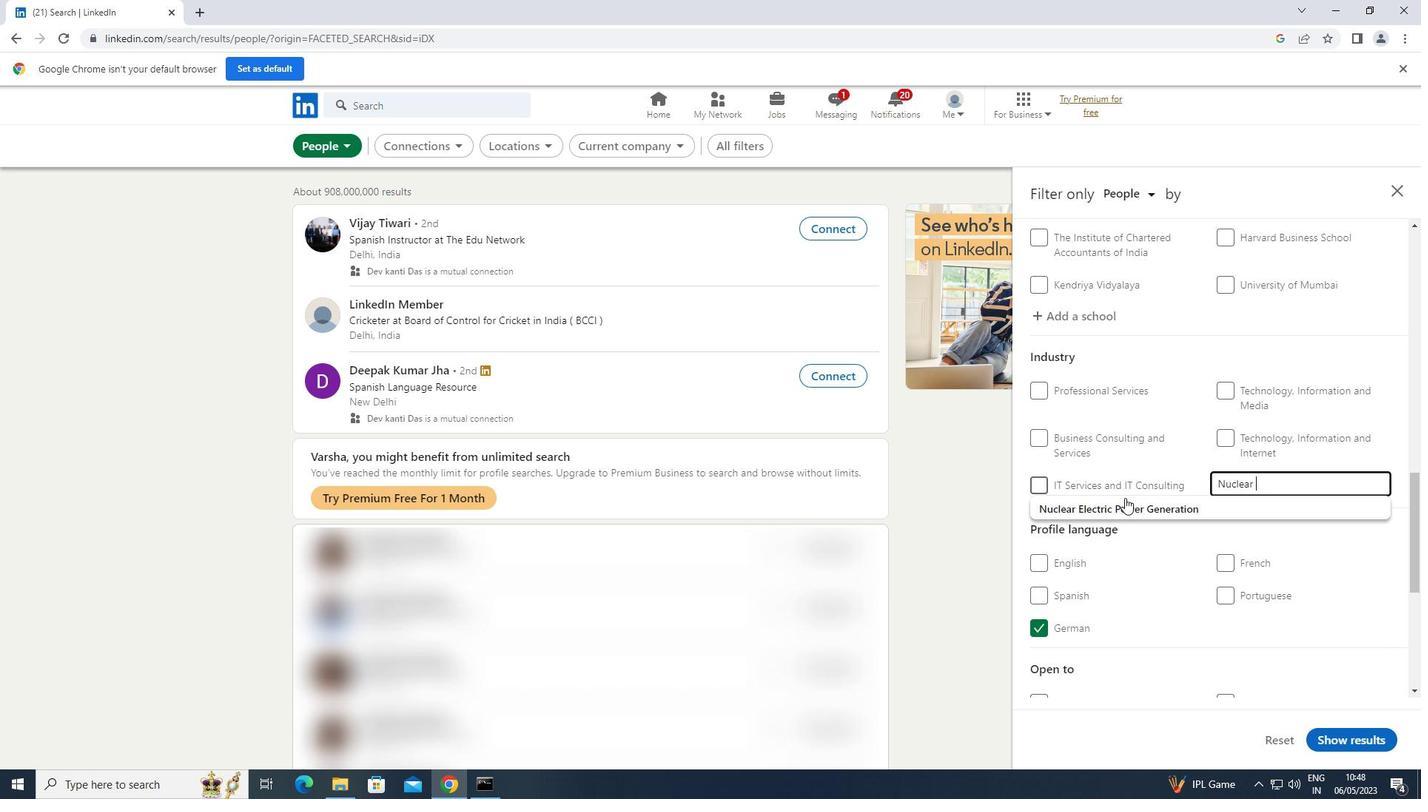 
Action: Mouse pressed left at (1120, 506)
Screenshot: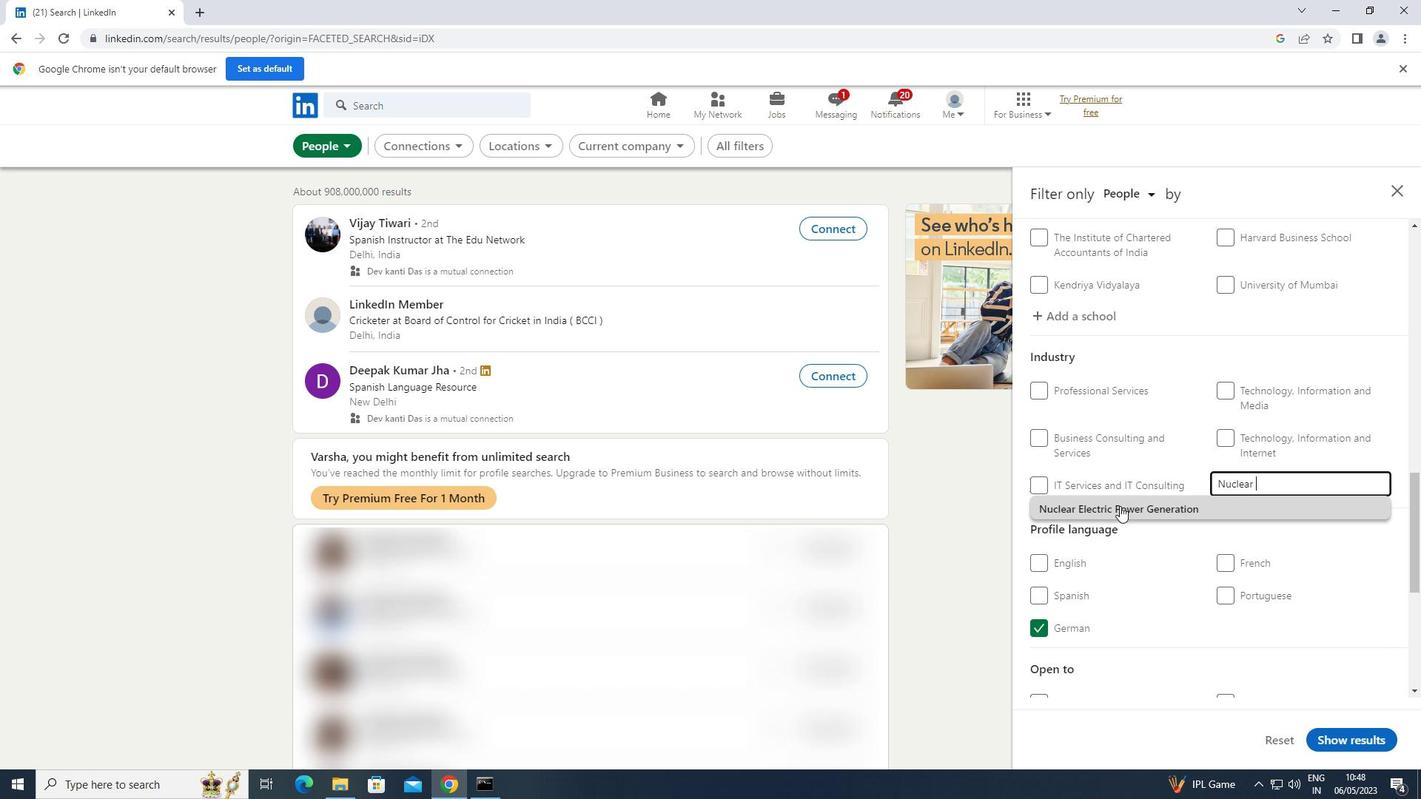 
Action: Mouse moved to (1118, 507)
Screenshot: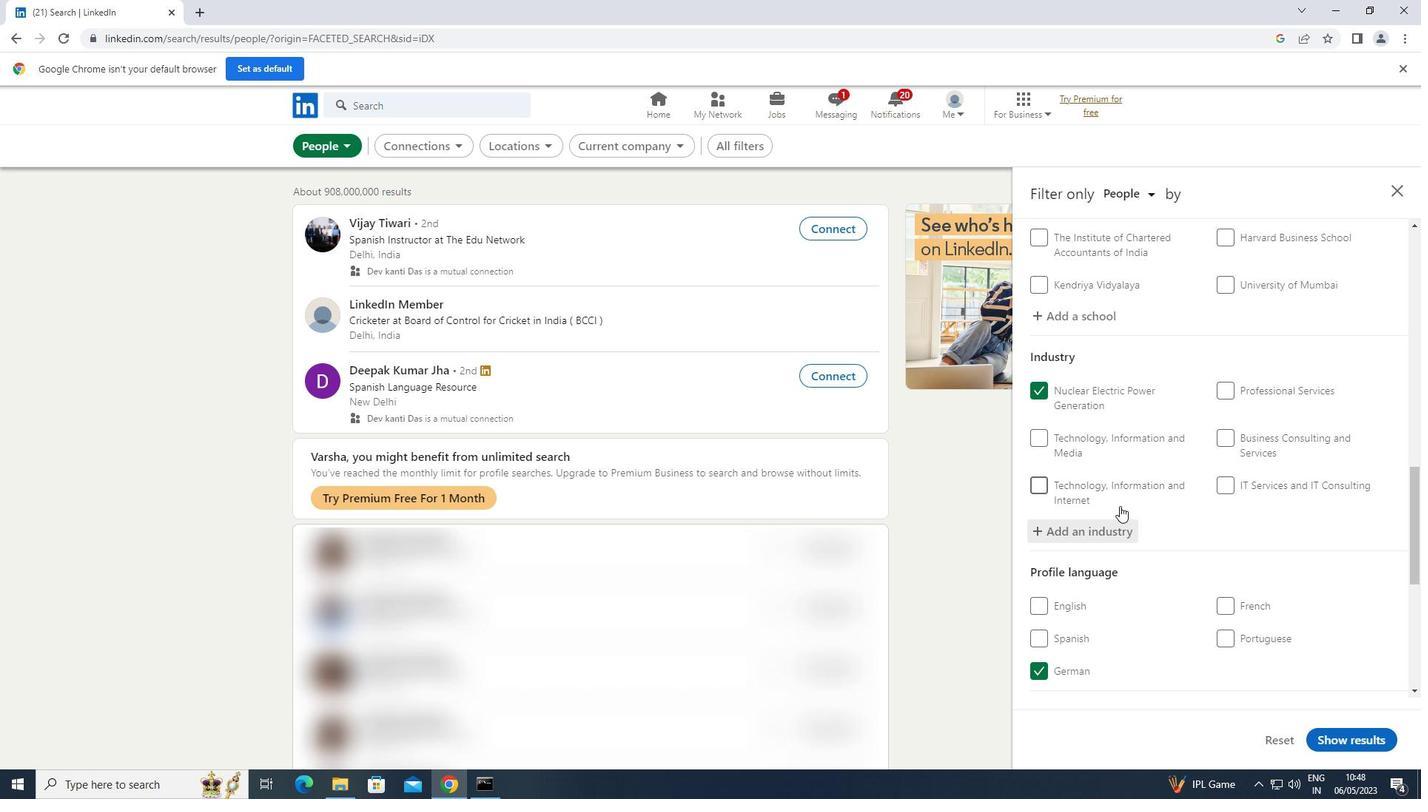 
Action: Mouse scrolled (1118, 506) with delta (0, 0)
Screenshot: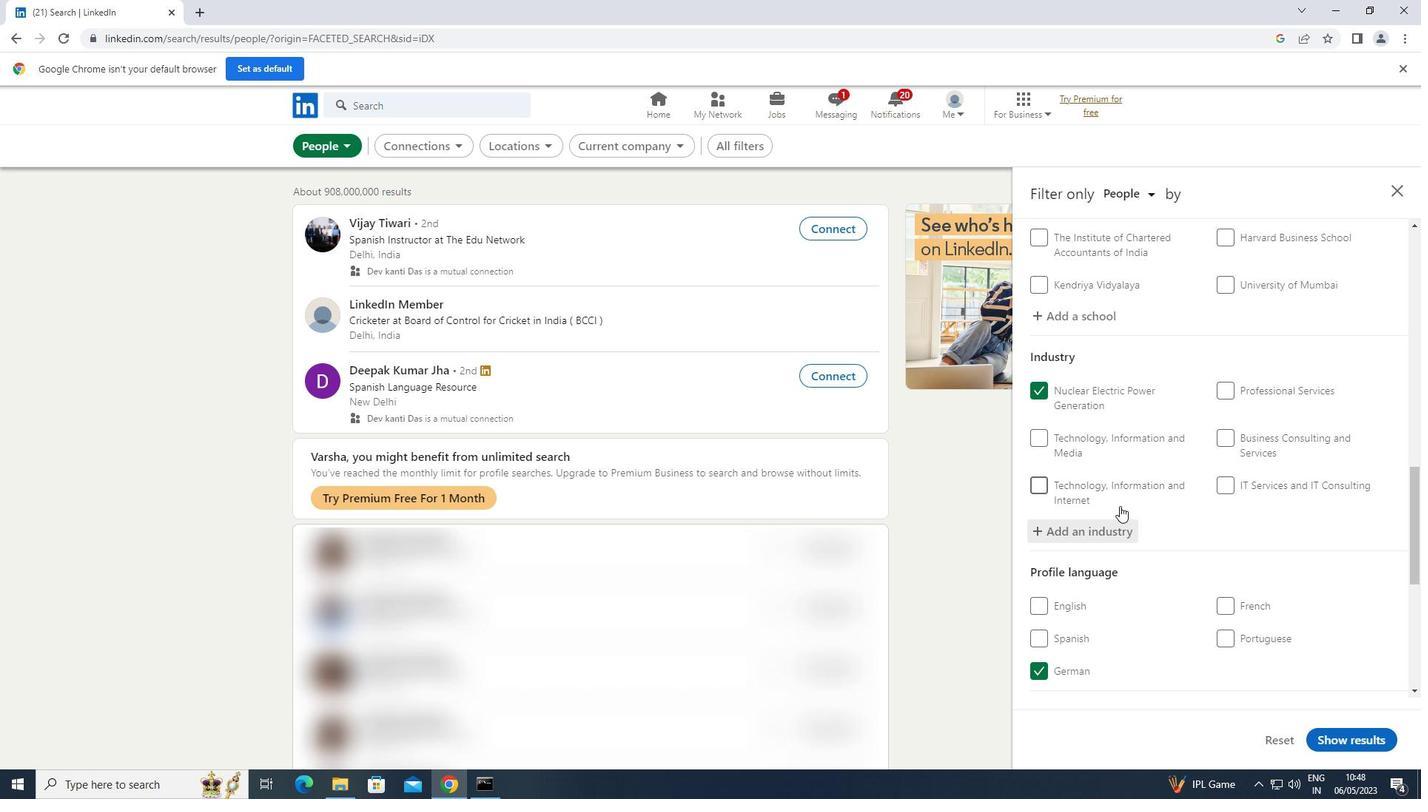 
Action: Mouse scrolled (1118, 506) with delta (0, 0)
Screenshot: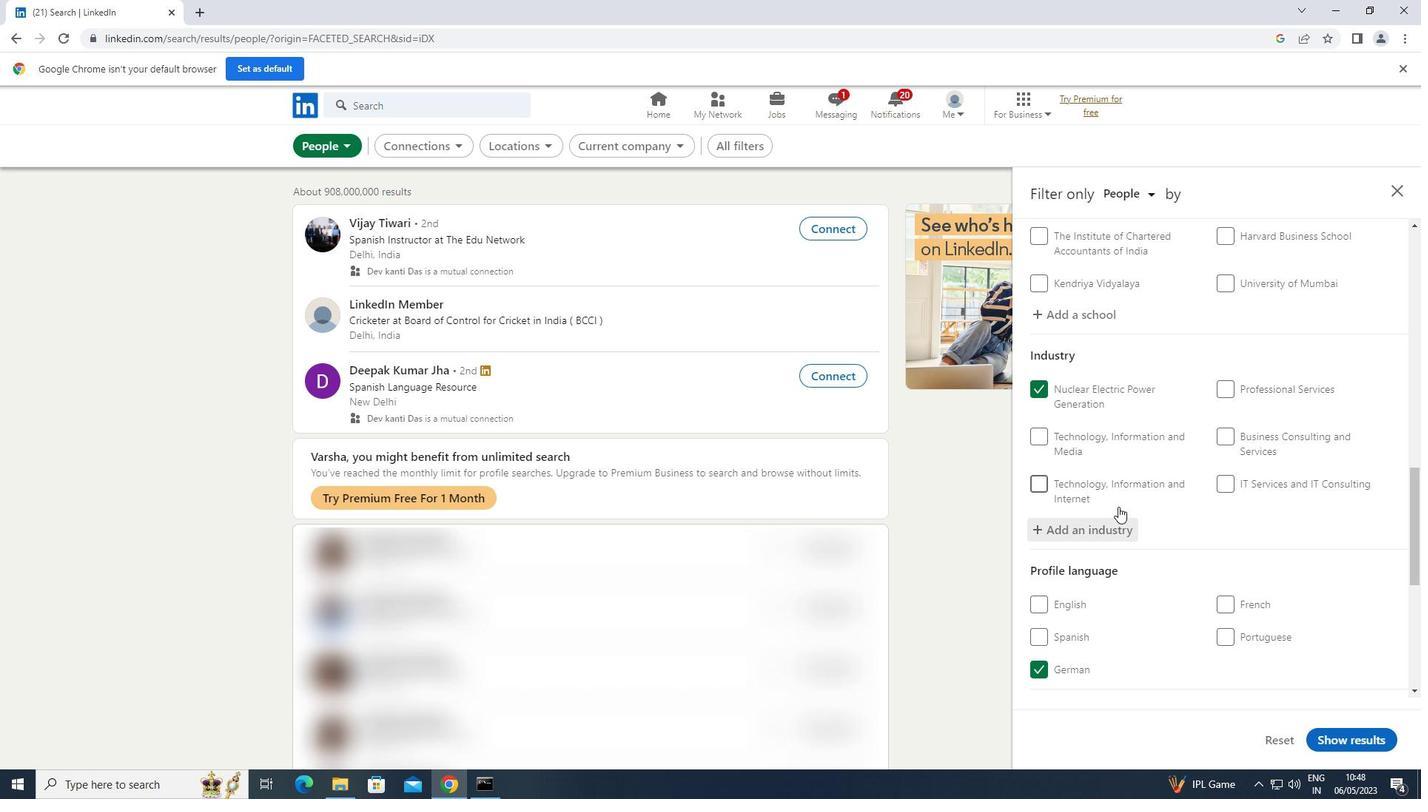 
Action: Mouse moved to (1118, 507)
Screenshot: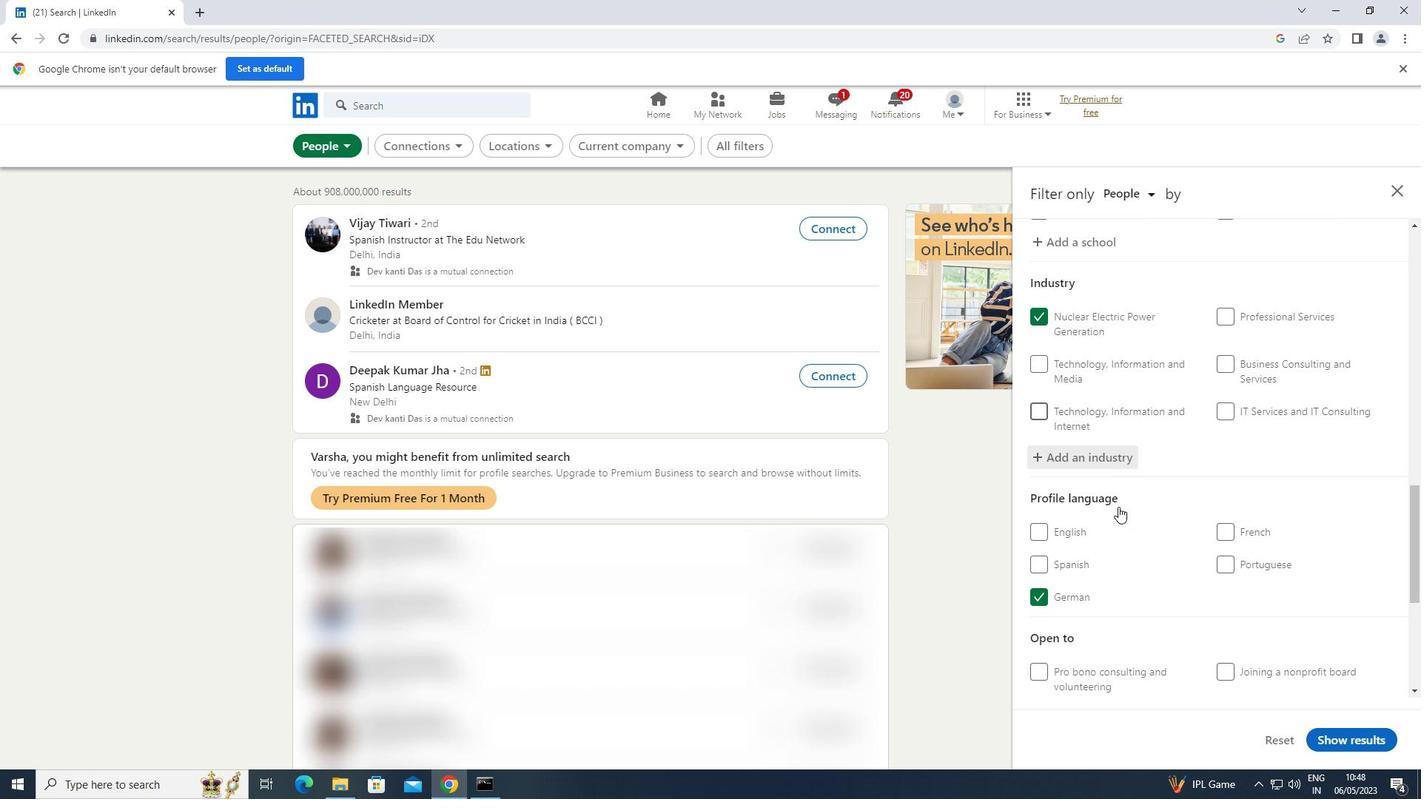 
Action: Mouse scrolled (1118, 507) with delta (0, 0)
Screenshot: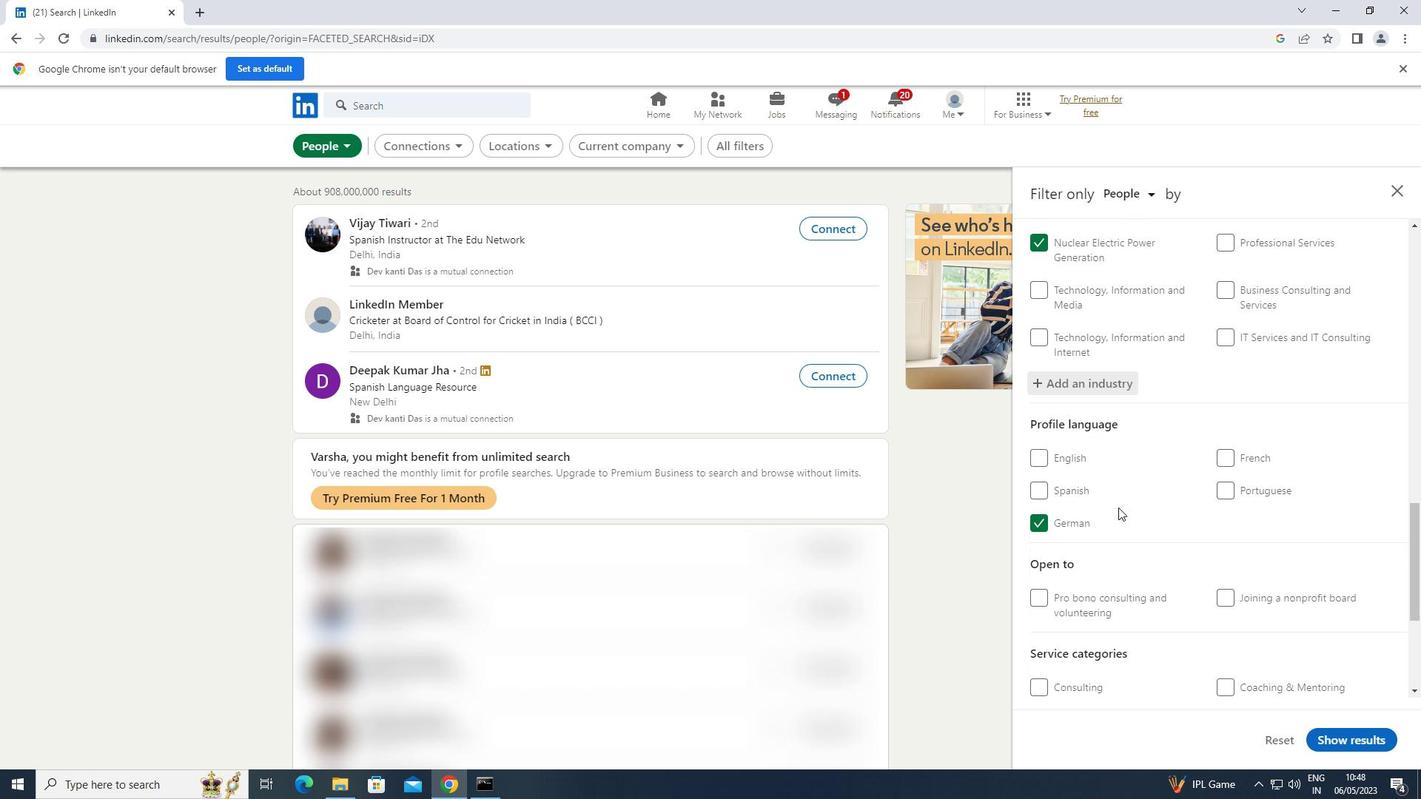 
Action: Mouse scrolled (1118, 507) with delta (0, 0)
Screenshot: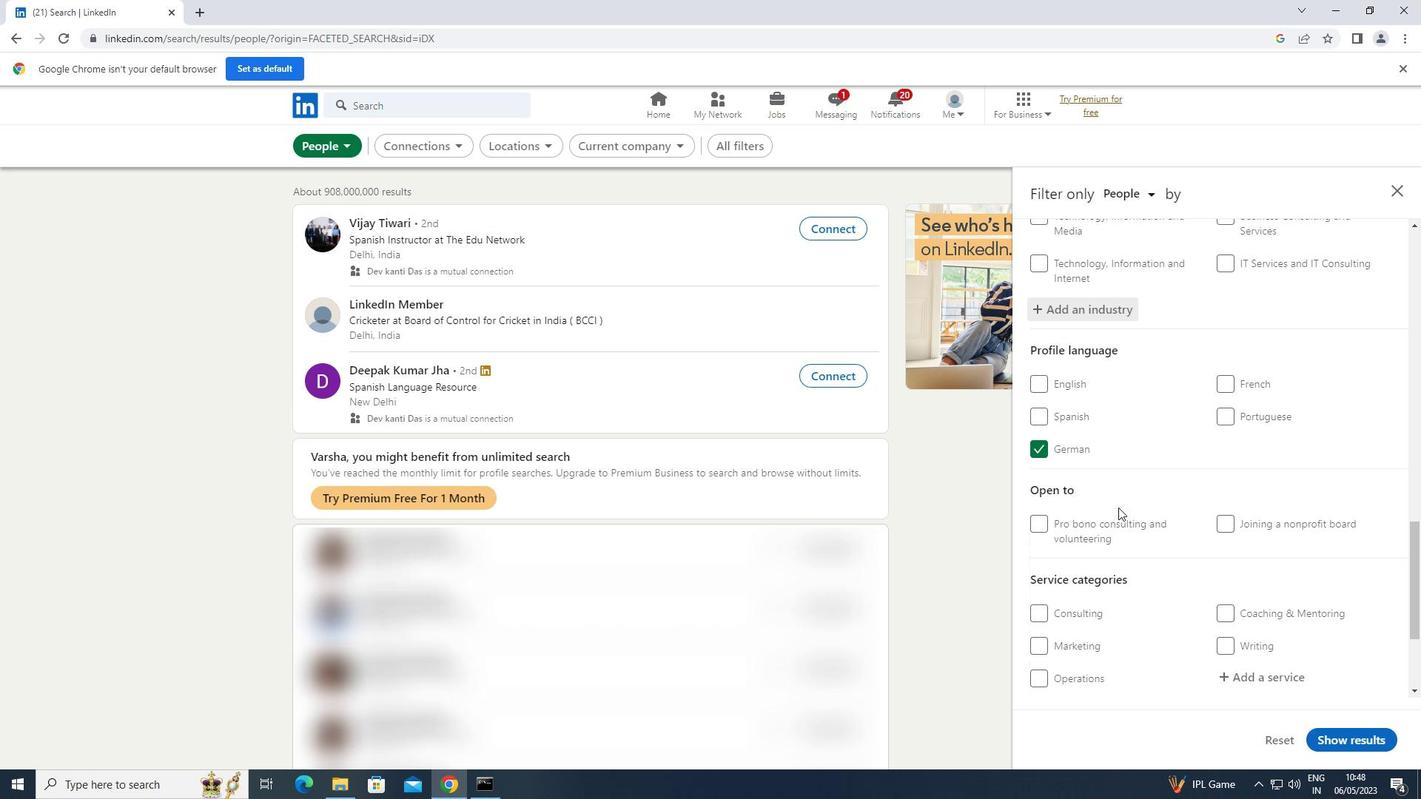 
Action: Mouse moved to (1221, 598)
Screenshot: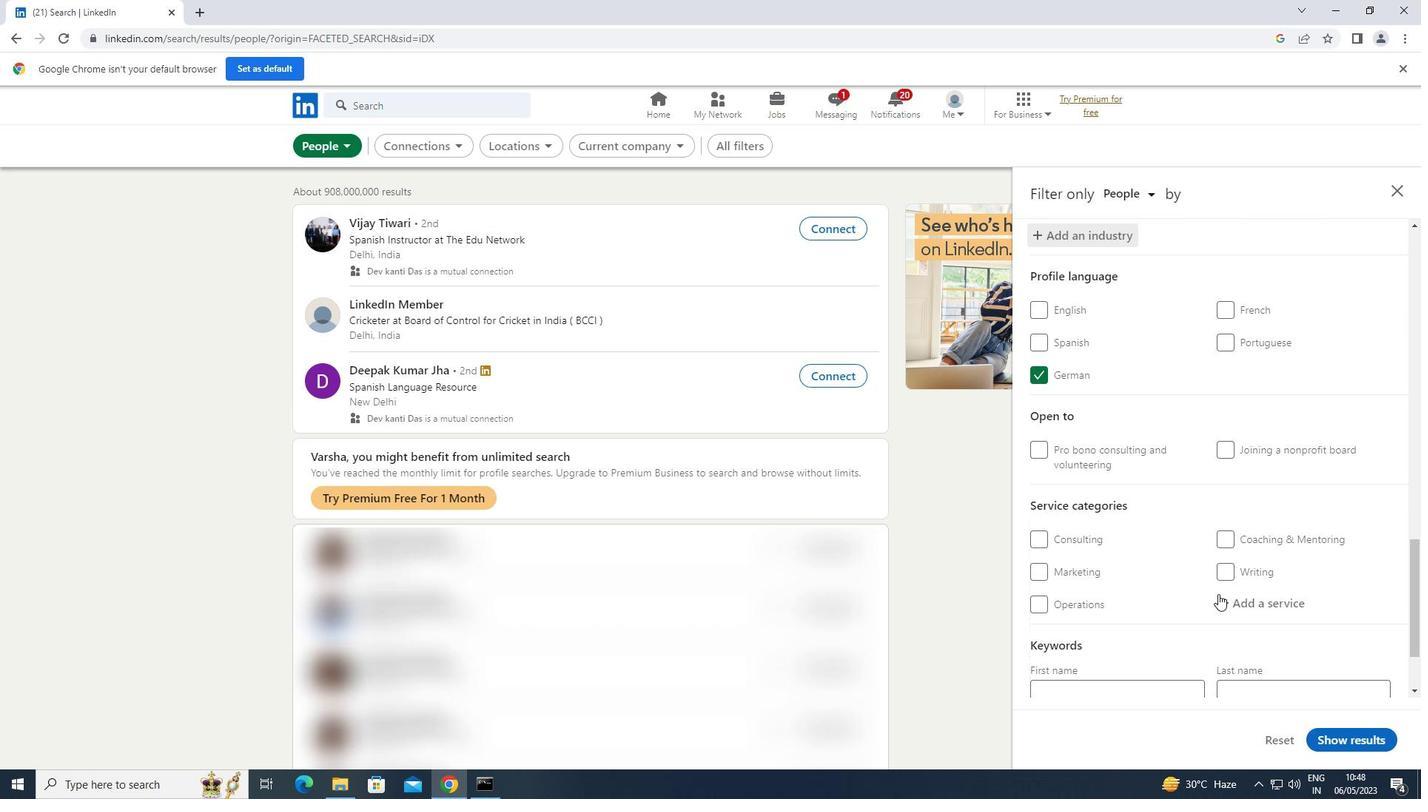 
Action: Mouse pressed left at (1221, 598)
Screenshot: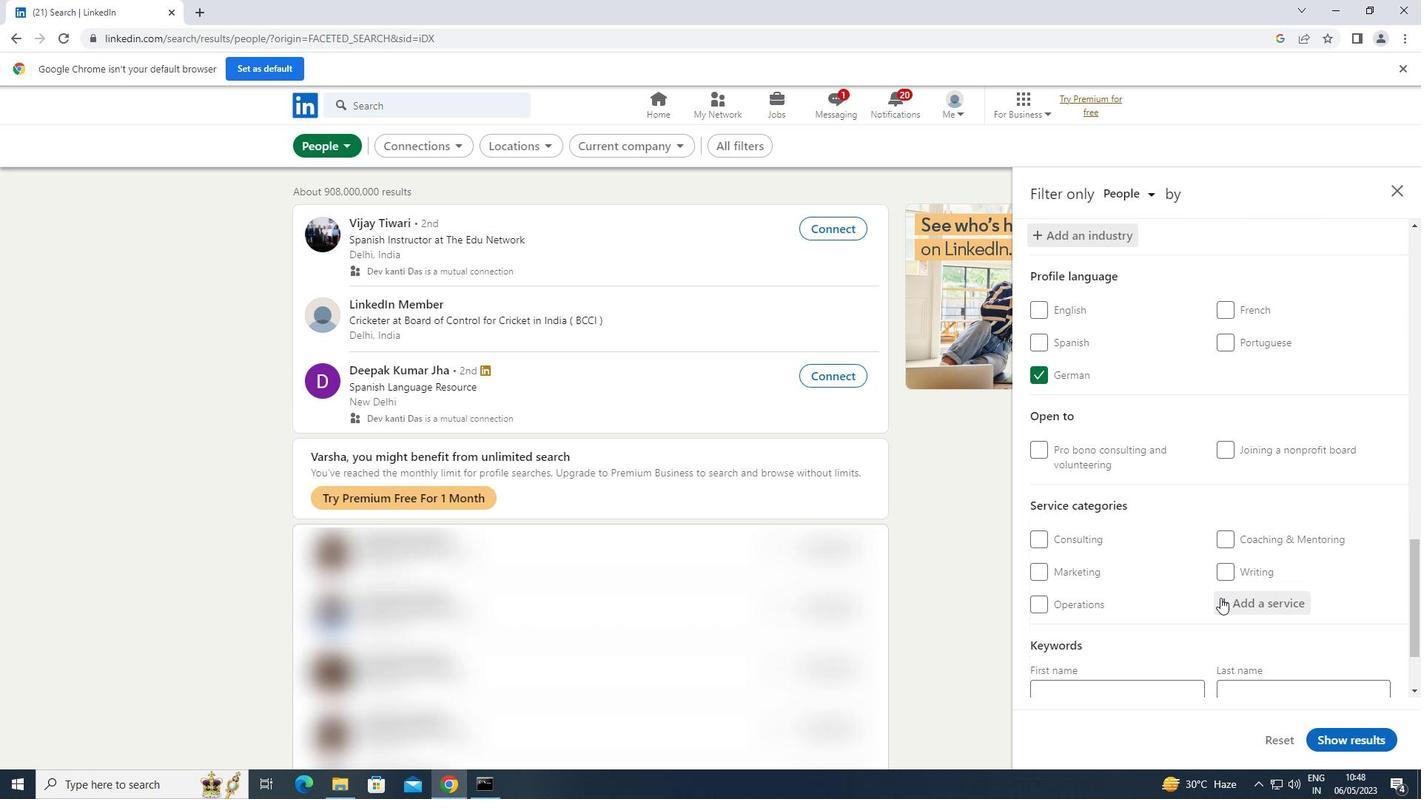 
Action: Key pressed <Key.shift>FINANCIAL
Screenshot: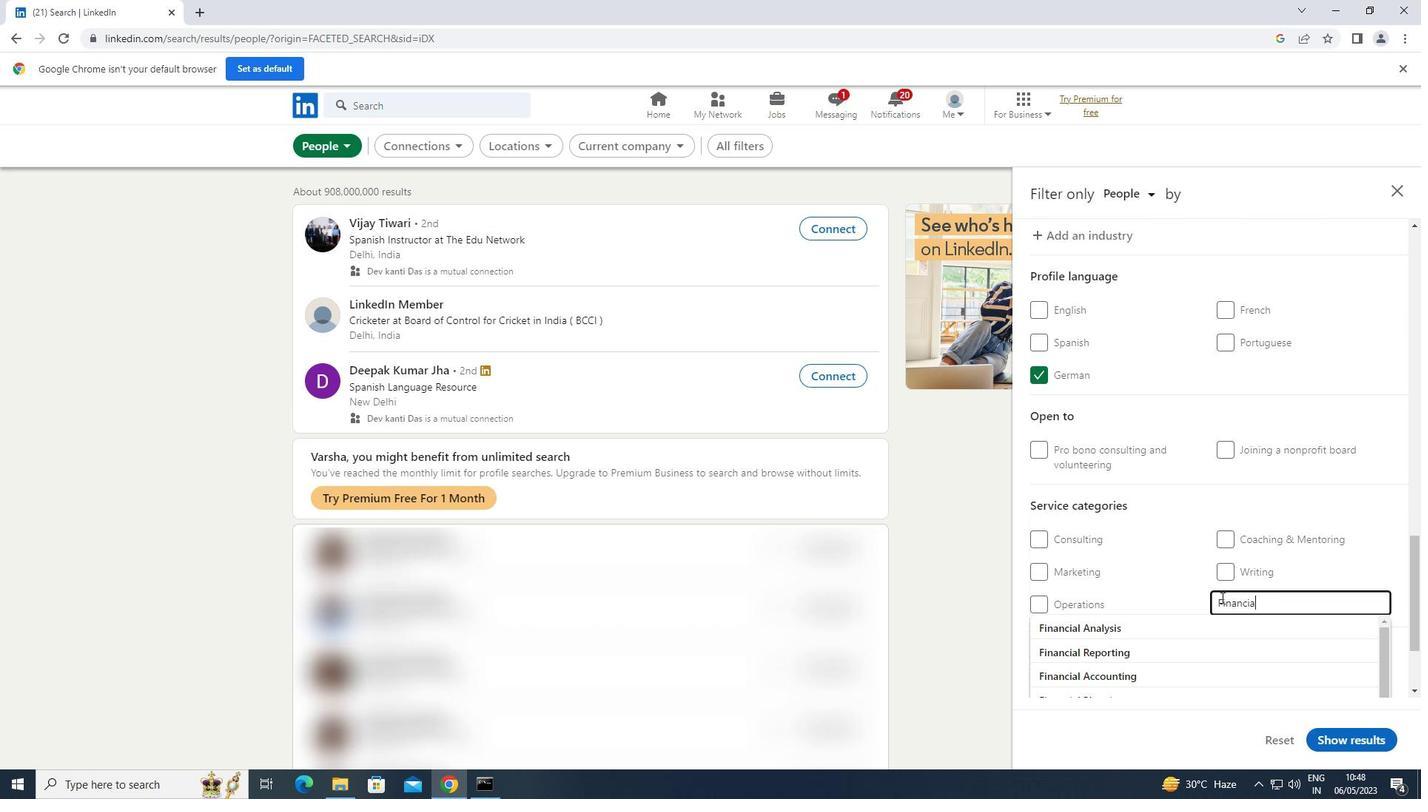 
Action: Mouse moved to (1115, 566)
Screenshot: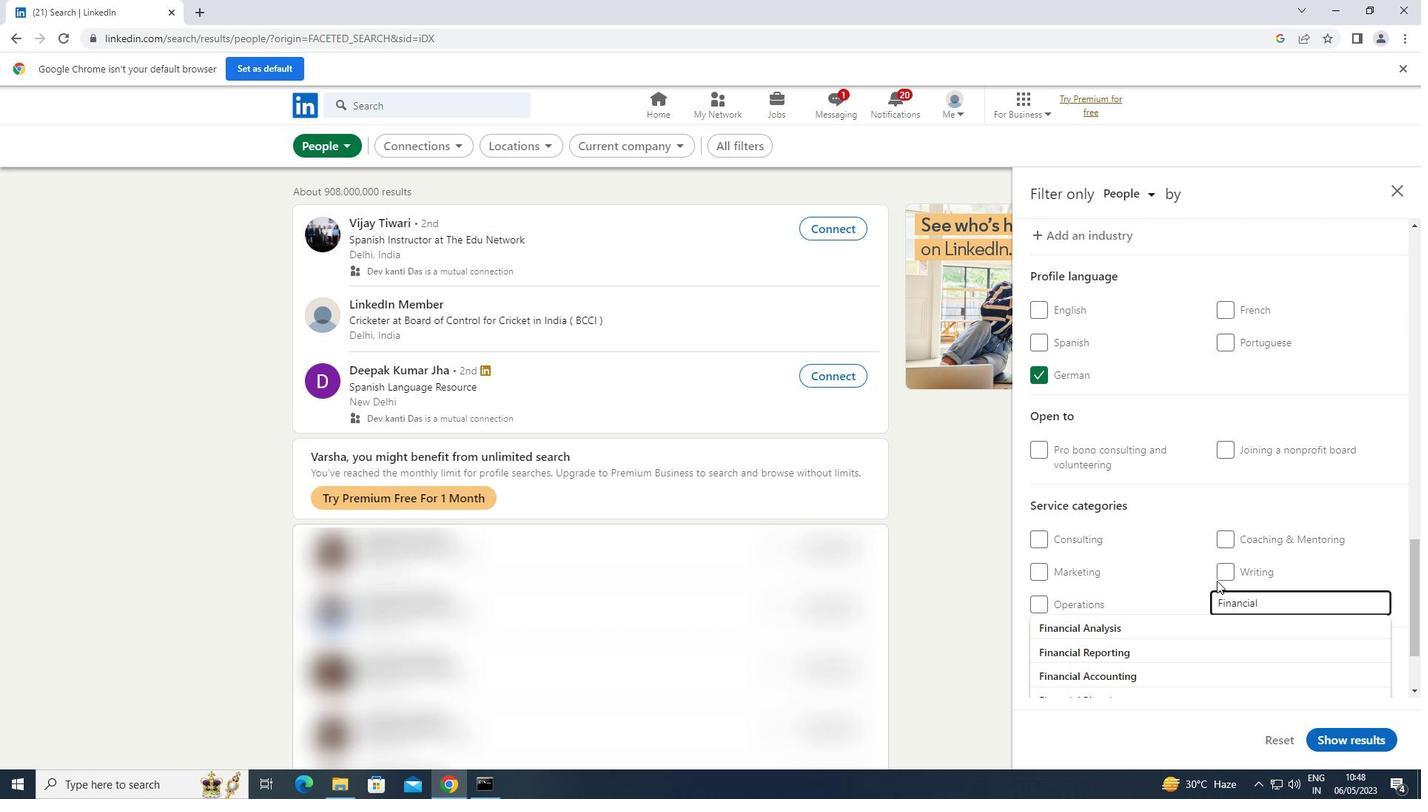 
Action: Mouse scrolled (1115, 565) with delta (0, 0)
Screenshot: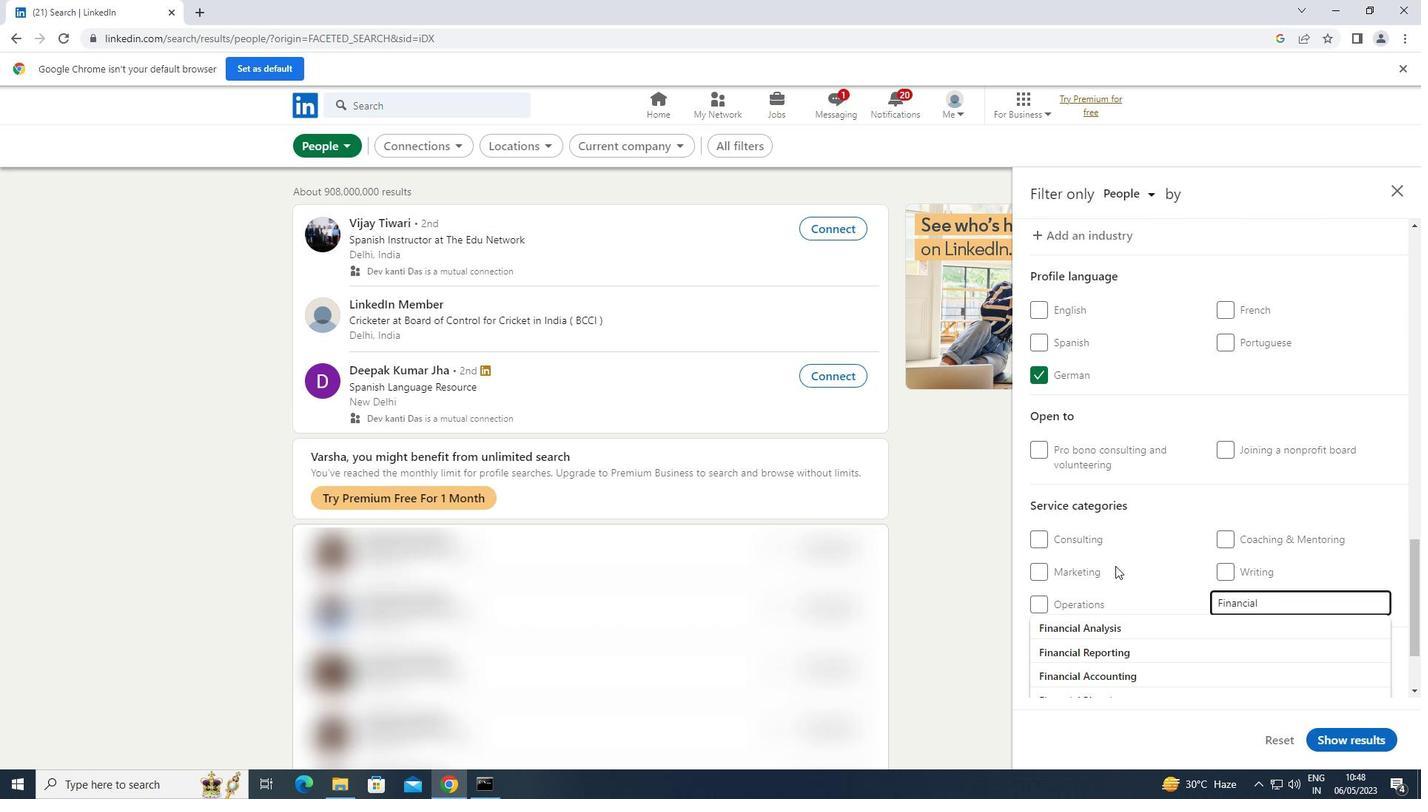 
Action: Mouse moved to (1090, 650)
Screenshot: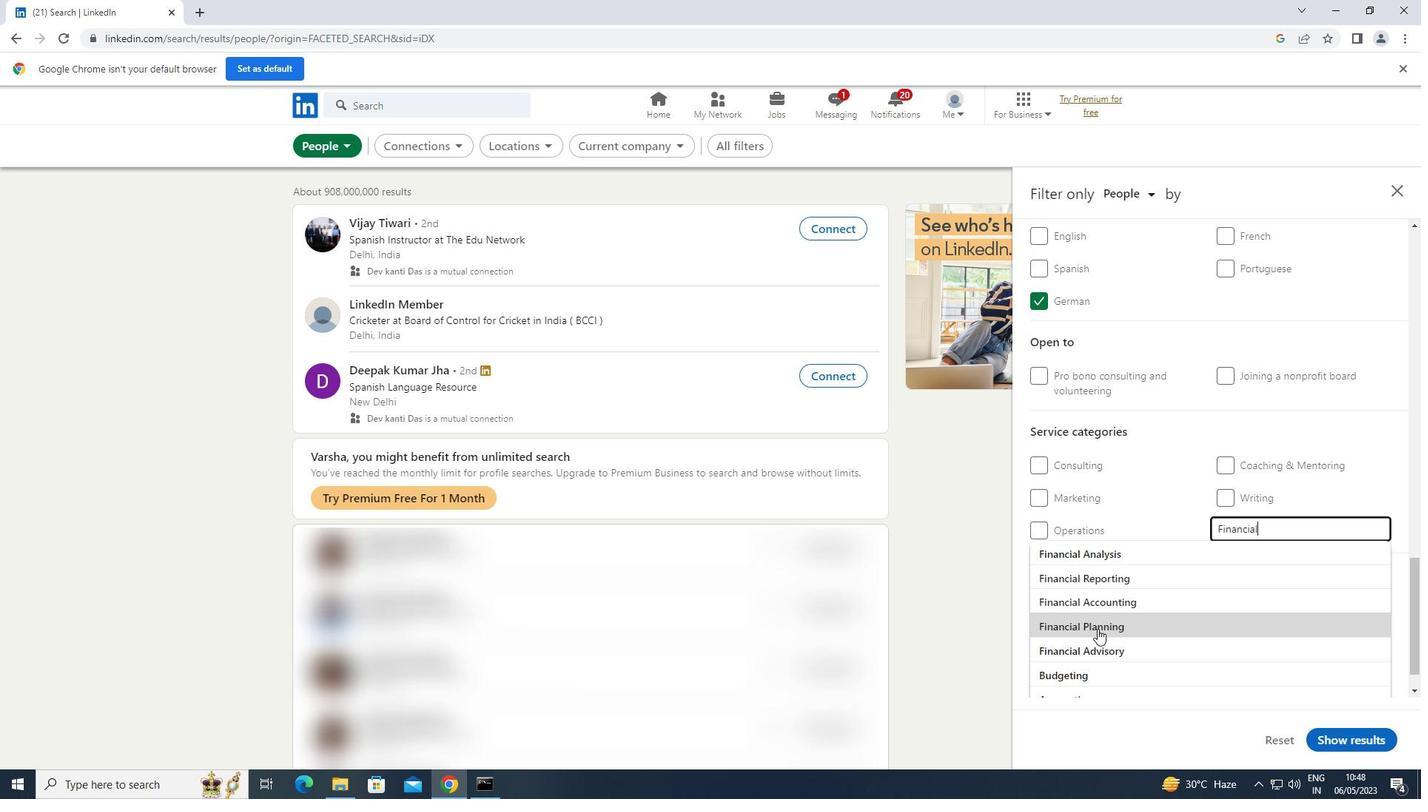 
Action: Mouse pressed left at (1090, 650)
Screenshot: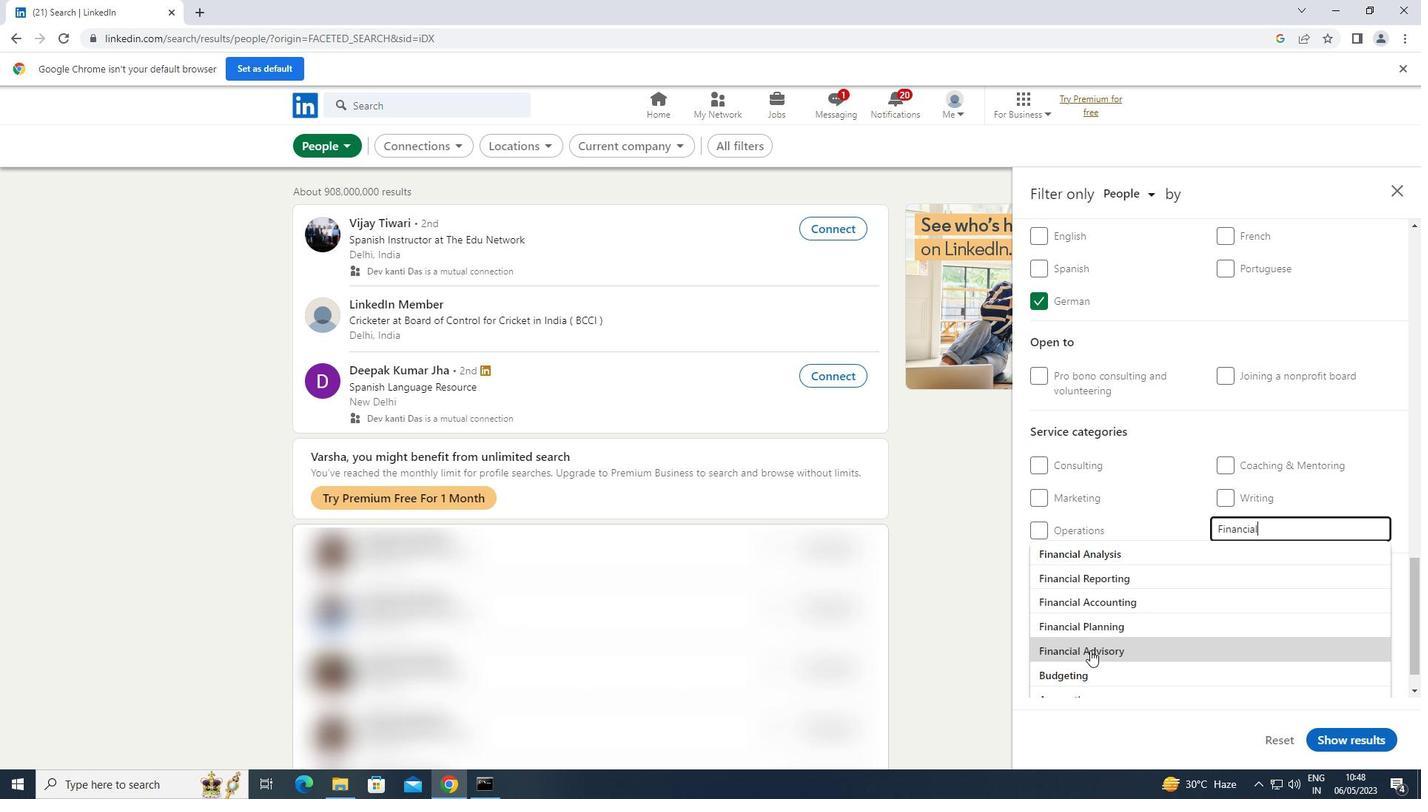 
Action: Mouse scrolled (1090, 650) with delta (0, 0)
Screenshot: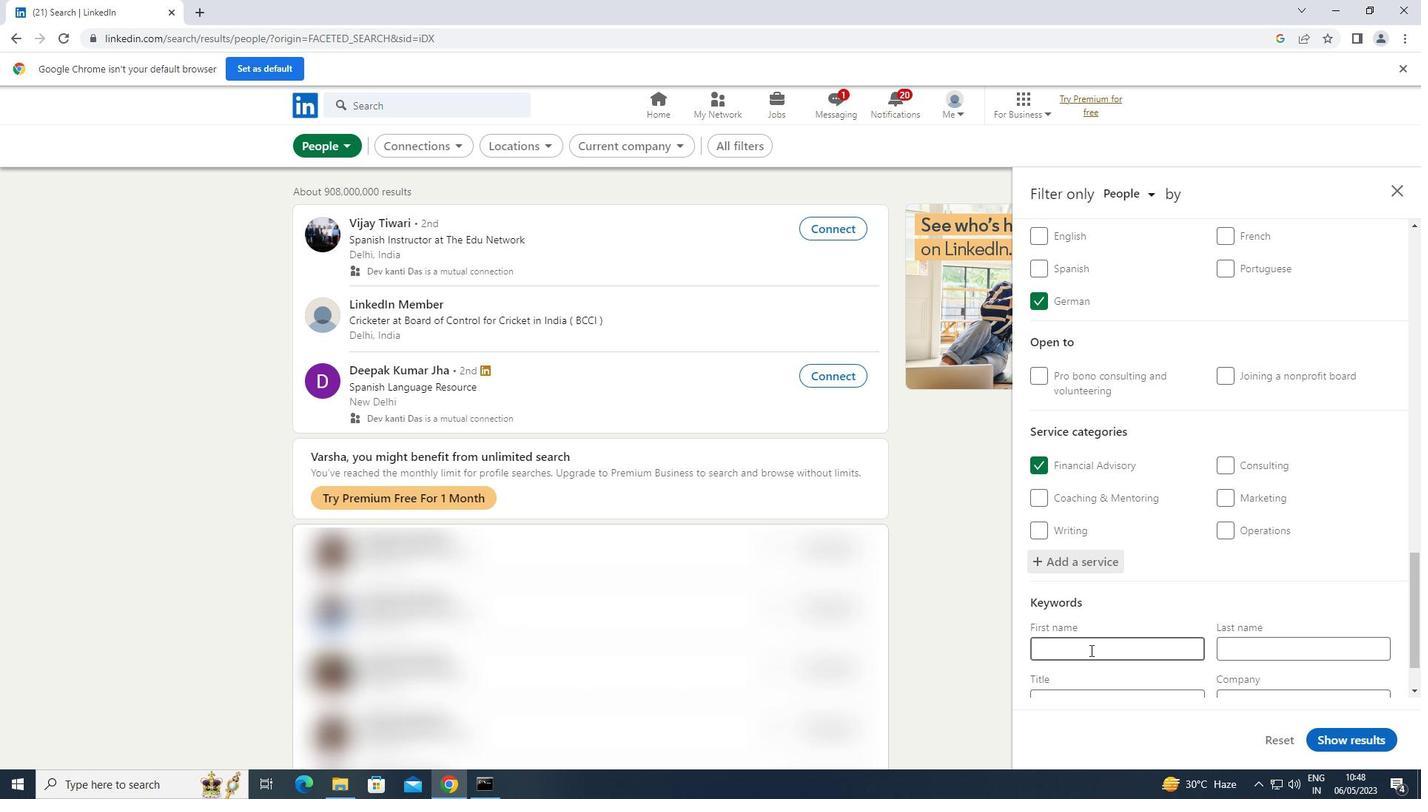 
Action: Mouse scrolled (1090, 650) with delta (0, 0)
Screenshot: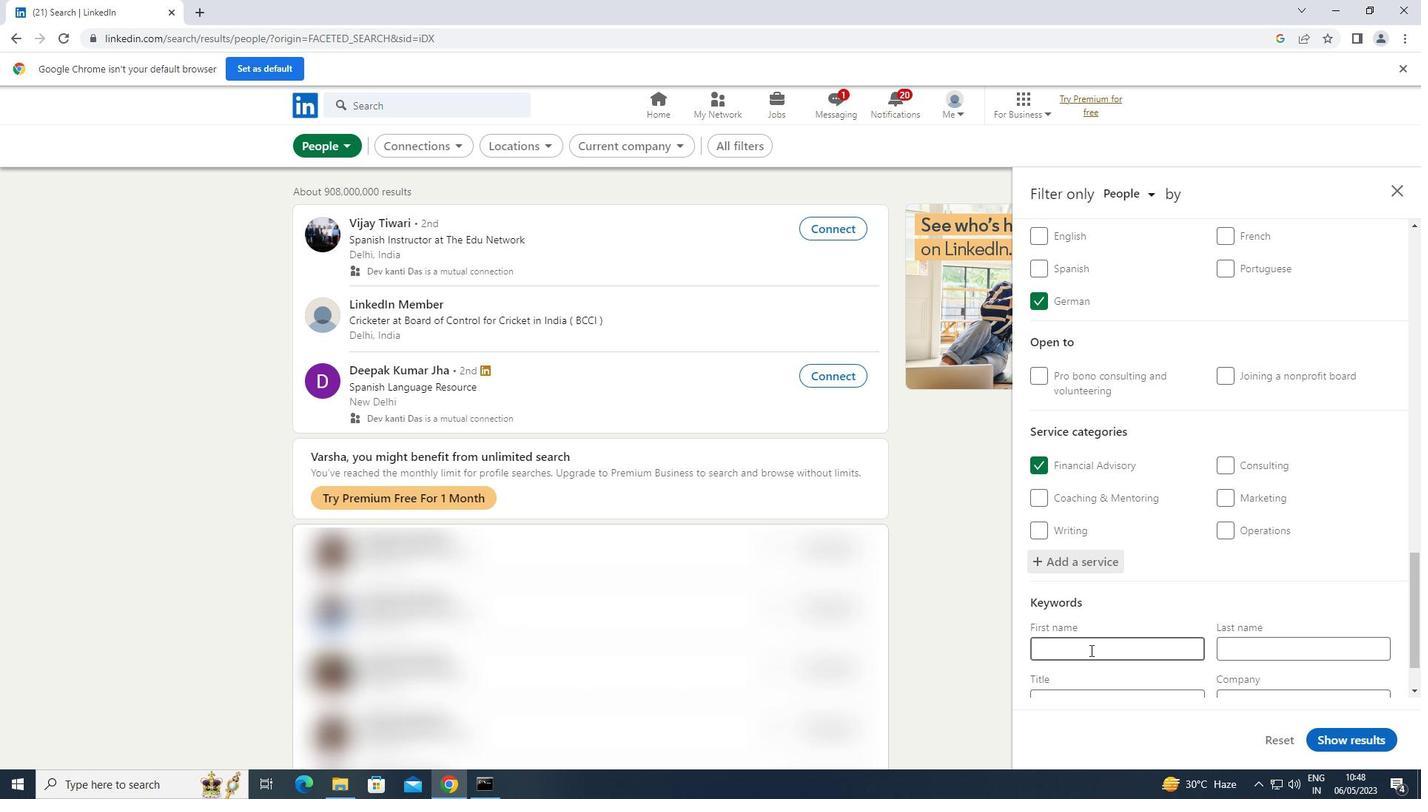 
Action: Mouse scrolled (1090, 650) with delta (0, 0)
Screenshot: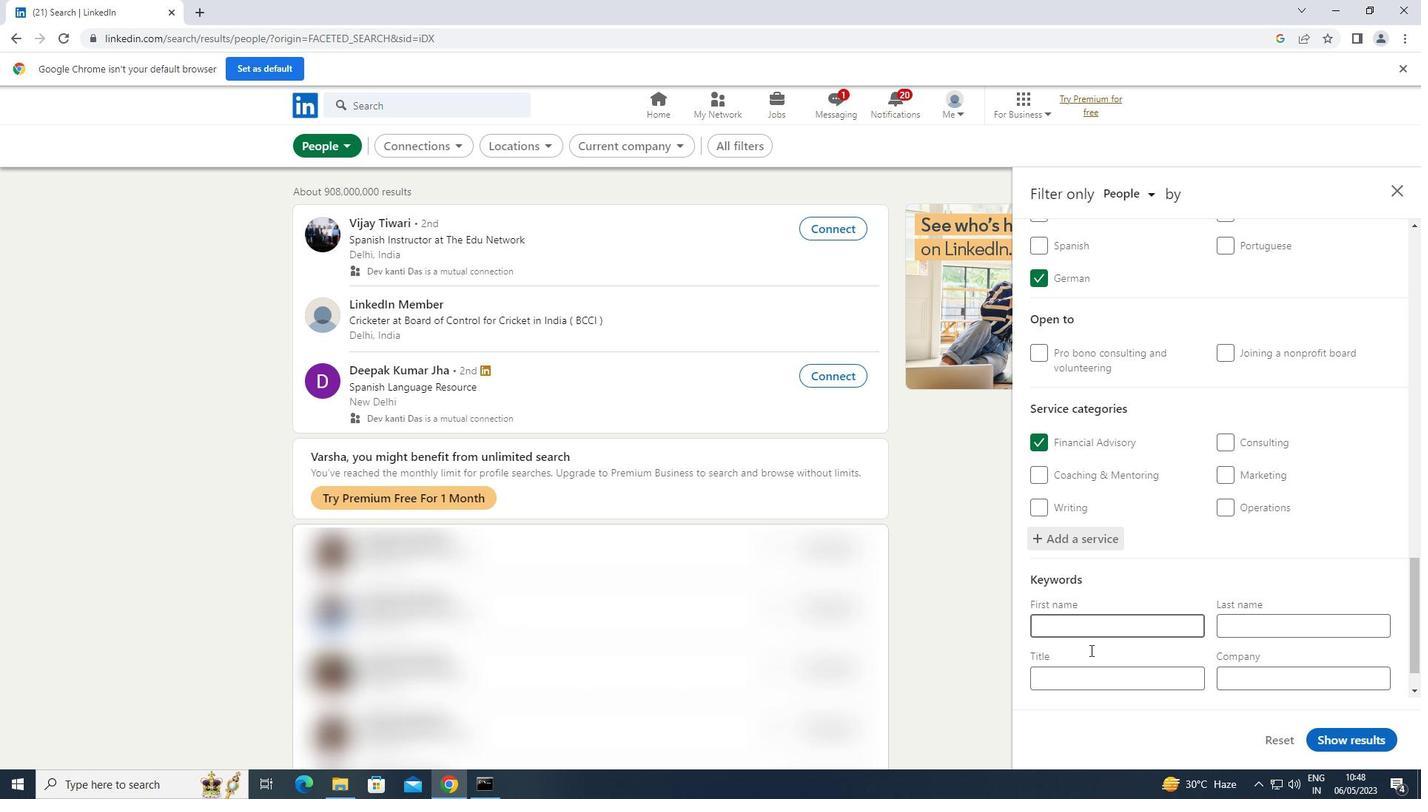 
Action: Mouse moved to (1112, 635)
Screenshot: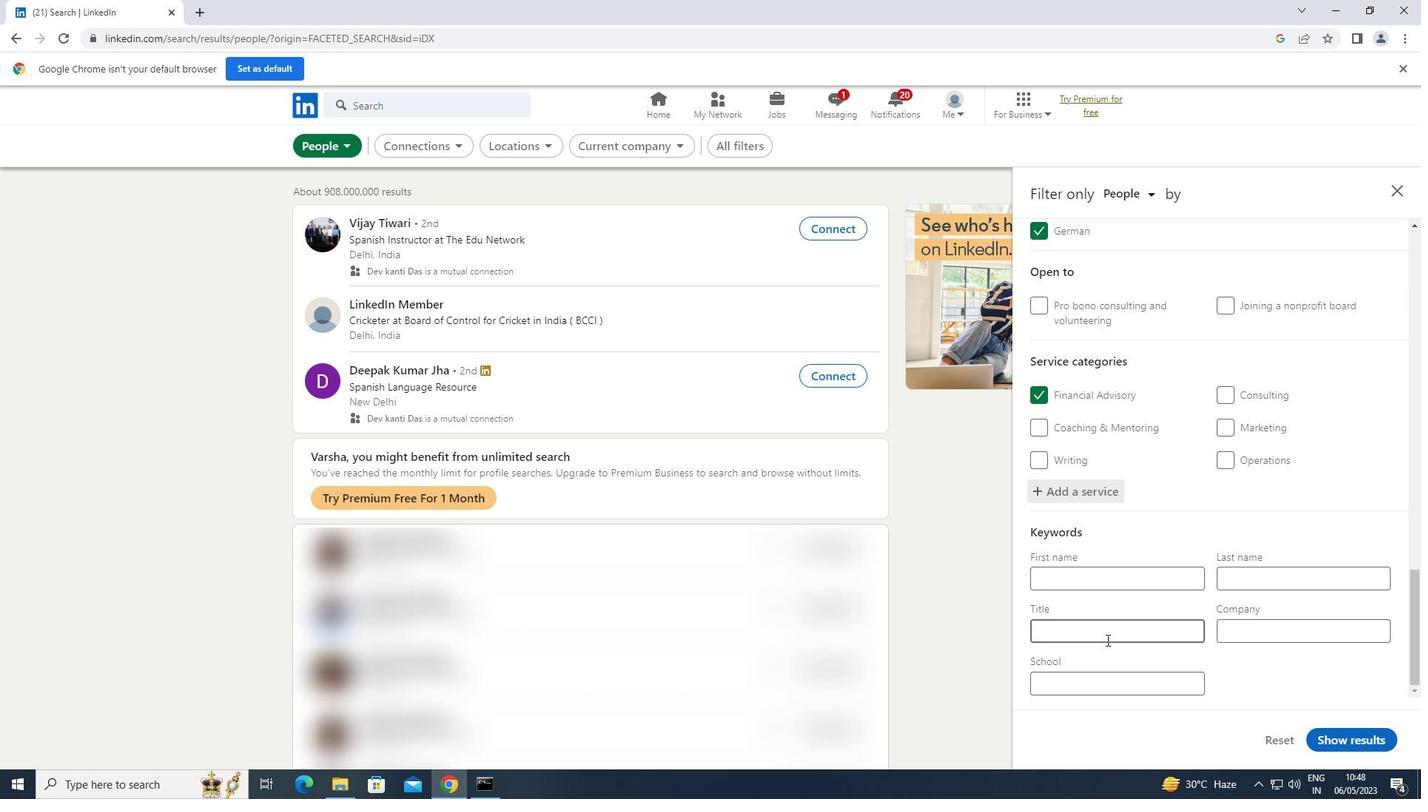 
Action: Mouse pressed left at (1112, 635)
Screenshot: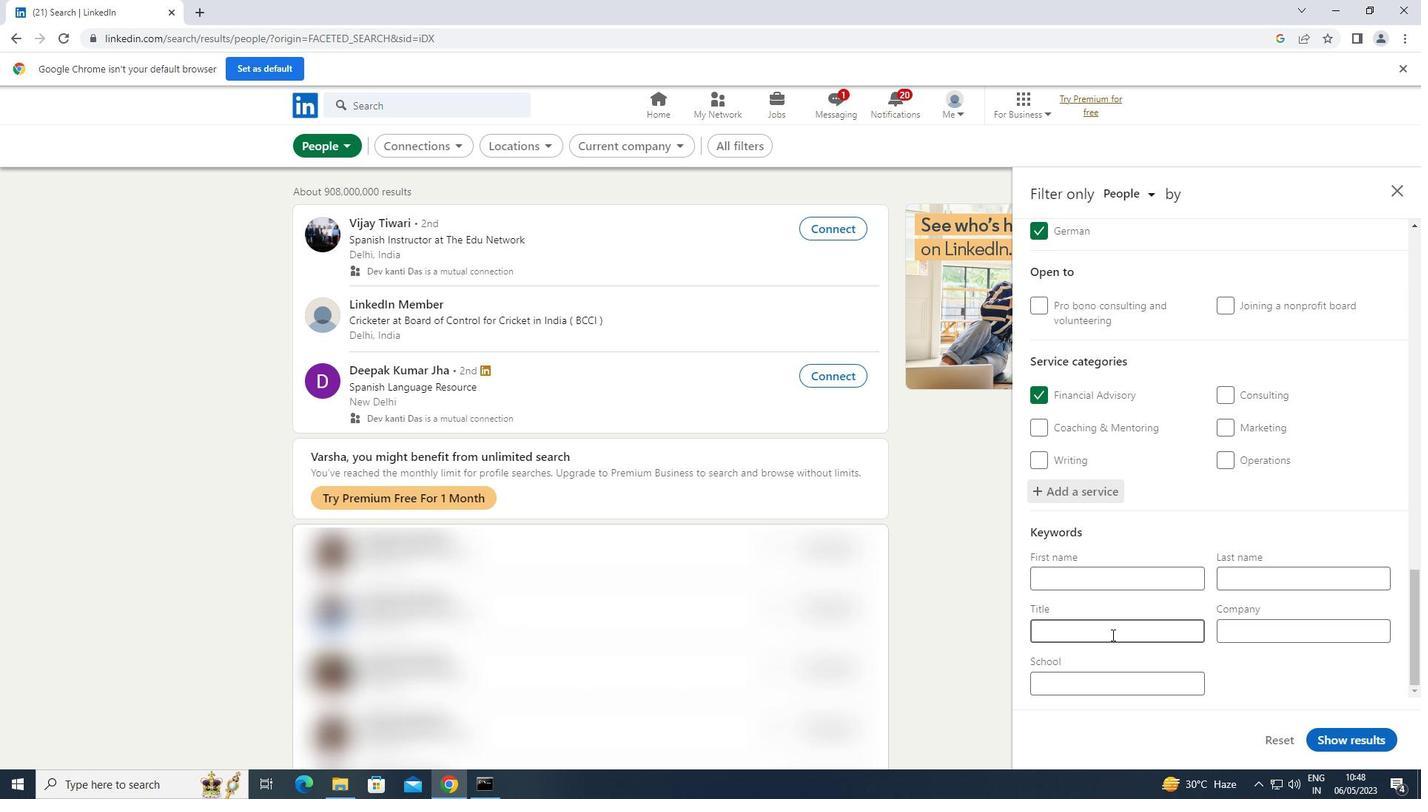 
Action: Key pressed <Key.shift>TECHNICAL<Key.space><Key.shift>WRITER
Screenshot: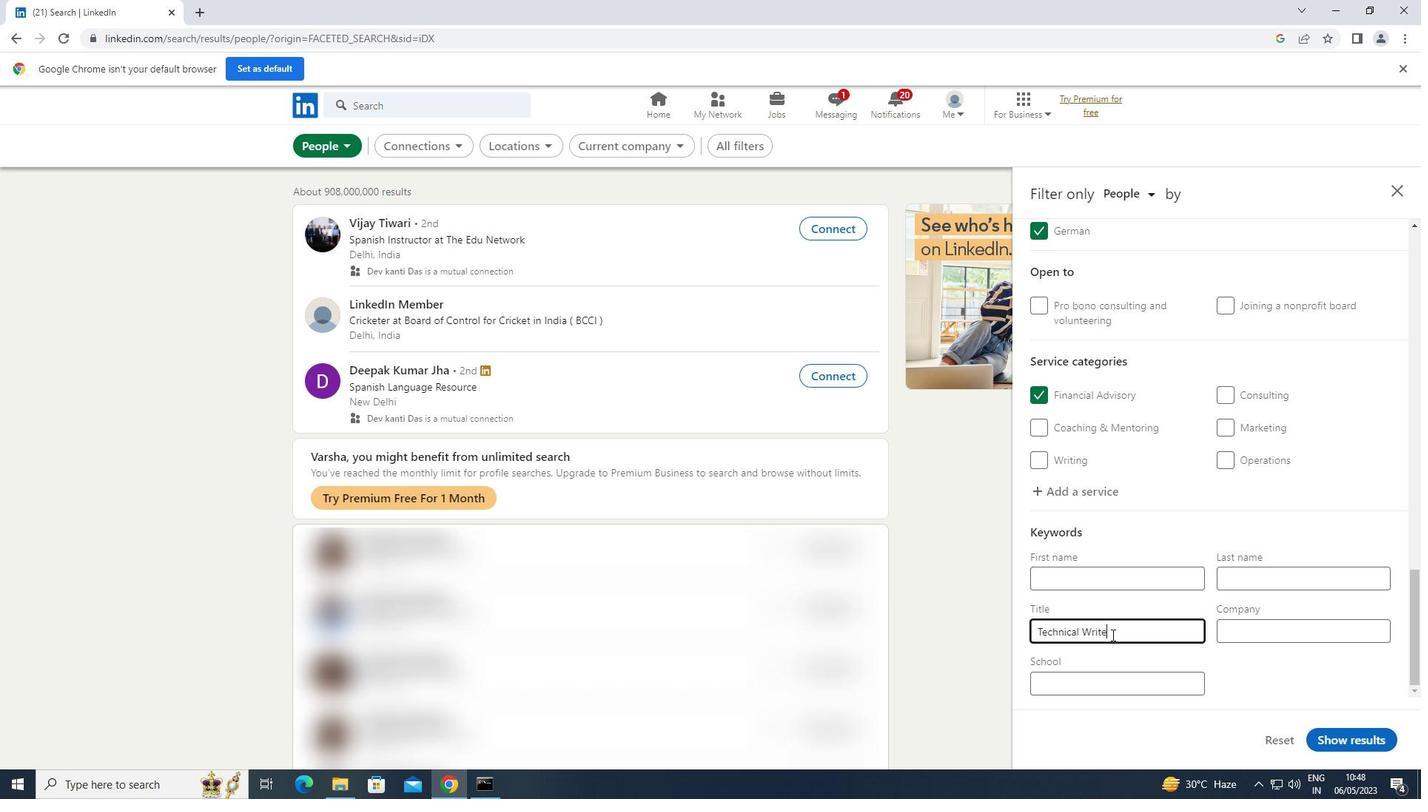 
Action: Mouse moved to (1363, 740)
Screenshot: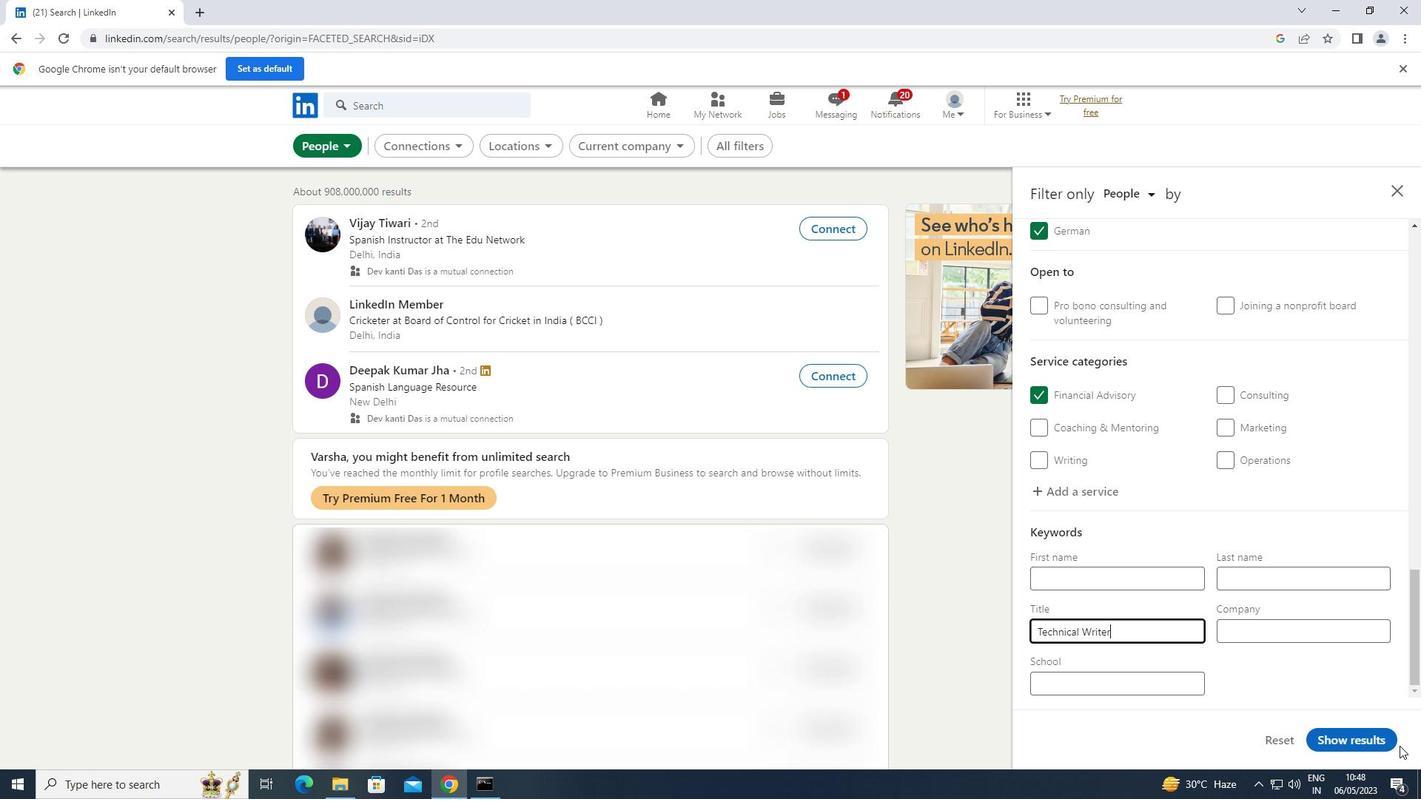 
Action: Mouse pressed left at (1363, 740)
Screenshot: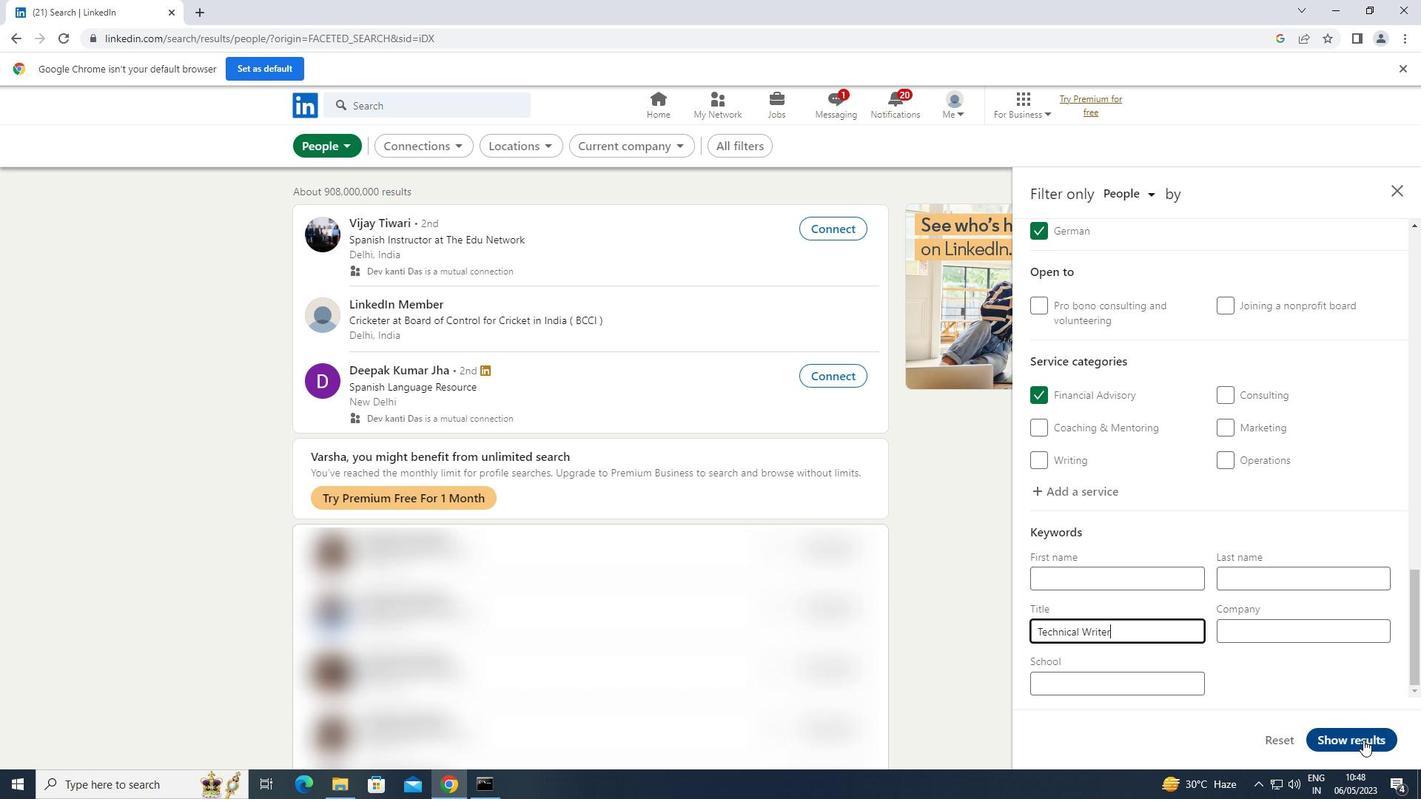 
